 Task: Find connections with filter location Jiangyin with filter topic #lawschoolwith filter profile language English with filter current company Entropik with filter school Xavier Institute of Management(XIM Bhubaneswar) with filter industry Funds and Trusts with filter service category Project Management with filter keywords title Animal Shelter Manager
Action: Mouse moved to (556, 100)
Screenshot: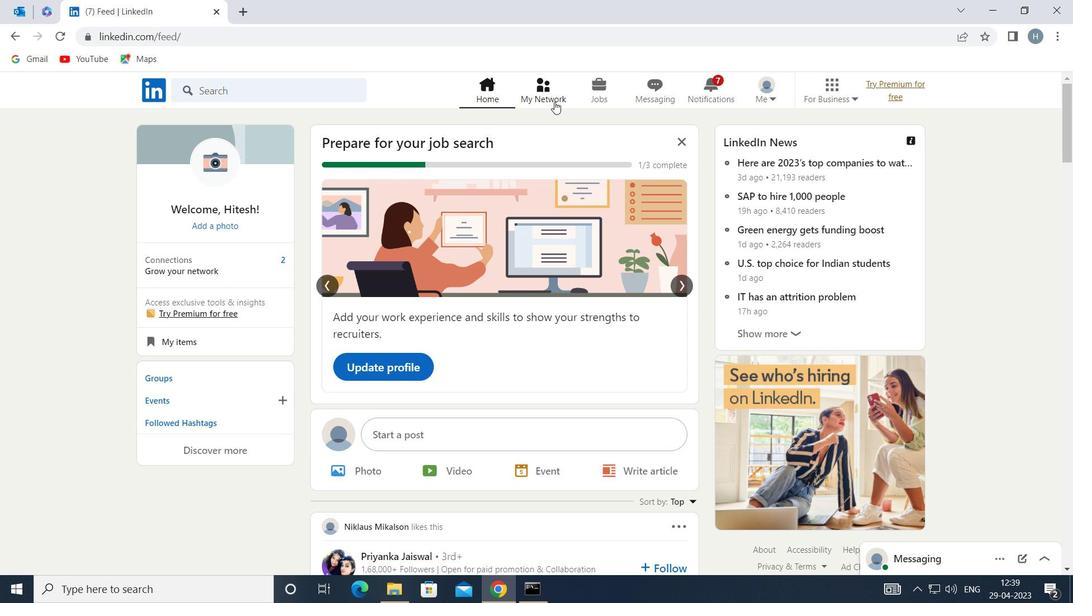 
Action: Mouse pressed left at (556, 100)
Screenshot: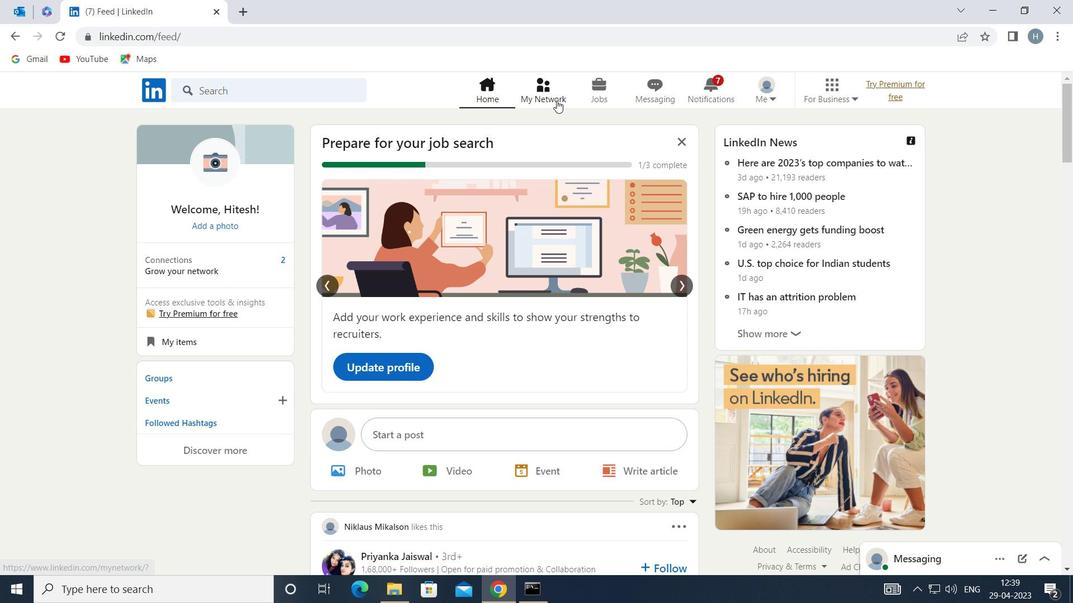 
Action: Mouse moved to (306, 165)
Screenshot: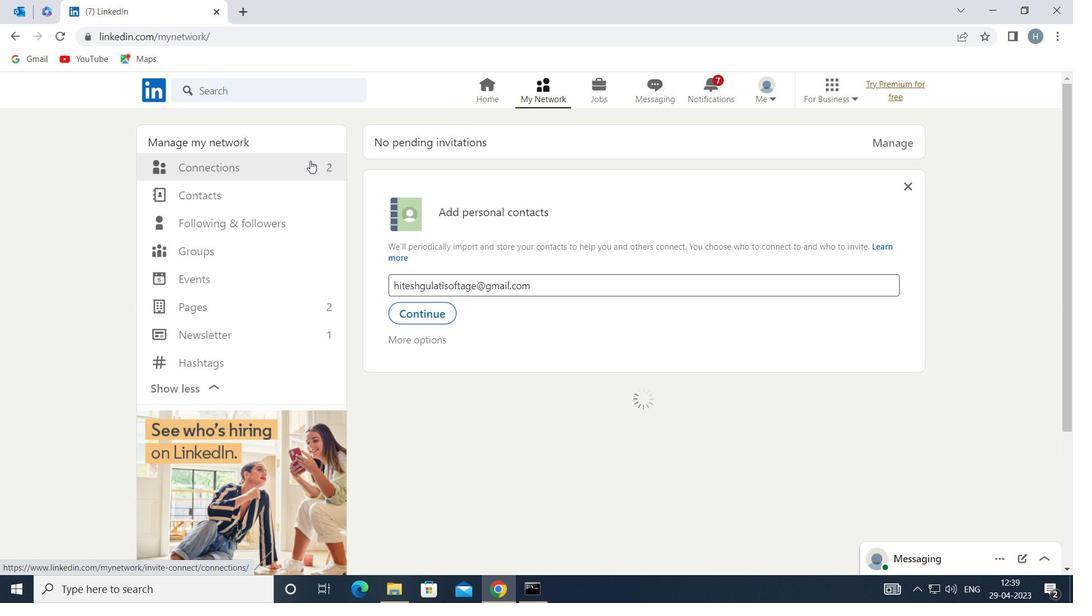 
Action: Mouse pressed left at (306, 165)
Screenshot: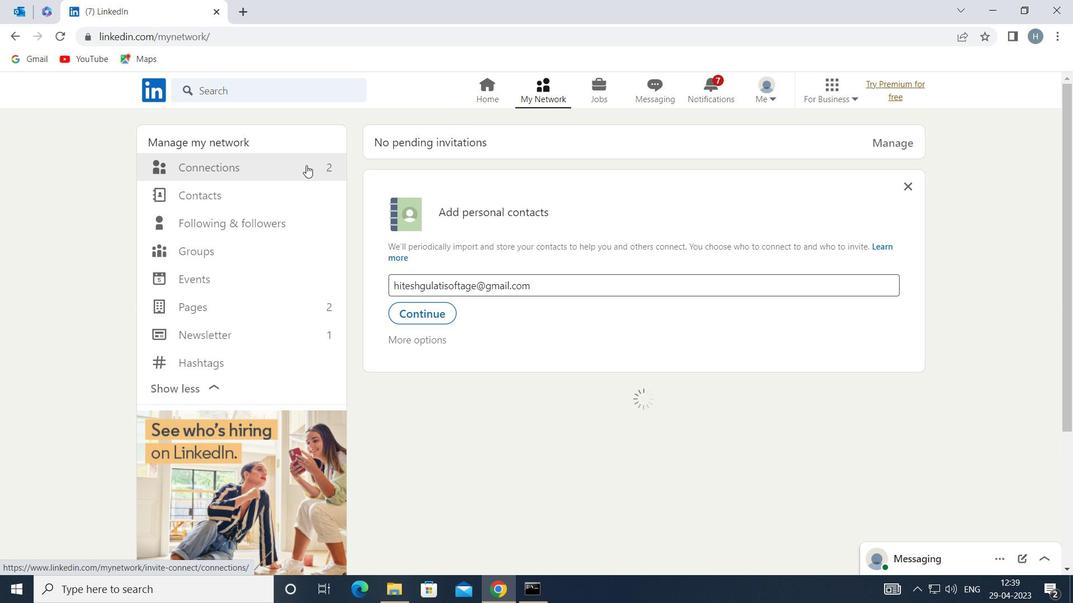 
Action: Mouse moved to (626, 168)
Screenshot: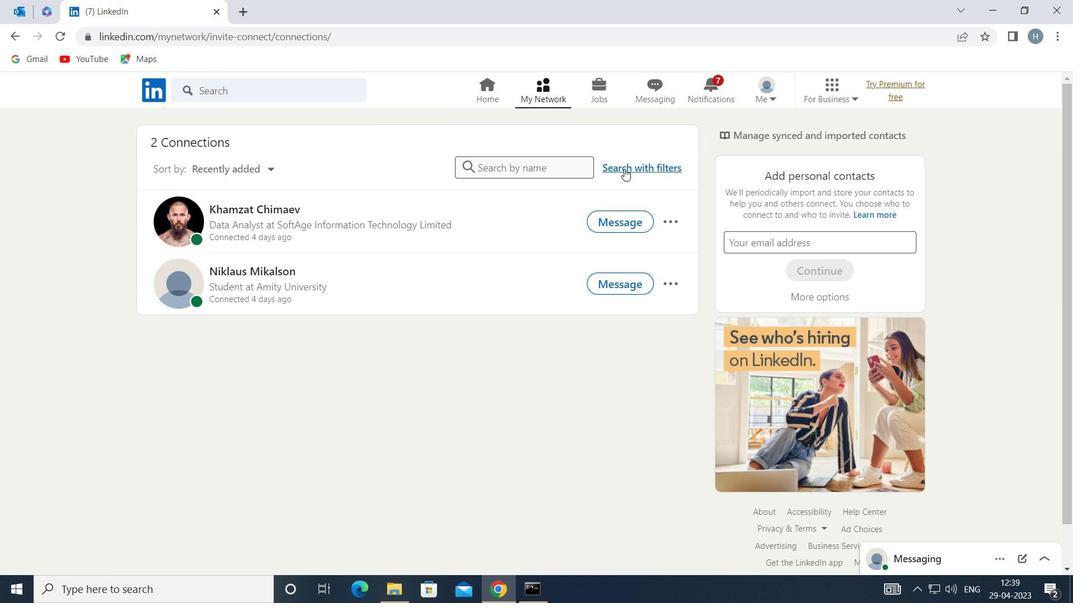 
Action: Mouse pressed left at (626, 168)
Screenshot: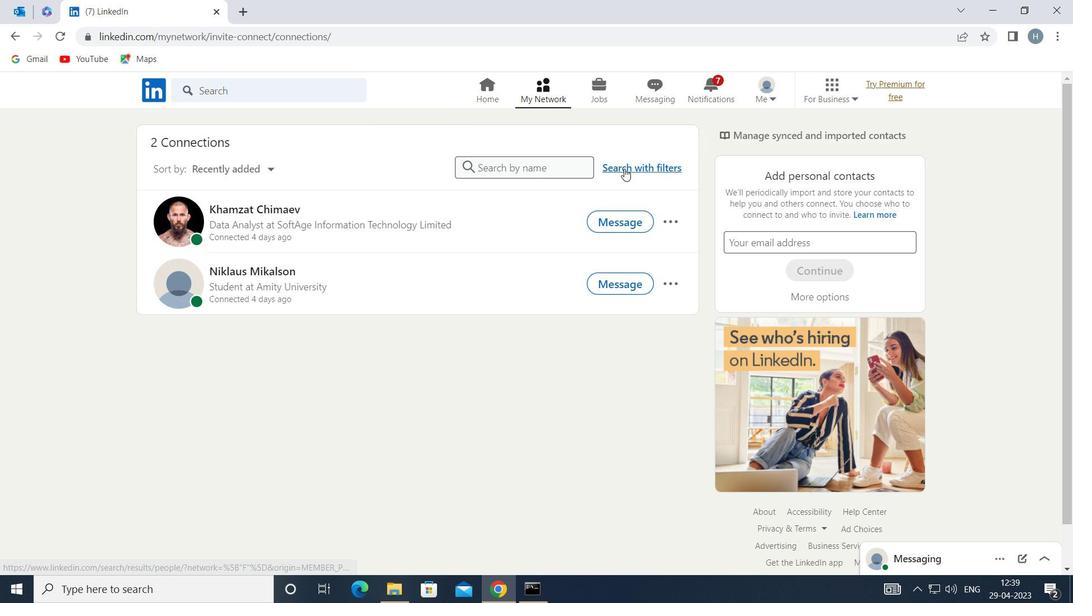 
Action: Mouse moved to (581, 130)
Screenshot: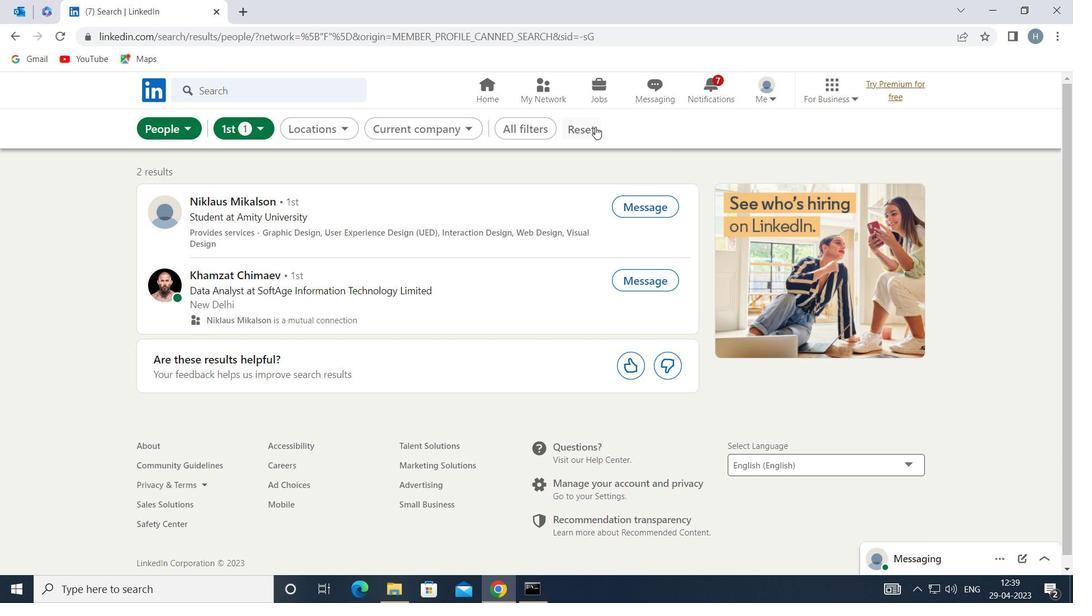 
Action: Mouse pressed left at (581, 130)
Screenshot: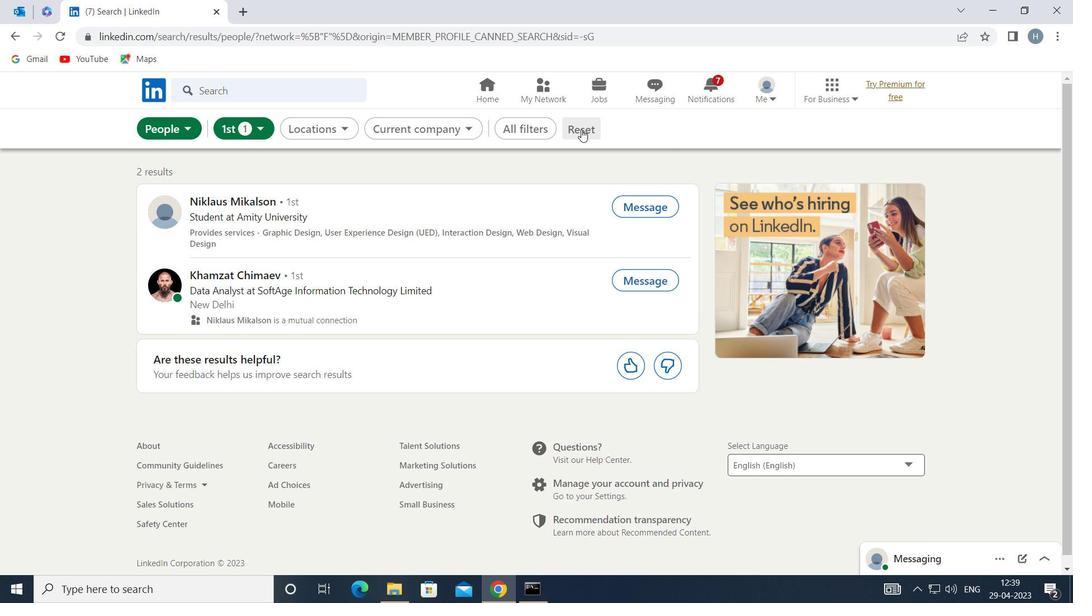 
Action: Mouse moved to (571, 126)
Screenshot: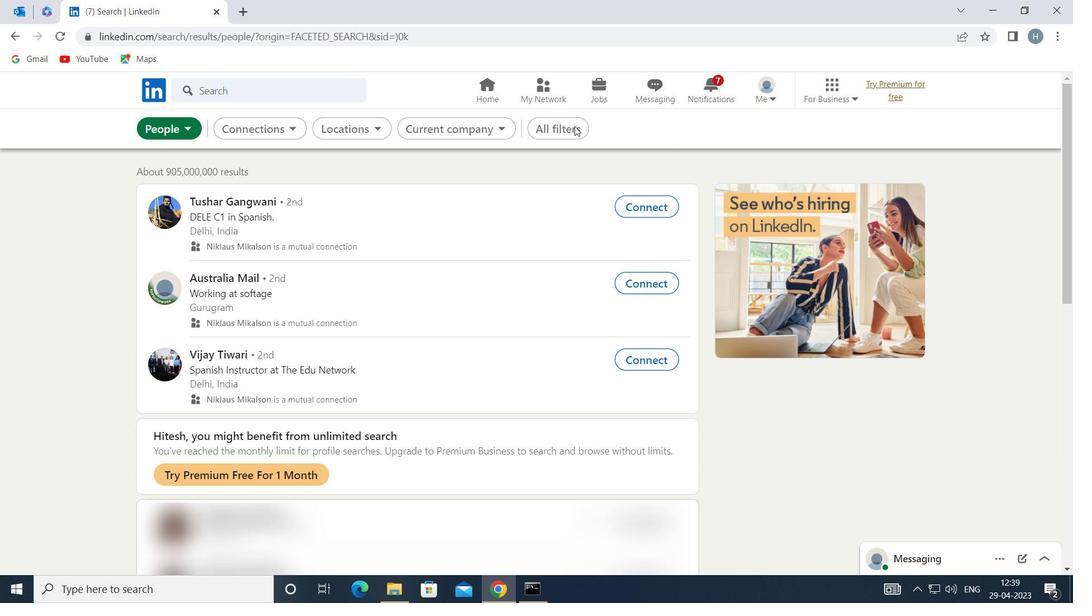 
Action: Mouse pressed left at (571, 126)
Screenshot: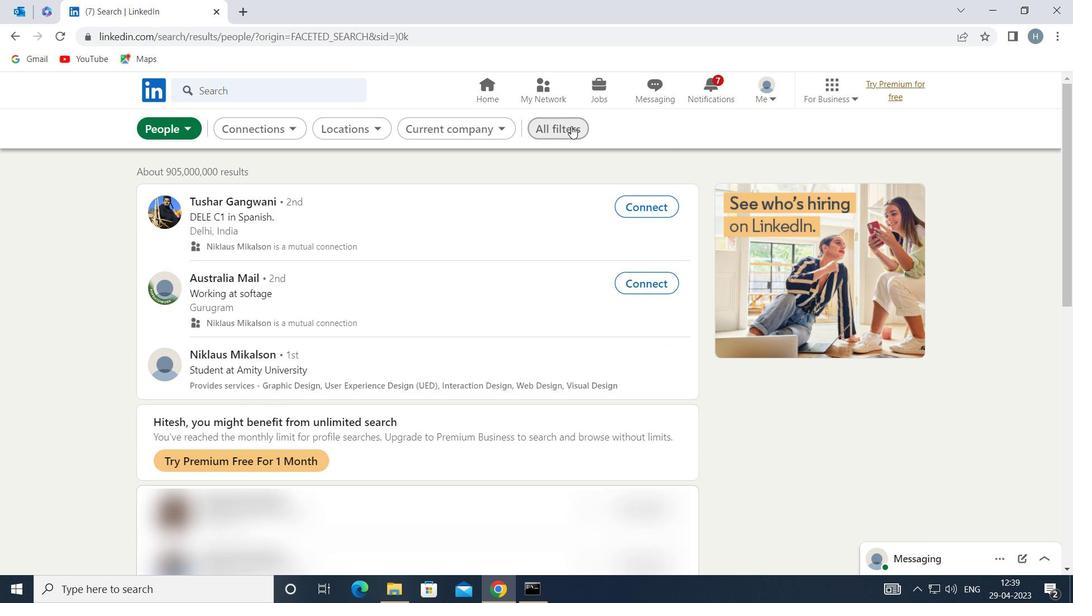 
Action: Mouse moved to (787, 244)
Screenshot: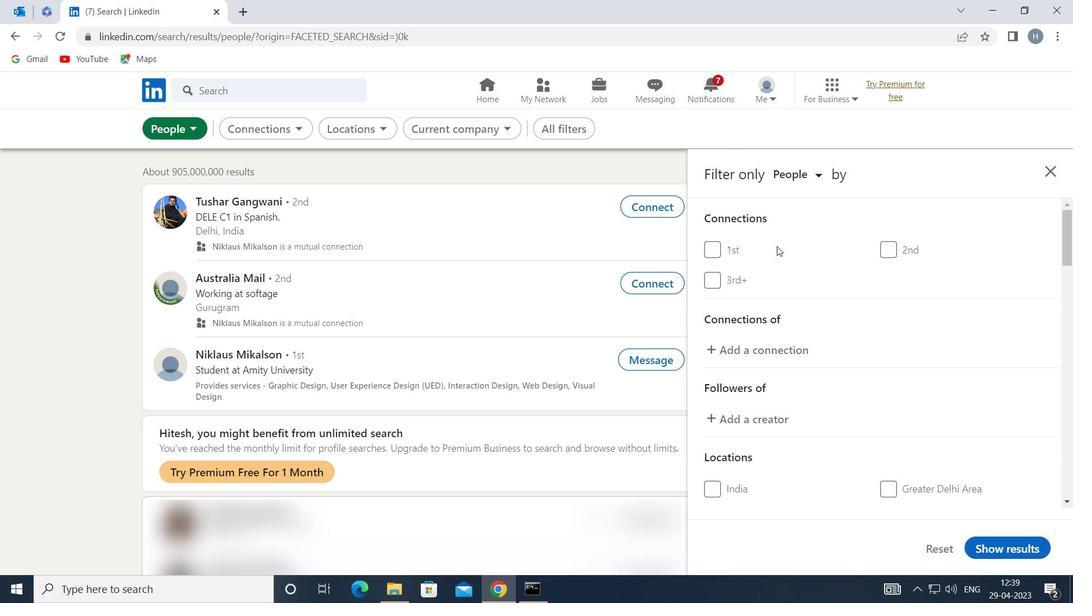 
Action: Mouse scrolled (787, 243) with delta (0, 0)
Screenshot: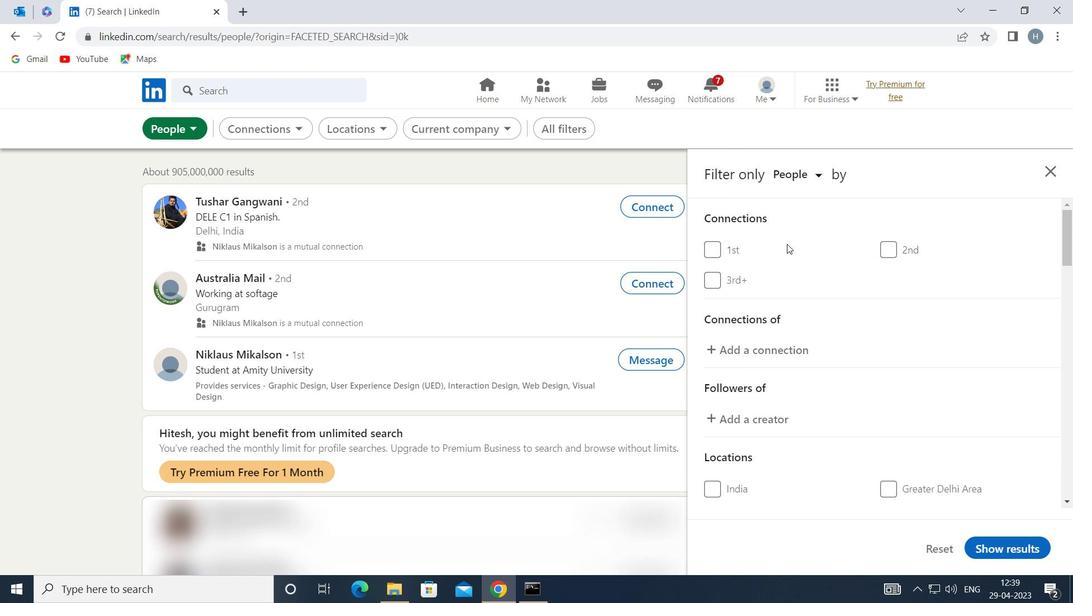 
Action: Mouse moved to (839, 338)
Screenshot: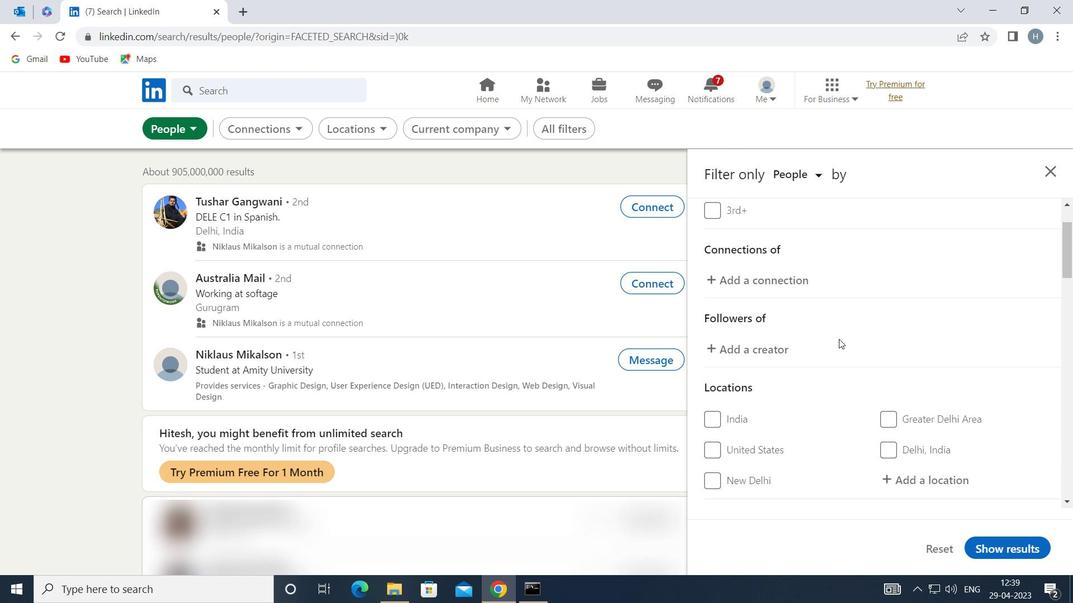 
Action: Mouse scrolled (839, 338) with delta (0, 0)
Screenshot: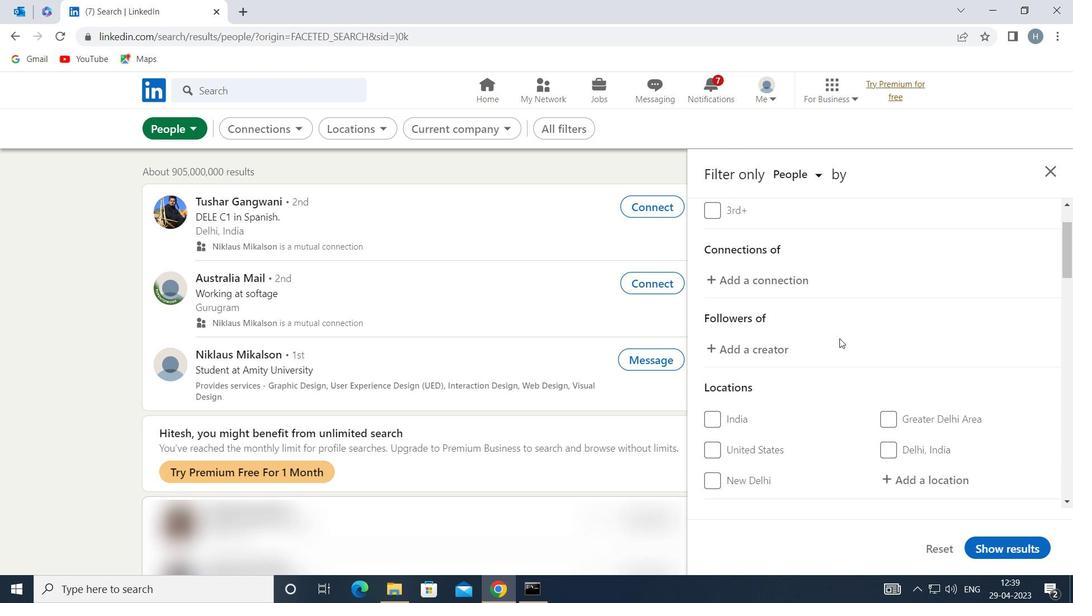 
Action: Mouse scrolled (839, 338) with delta (0, 0)
Screenshot: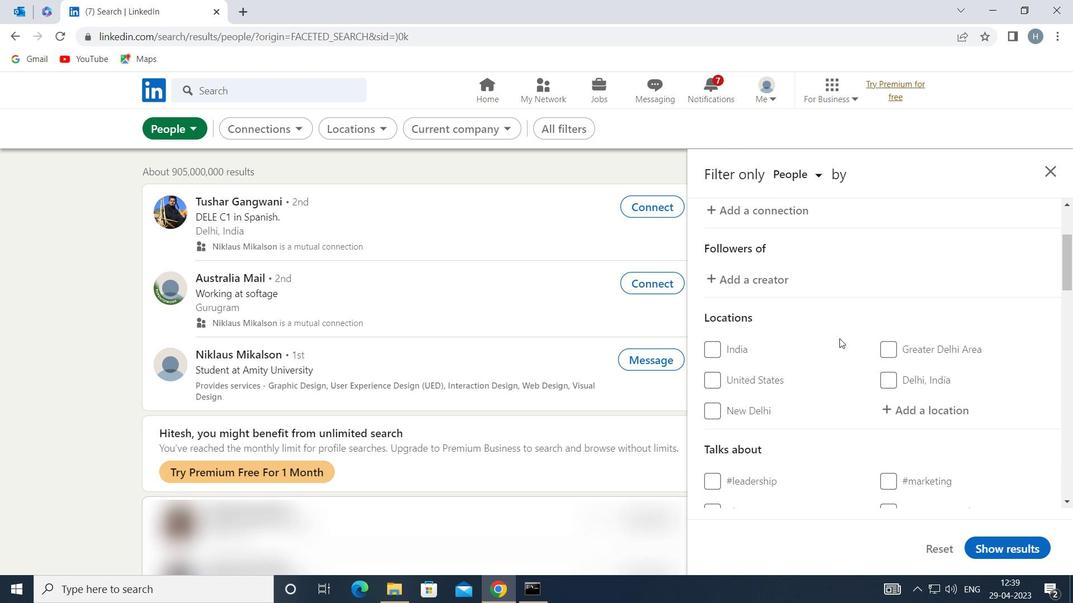 
Action: Mouse moved to (895, 345)
Screenshot: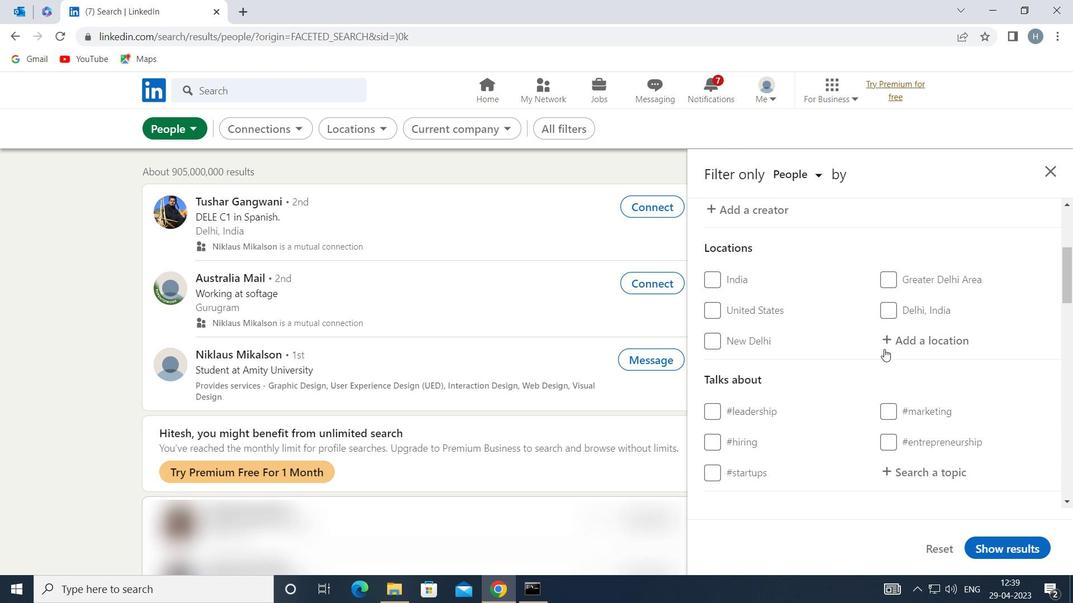 
Action: Mouse pressed left at (895, 345)
Screenshot: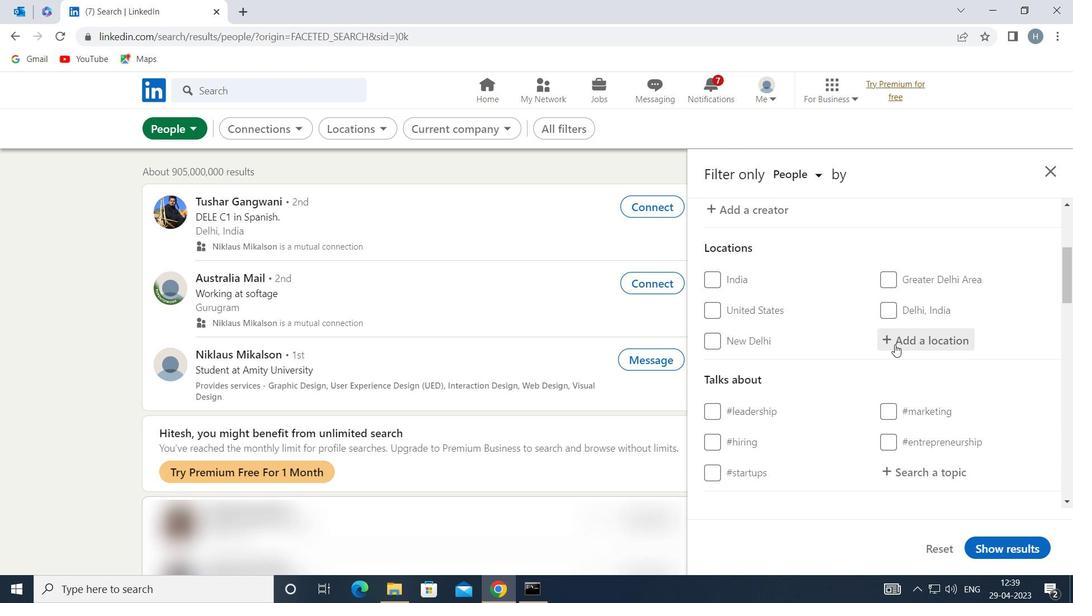 
Action: Mouse moved to (896, 344)
Screenshot: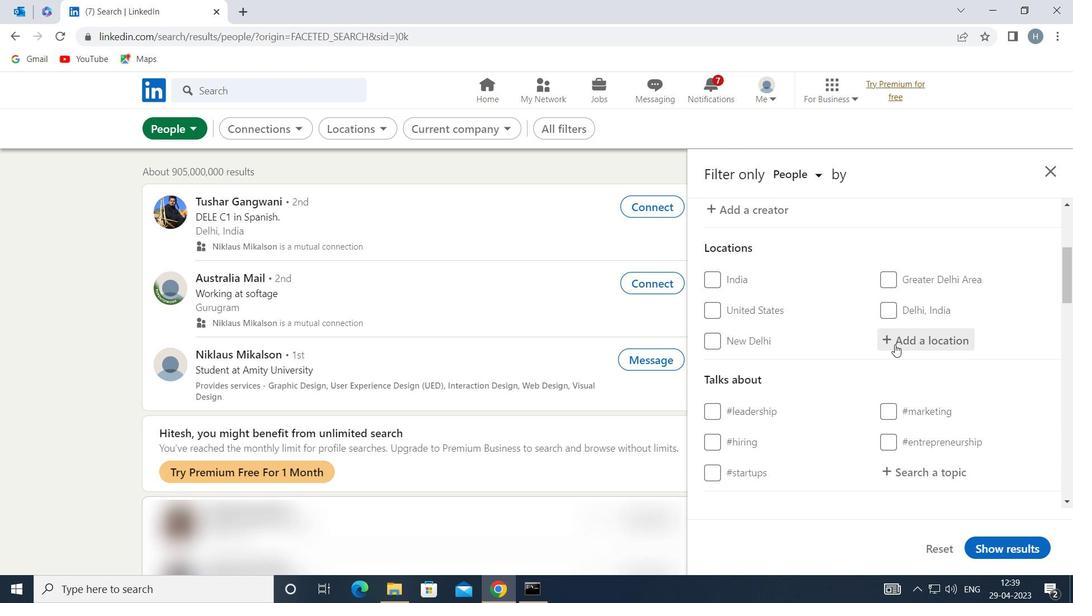 
Action: Key pressed <Key.shift>JIANGYIN<Key.enter>
Screenshot: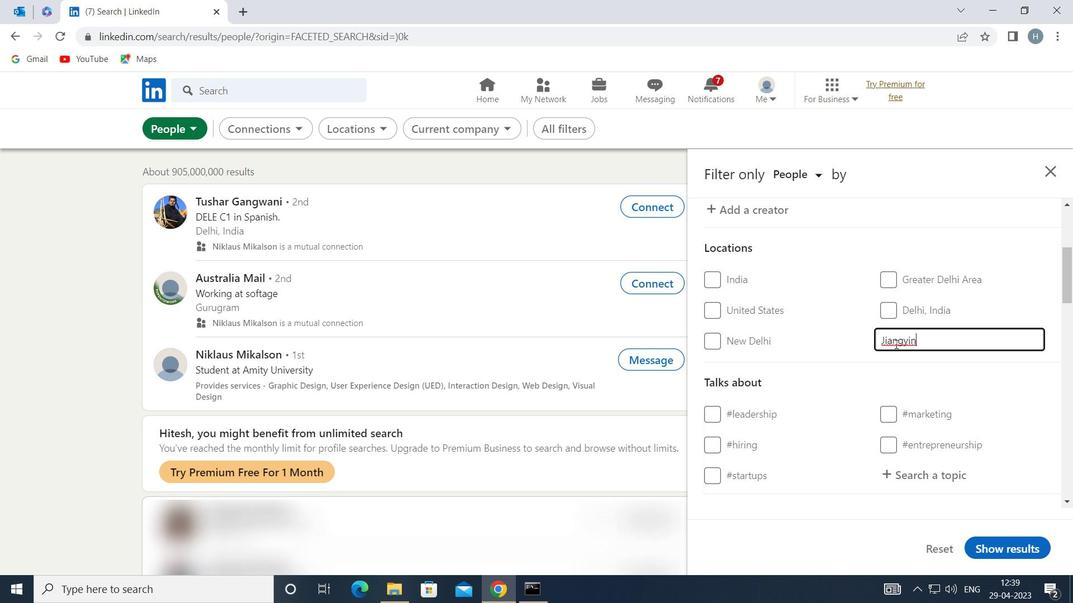 
Action: Mouse moved to (927, 396)
Screenshot: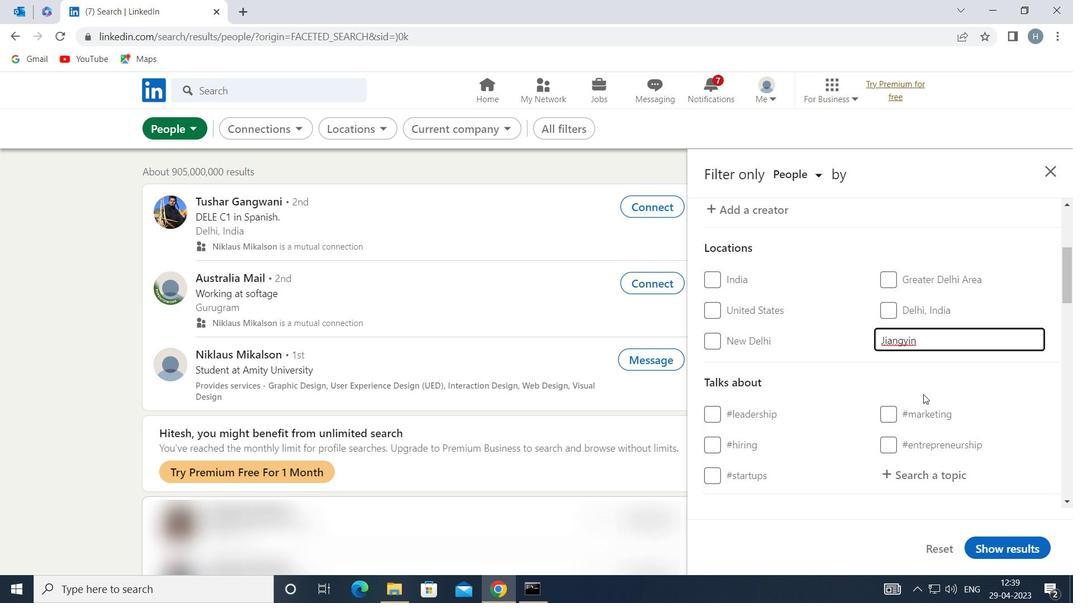 
Action: Mouse scrolled (927, 396) with delta (0, 0)
Screenshot: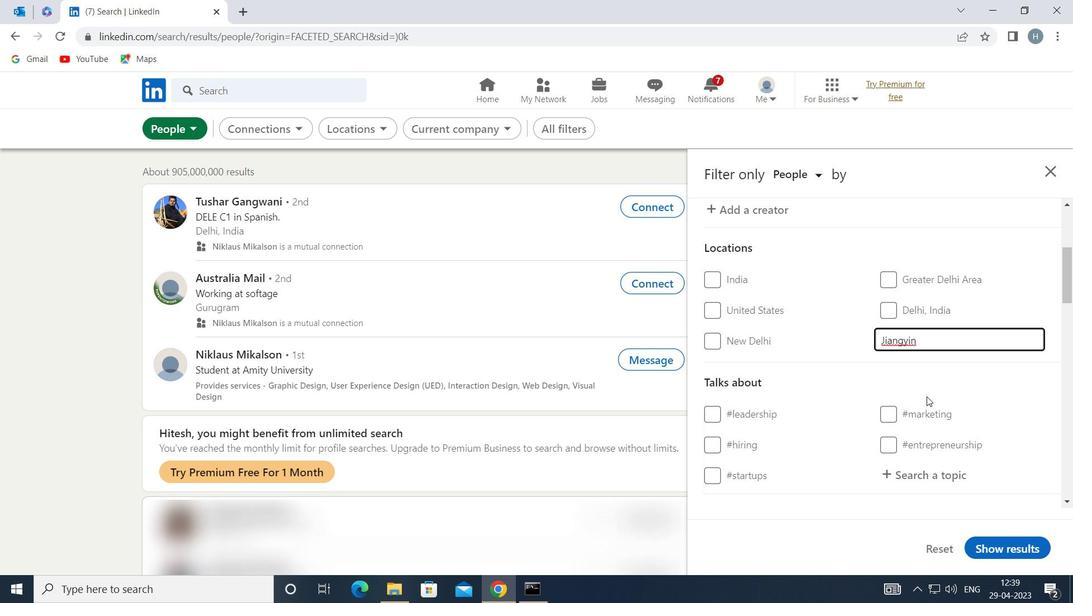 
Action: Mouse moved to (933, 402)
Screenshot: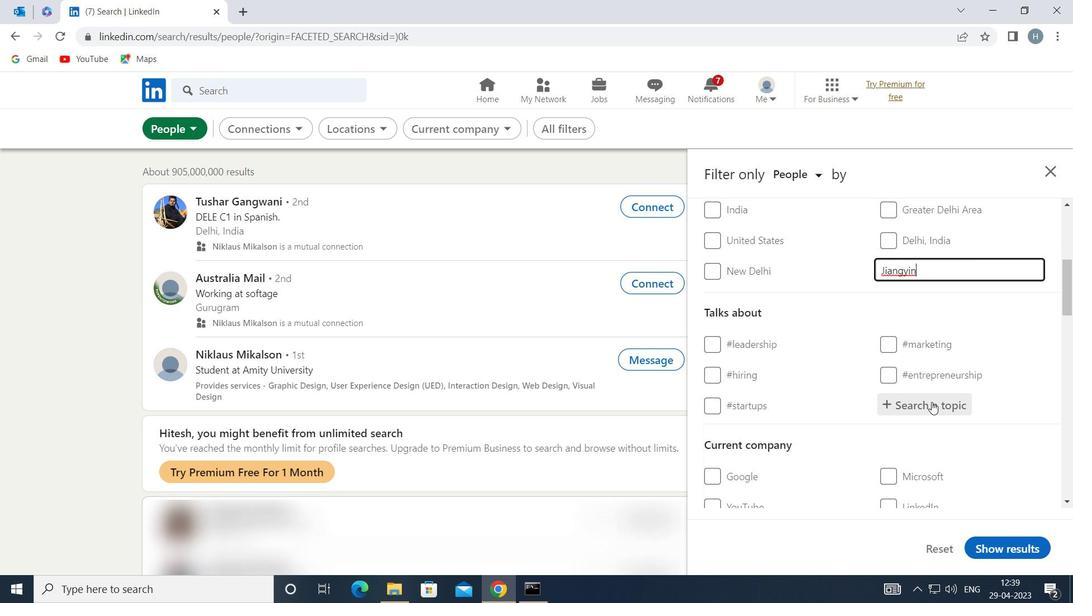 
Action: Mouse pressed left at (933, 402)
Screenshot: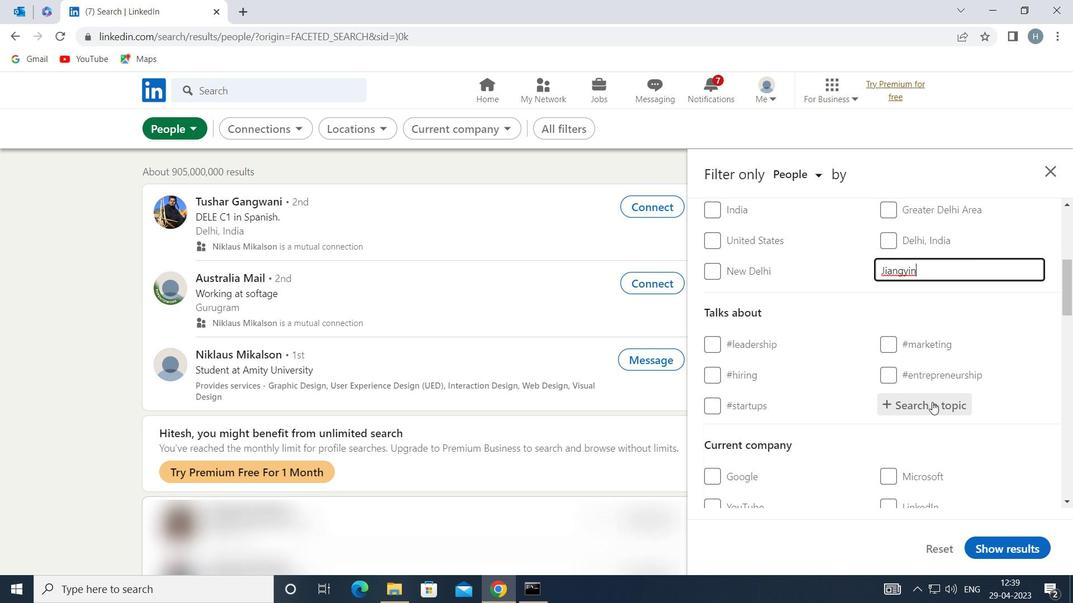 
Action: Mouse moved to (930, 402)
Screenshot: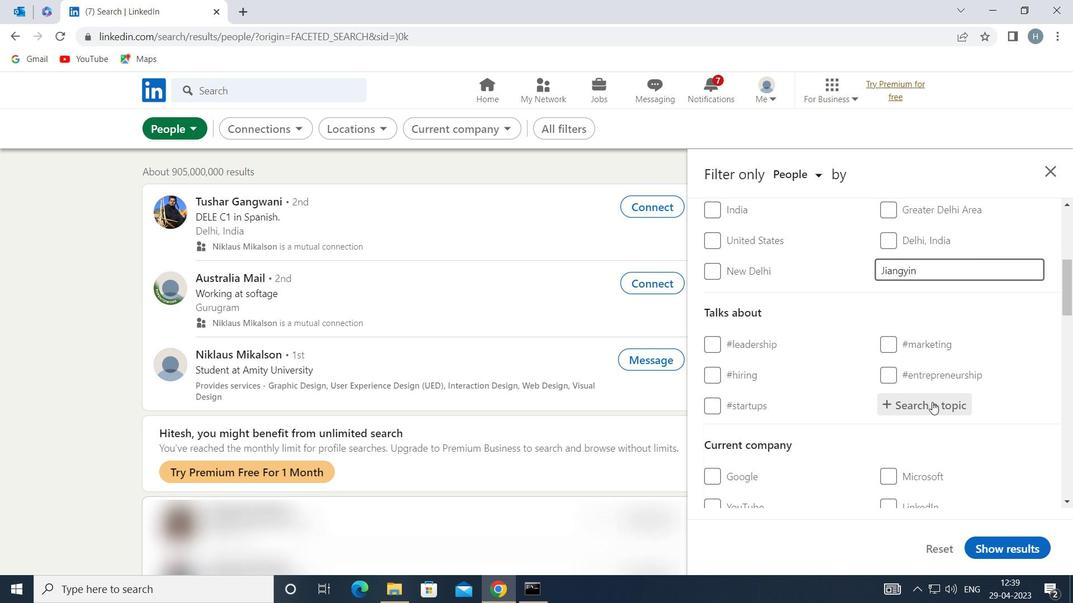 
Action: Key pressed <Key.shift>LAWSCH
Screenshot: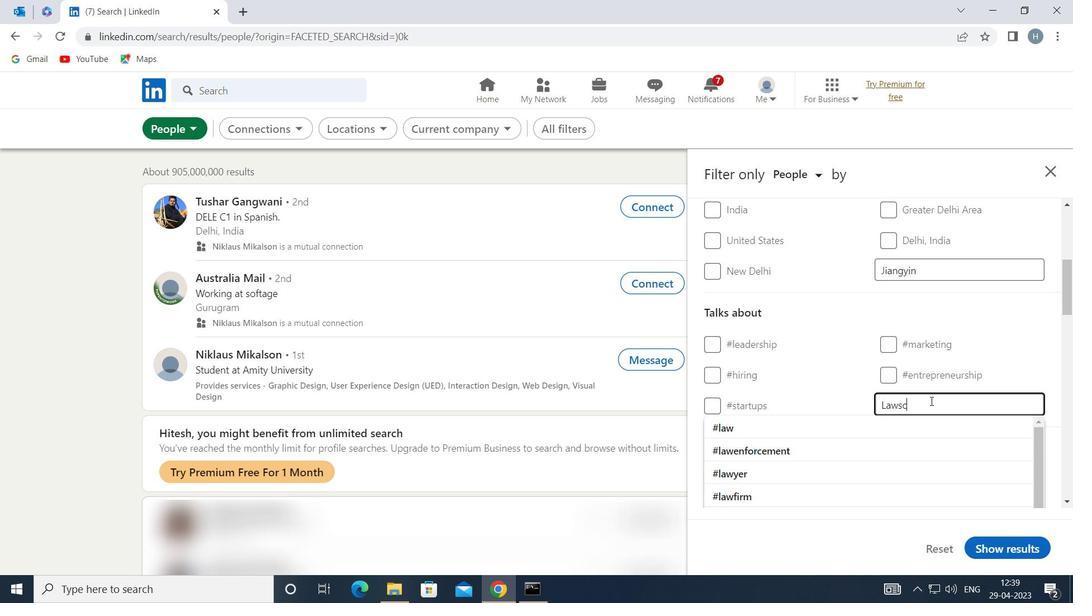 
Action: Mouse moved to (884, 423)
Screenshot: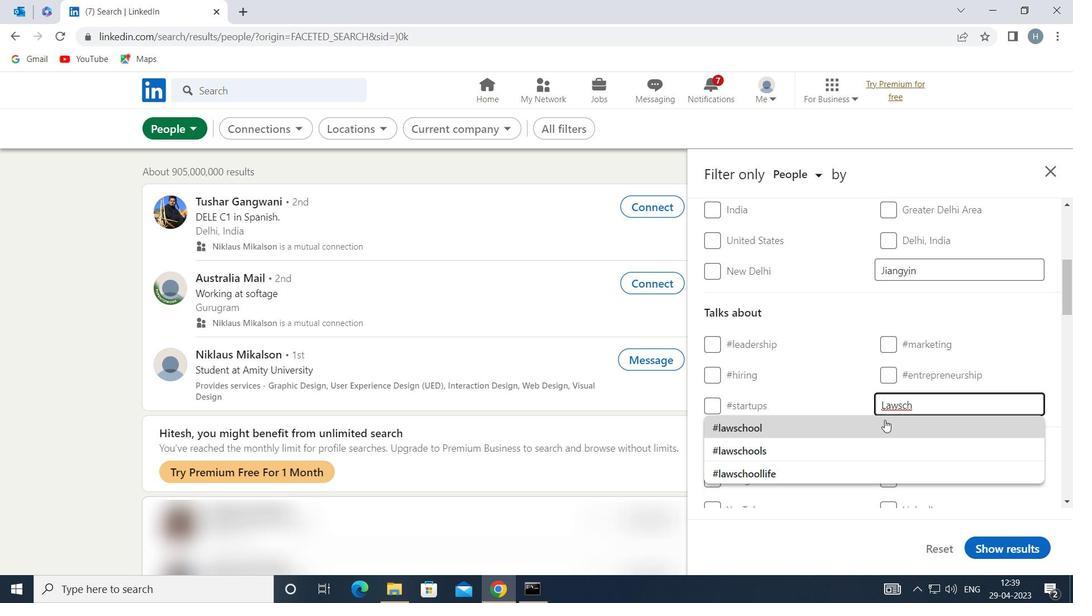 
Action: Mouse pressed left at (884, 423)
Screenshot: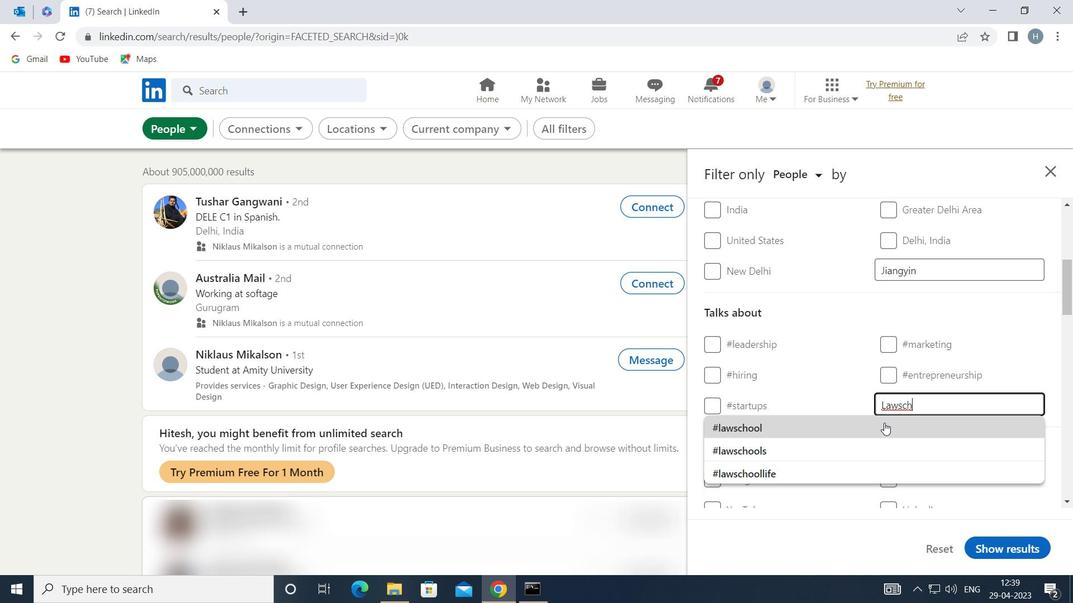 
Action: Mouse moved to (810, 399)
Screenshot: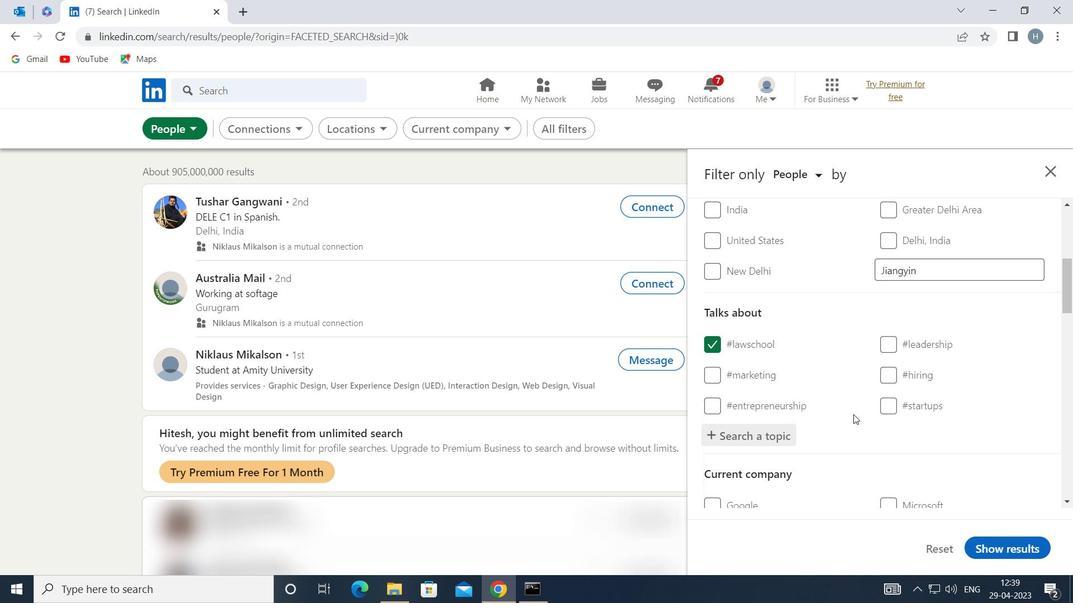 
Action: Mouse scrolled (810, 398) with delta (0, 0)
Screenshot: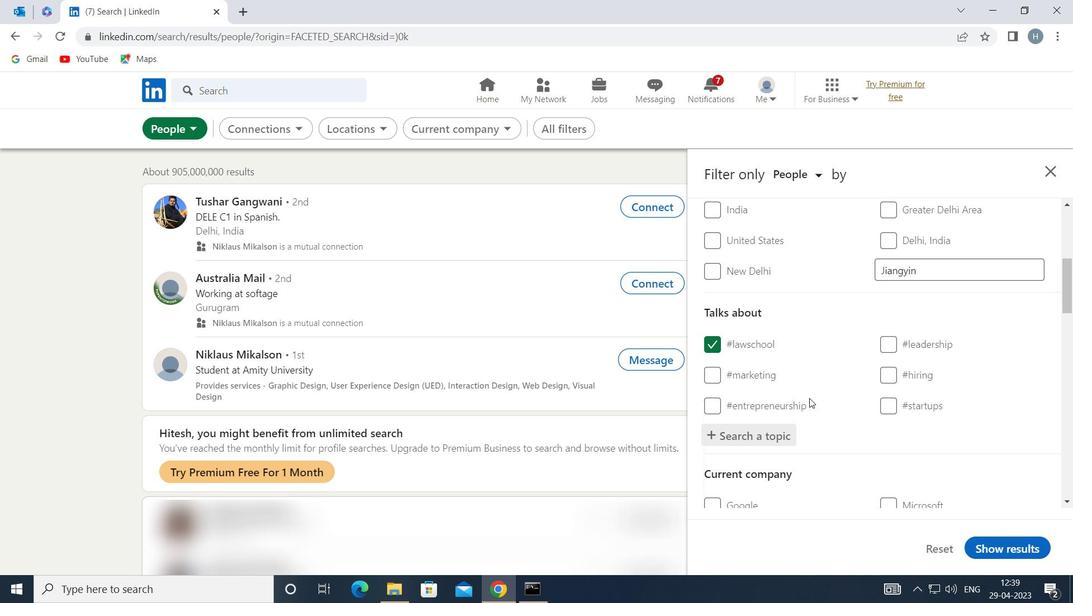 
Action: Mouse scrolled (810, 398) with delta (0, 0)
Screenshot: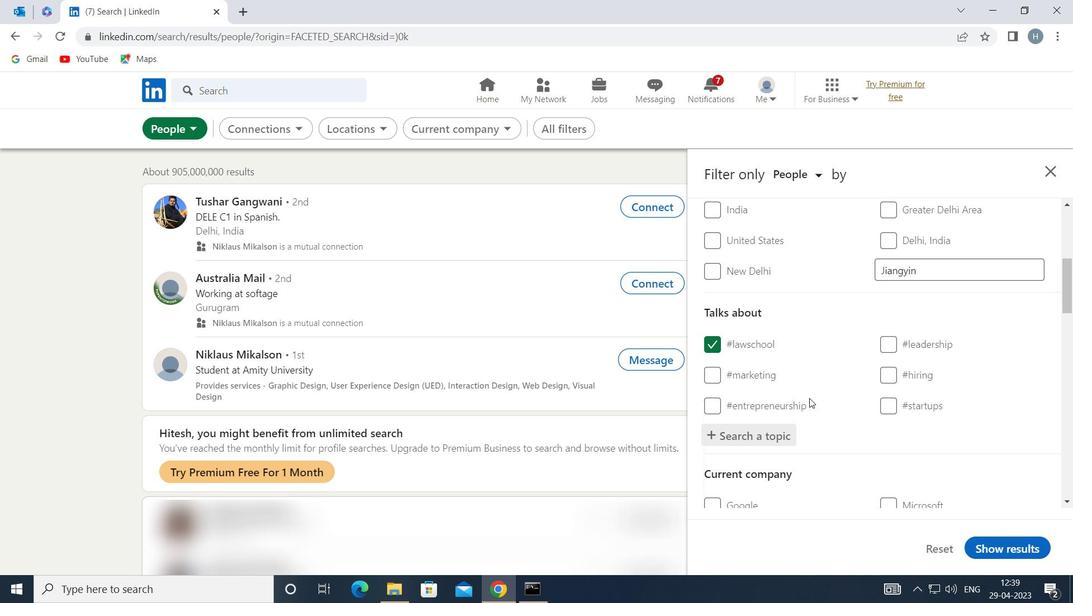 
Action: Mouse moved to (810, 398)
Screenshot: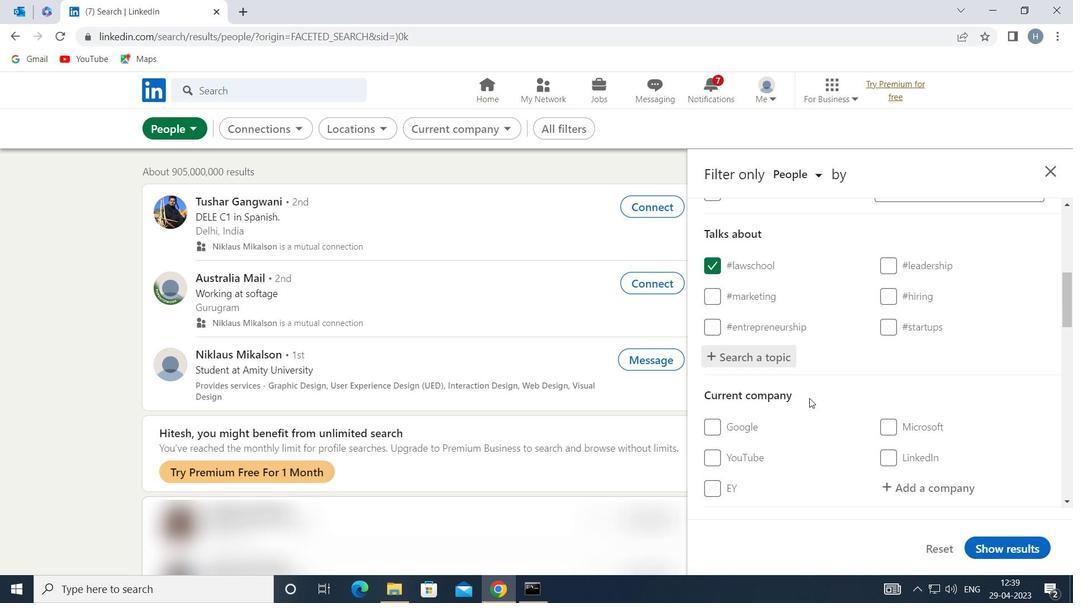 
Action: Mouse scrolled (810, 398) with delta (0, 0)
Screenshot: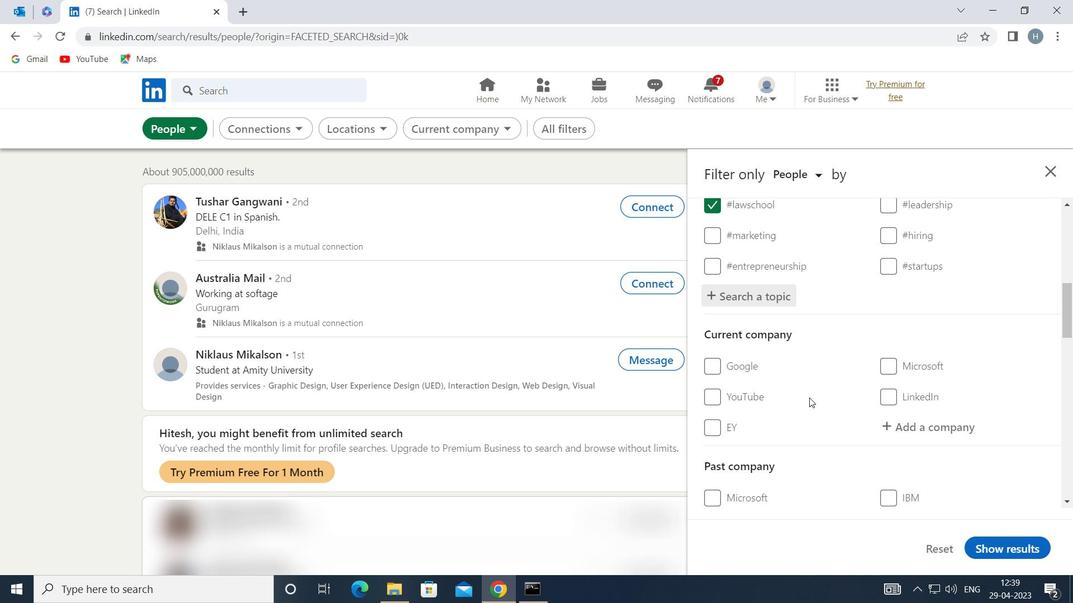 
Action: Mouse moved to (821, 390)
Screenshot: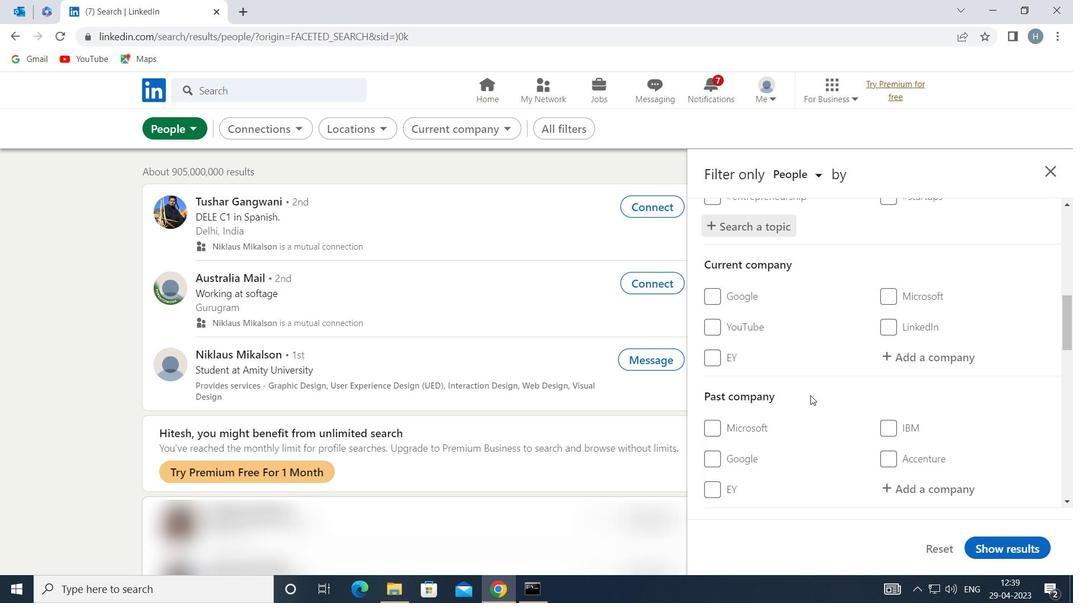 
Action: Mouse scrolled (821, 389) with delta (0, 0)
Screenshot: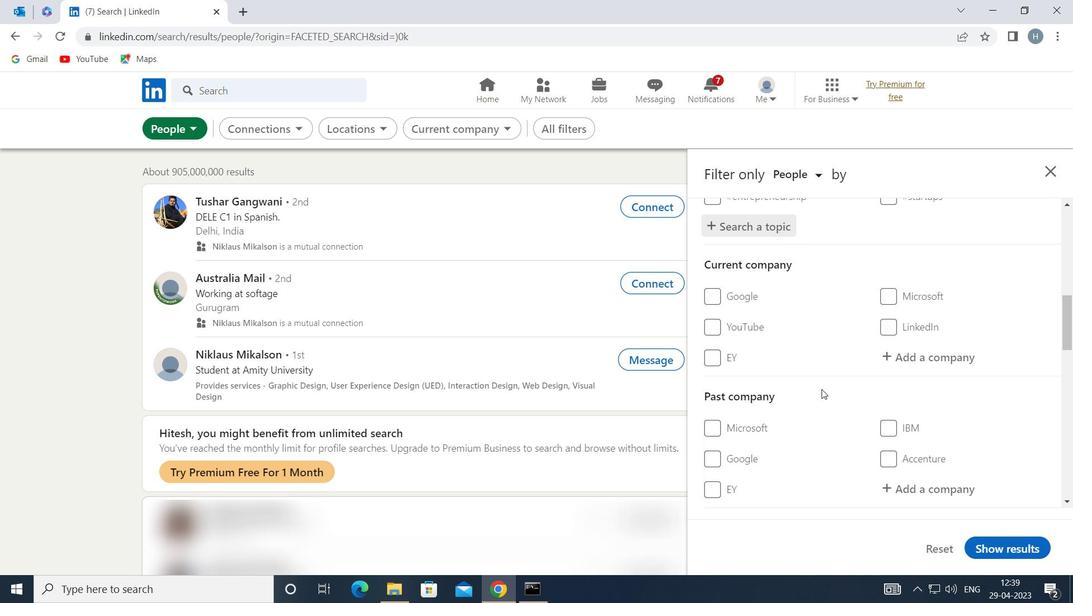 
Action: Mouse moved to (821, 388)
Screenshot: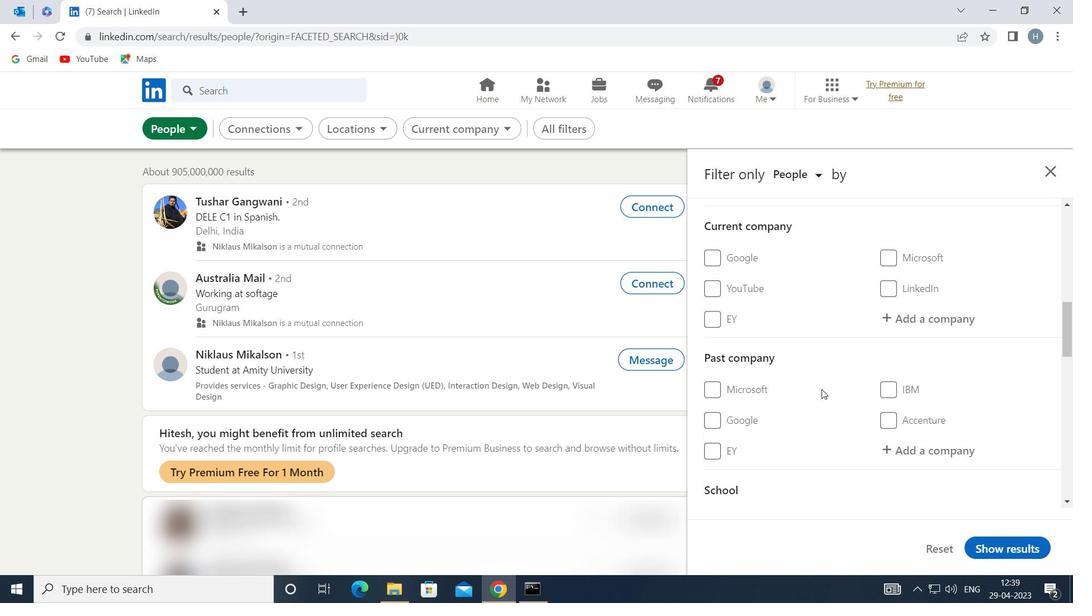 
Action: Mouse scrolled (821, 388) with delta (0, 0)
Screenshot: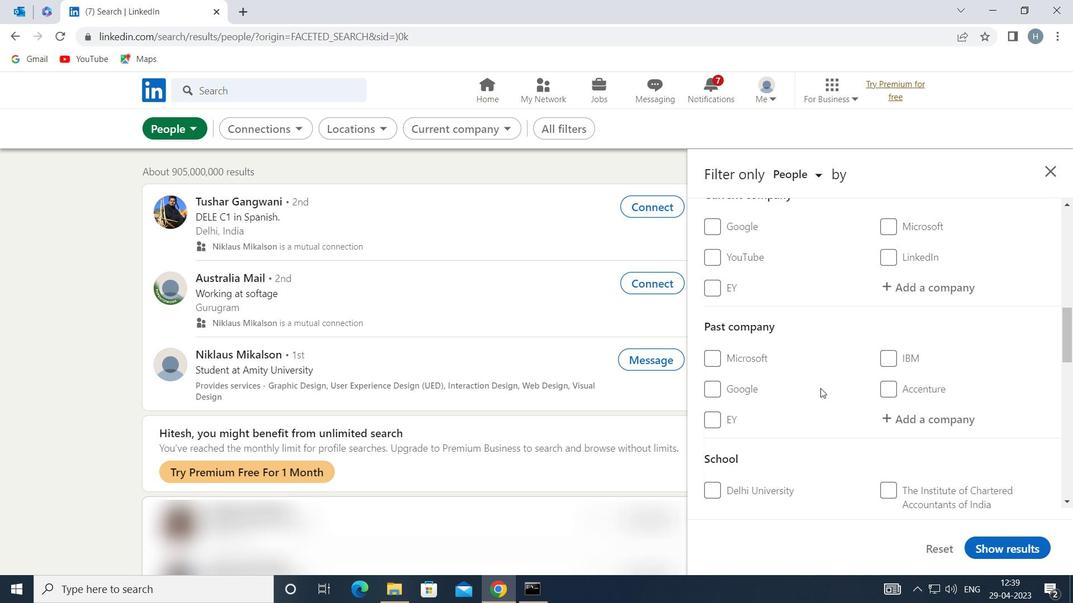 
Action: Mouse scrolled (821, 388) with delta (0, 0)
Screenshot: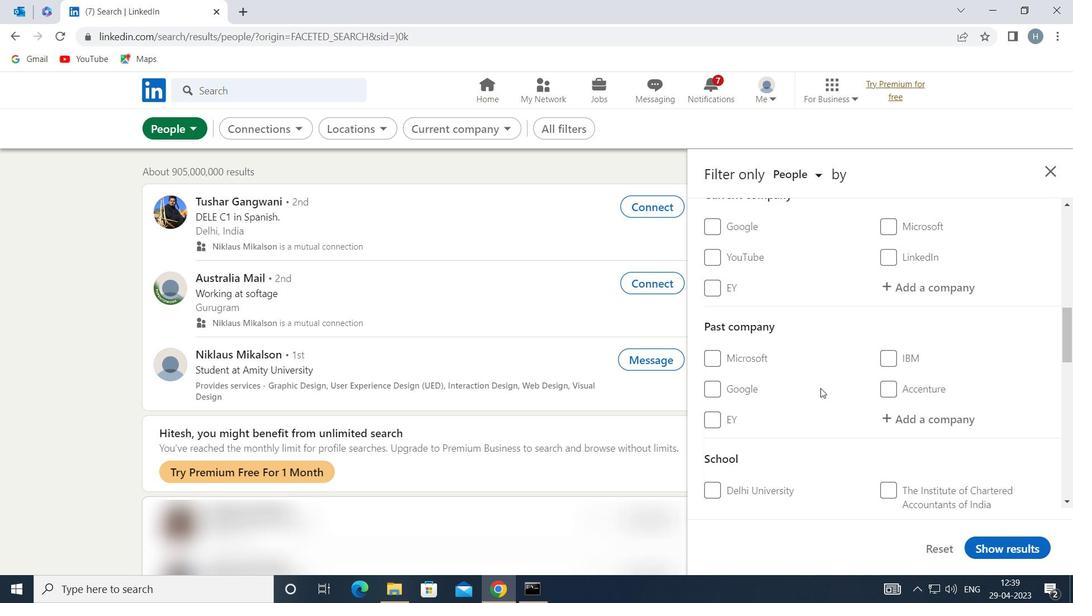 
Action: Mouse scrolled (821, 388) with delta (0, 0)
Screenshot: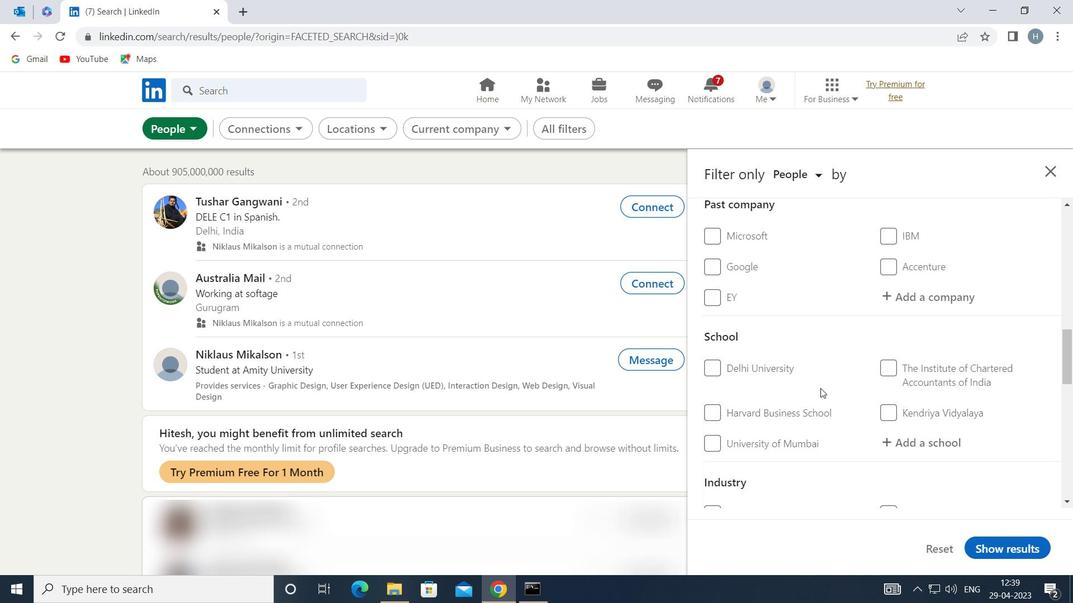 
Action: Mouse scrolled (821, 388) with delta (0, 0)
Screenshot: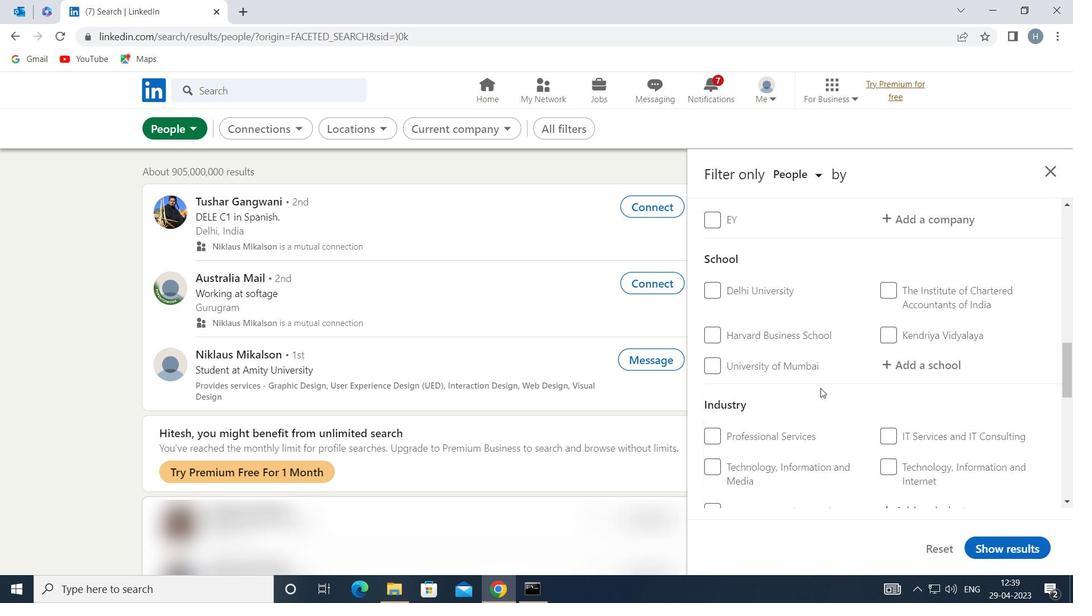 
Action: Mouse moved to (821, 389)
Screenshot: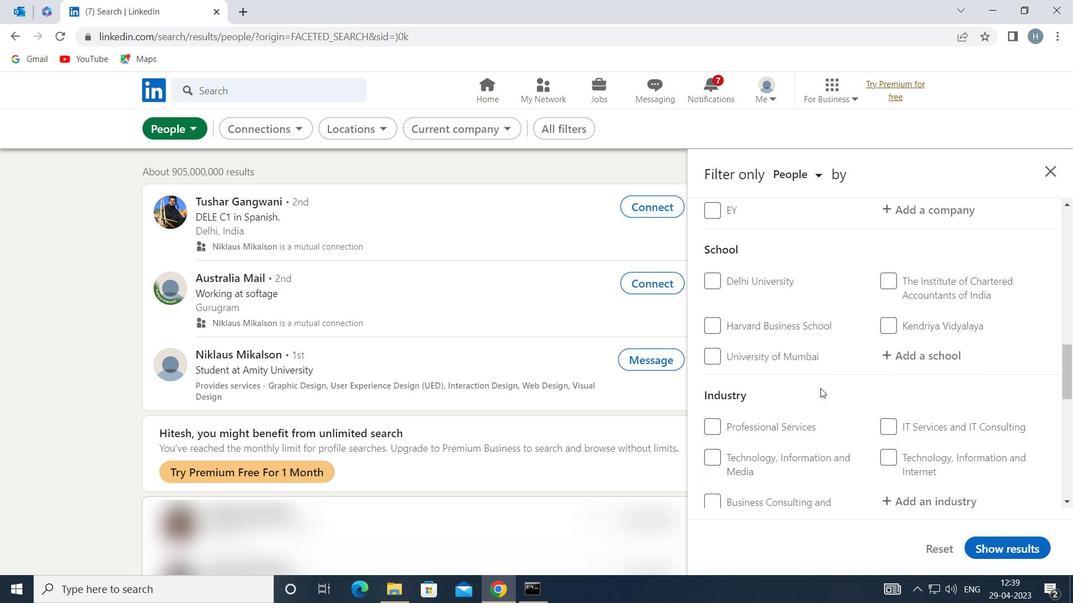 
Action: Mouse scrolled (821, 388) with delta (0, 0)
Screenshot: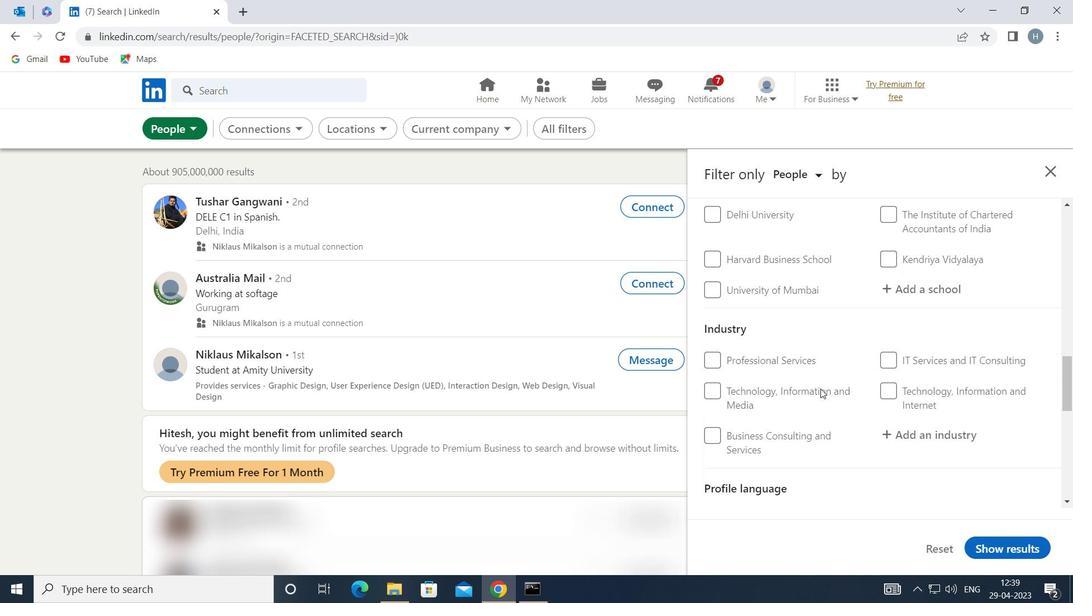 
Action: Mouse scrolled (821, 388) with delta (0, 0)
Screenshot: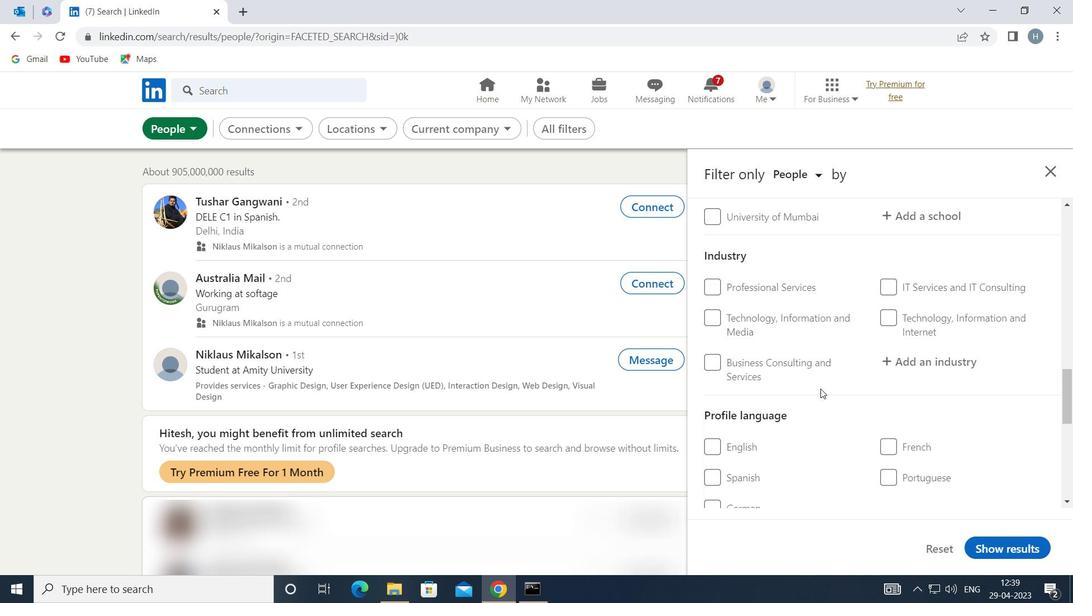 
Action: Mouse moved to (739, 381)
Screenshot: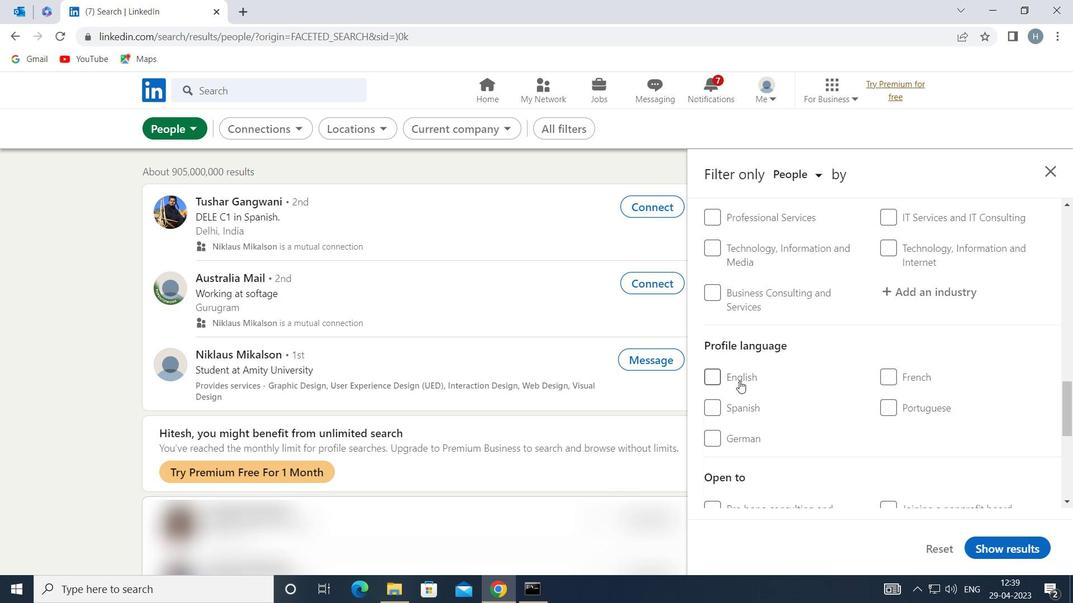 
Action: Mouse pressed left at (739, 381)
Screenshot: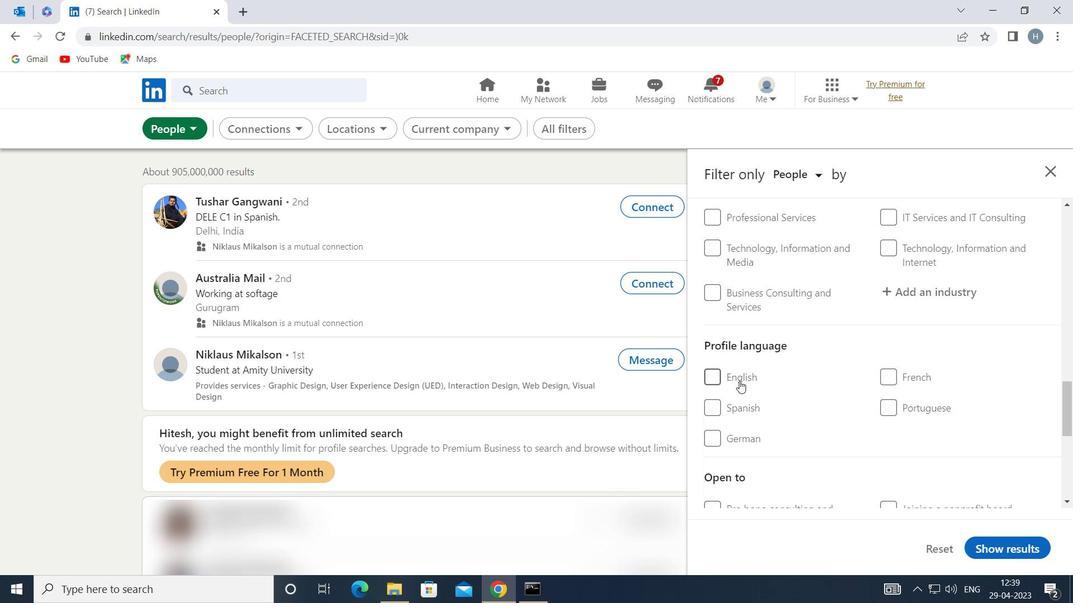 
Action: Mouse moved to (814, 386)
Screenshot: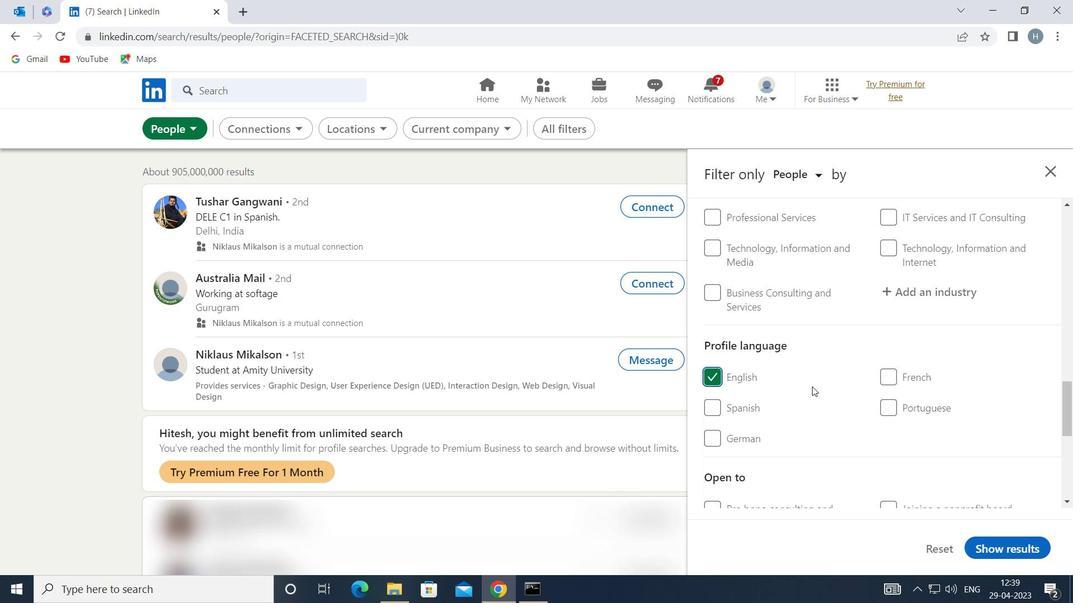 
Action: Mouse scrolled (814, 387) with delta (0, 0)
Screenshot: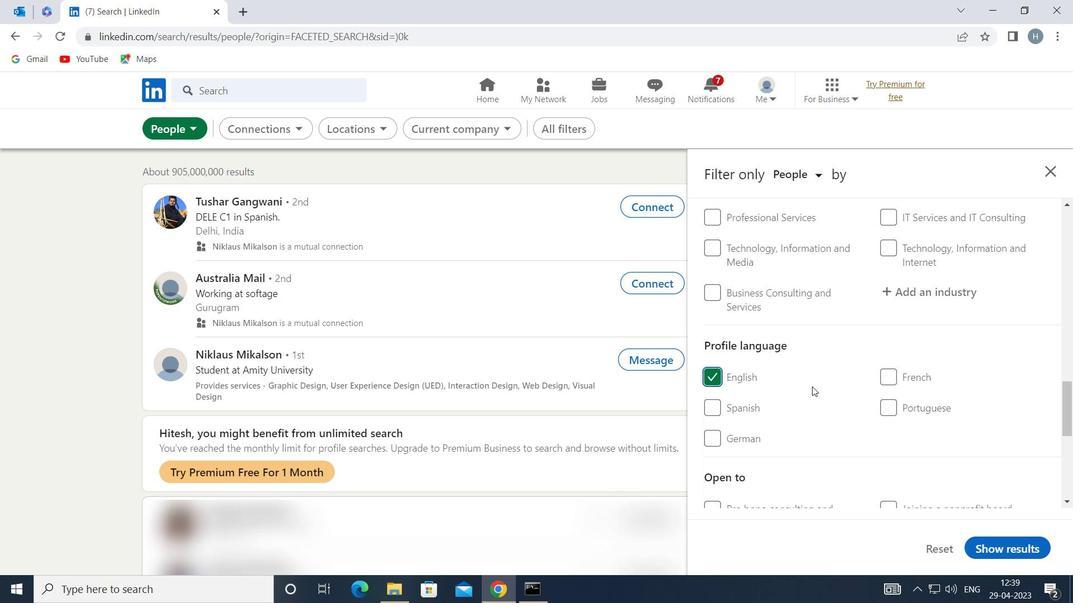 
Action: Mouse moved to (814, 386)
Screenshot: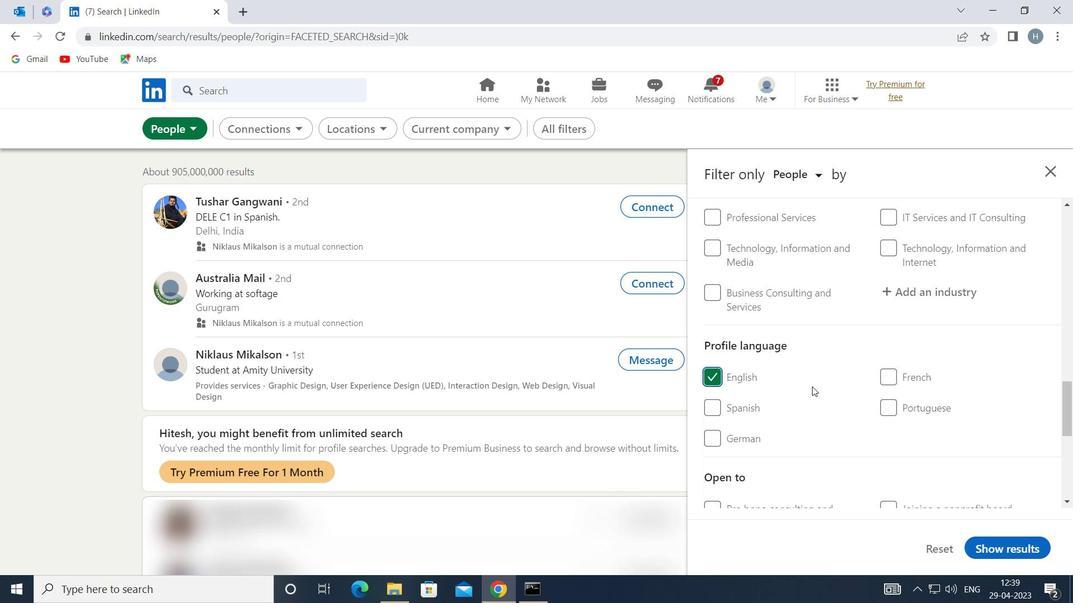 
Action: Mouse scrolled (814, 386) with delta (0, 0)
Screenshot: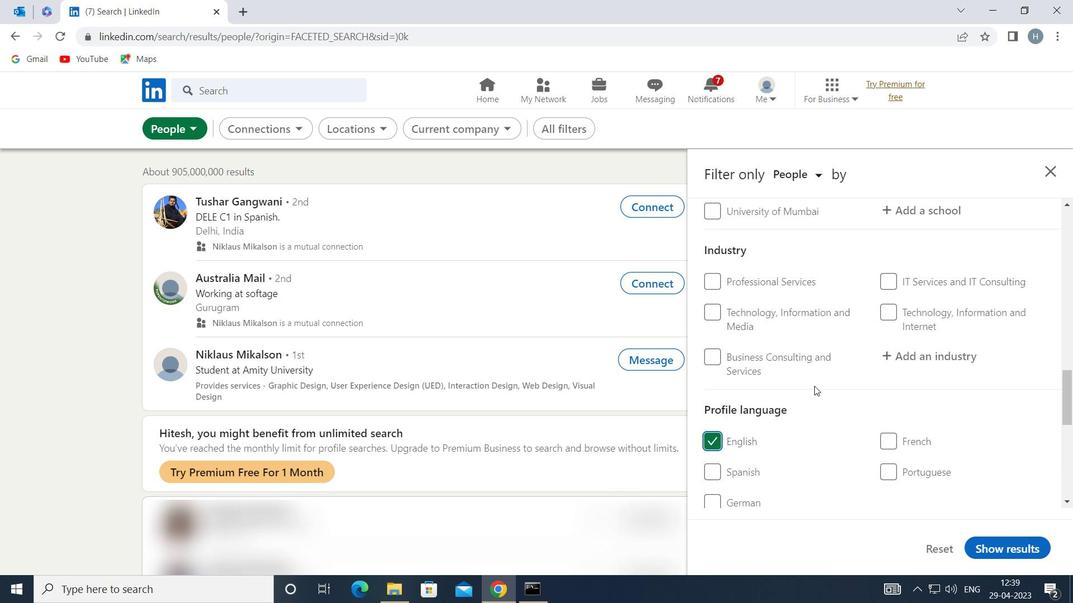 
Action: Mouse scrolled (814, 386) with delta (0, 0)
Screenshot: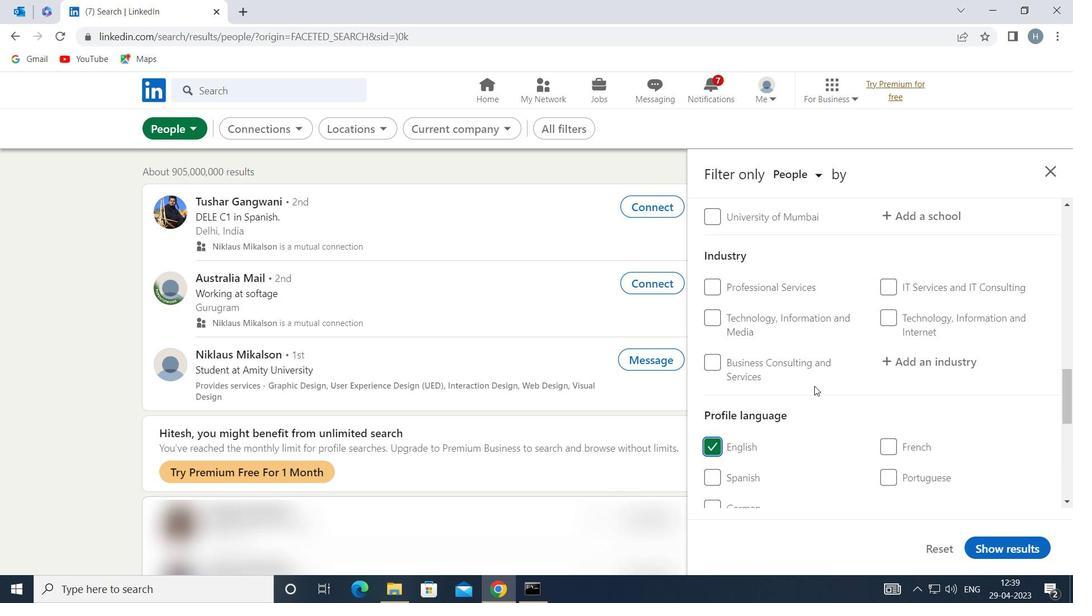 
Action: Mouse scrolled (814, 386) with delta (0, 0)
Screenshot: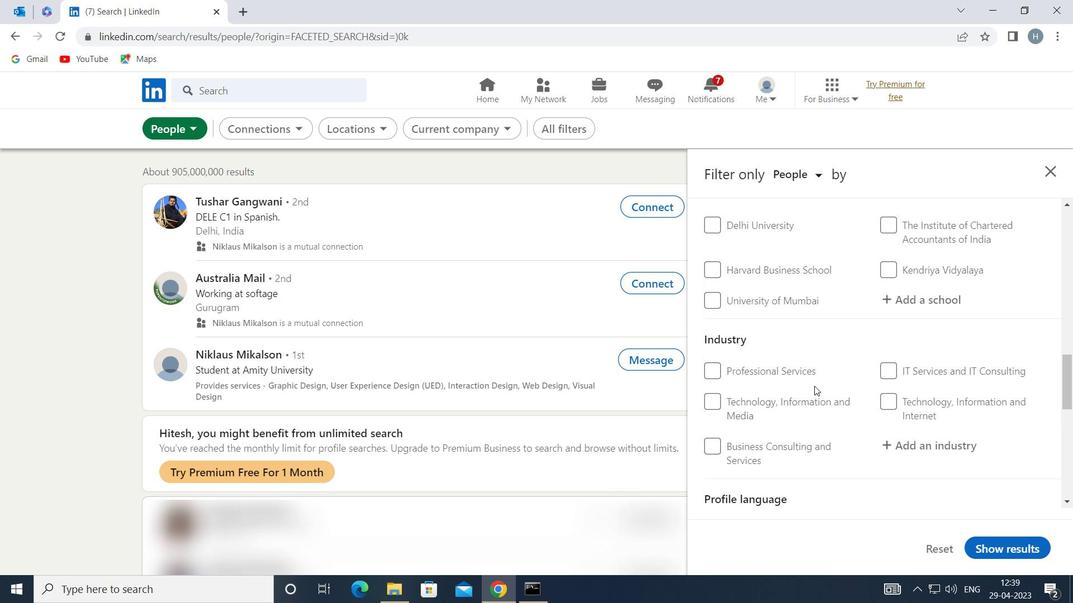
Action: Mouse scrolled (814, 386) with delta (0, 0)
Screenshot: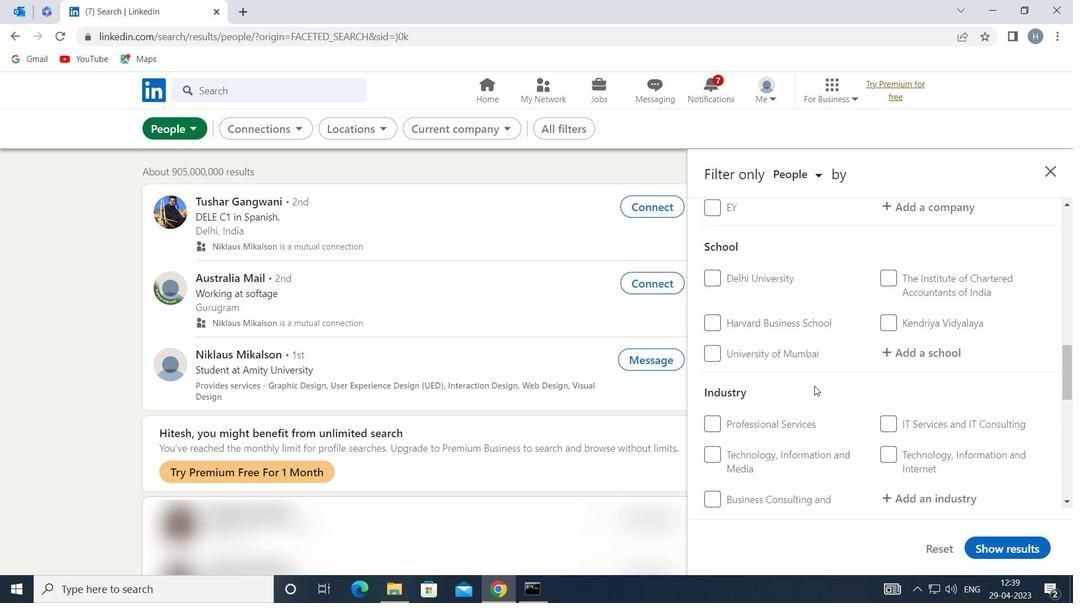 
Action: Mouse scrolled (814, 386) with delta (0, 0)
Screenshot: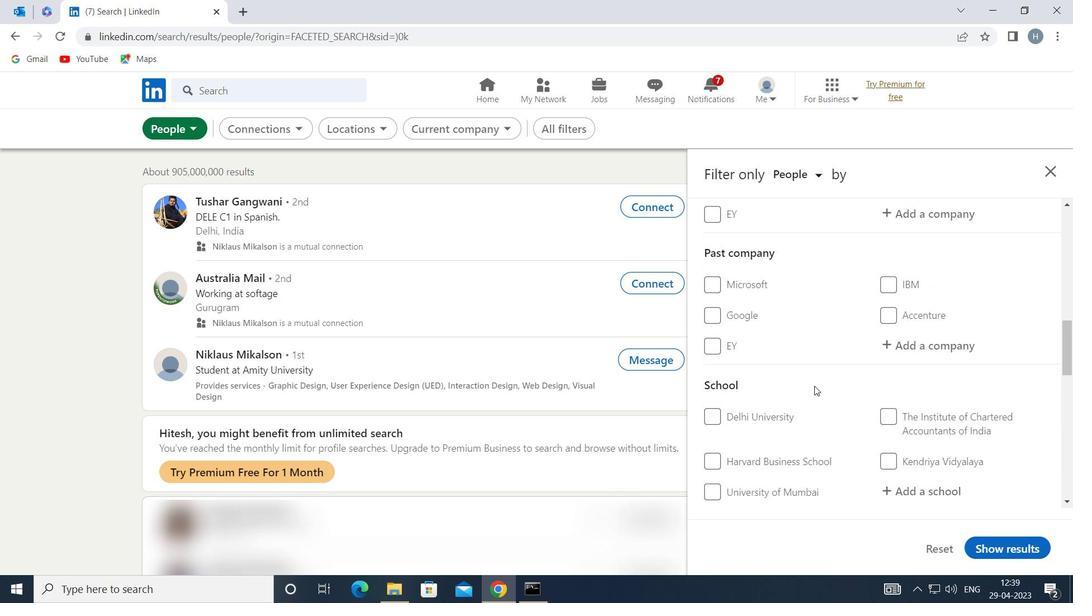 
Action: Mouse moved to (826, 382)
Screenshot: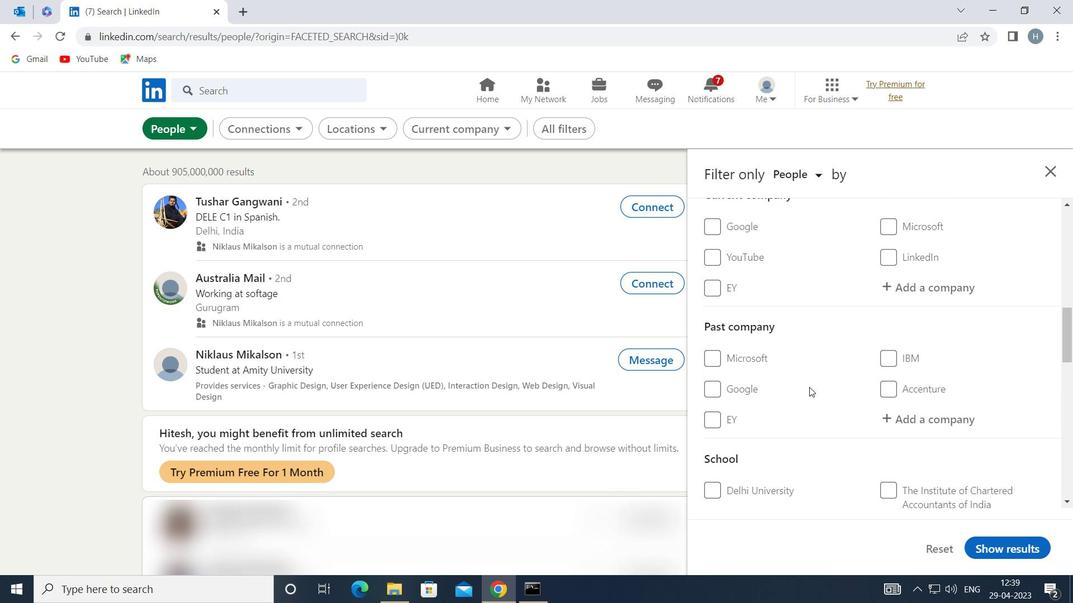
Action: Mouse scrolled (826, 382) with delta (0, 0)
Screenshot: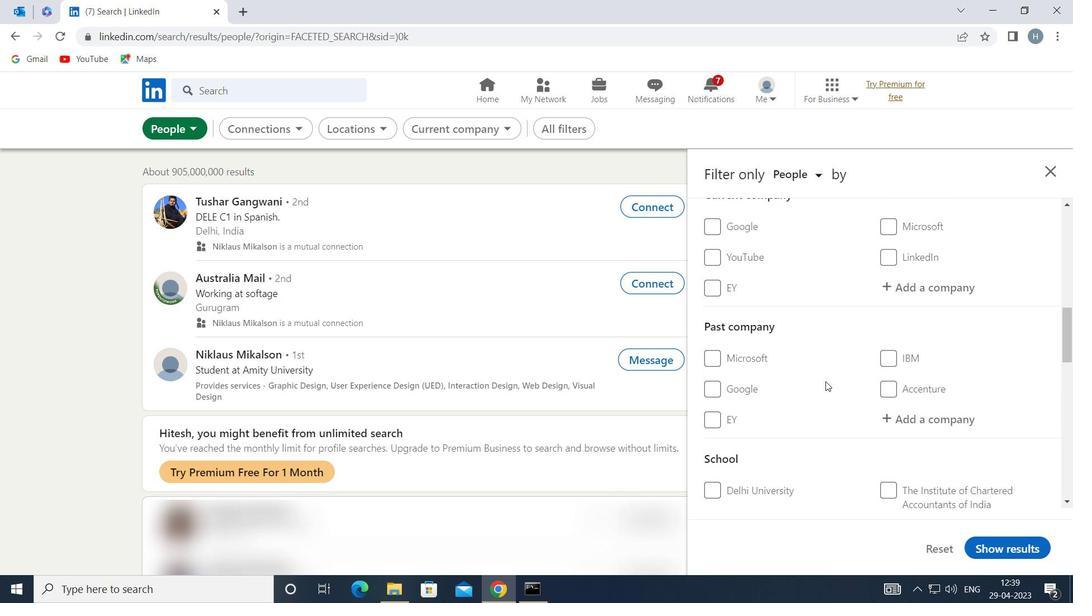 
Action: Mouse scrolled (826, 382) with delta (0, 0)
Screenshot: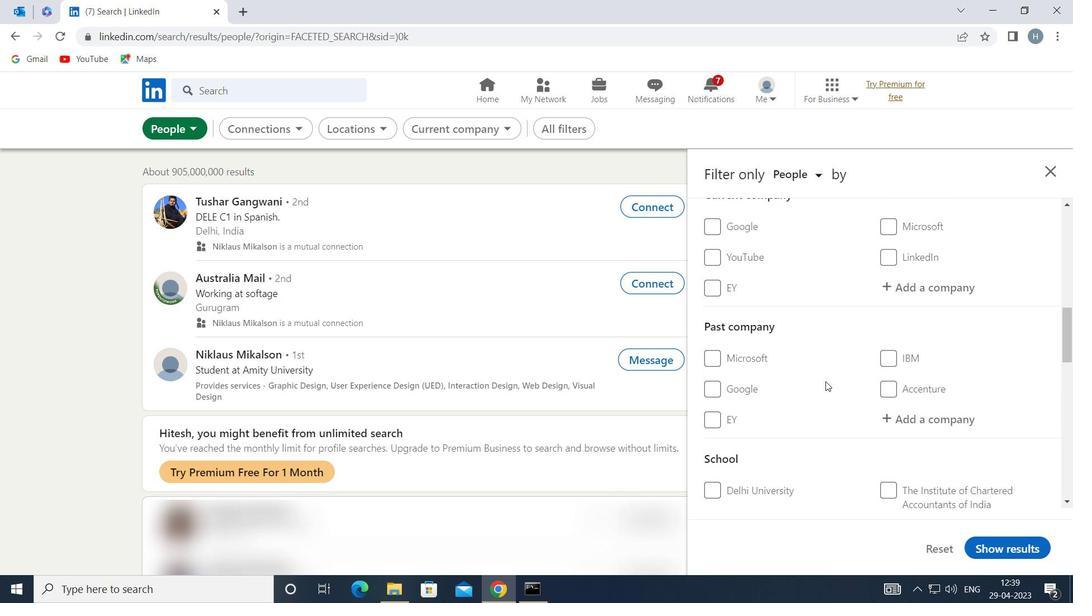 
Action: Mouse moved to (917, 421)
Screenshot: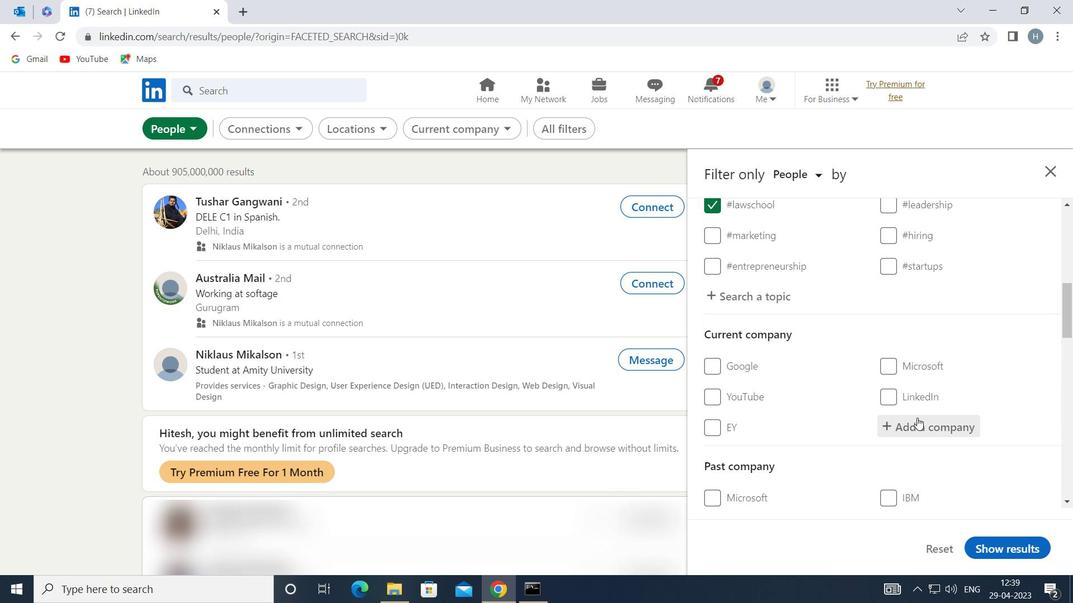 
Action: Mouse pressed left at (917, 421)
Screenshot: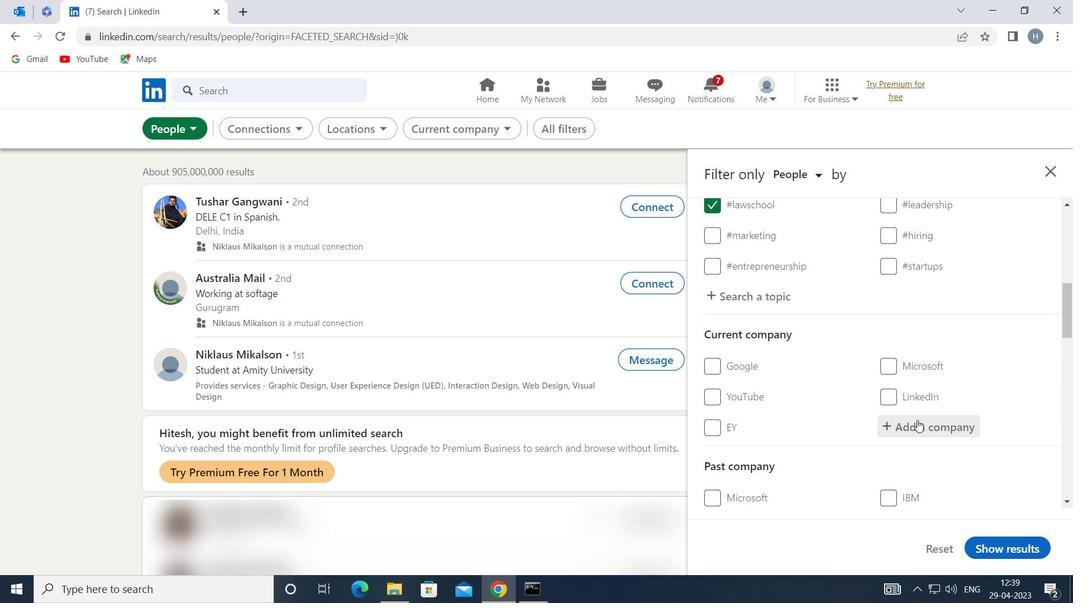 
Action: Mouse moved to (906, 416)
Screenshot: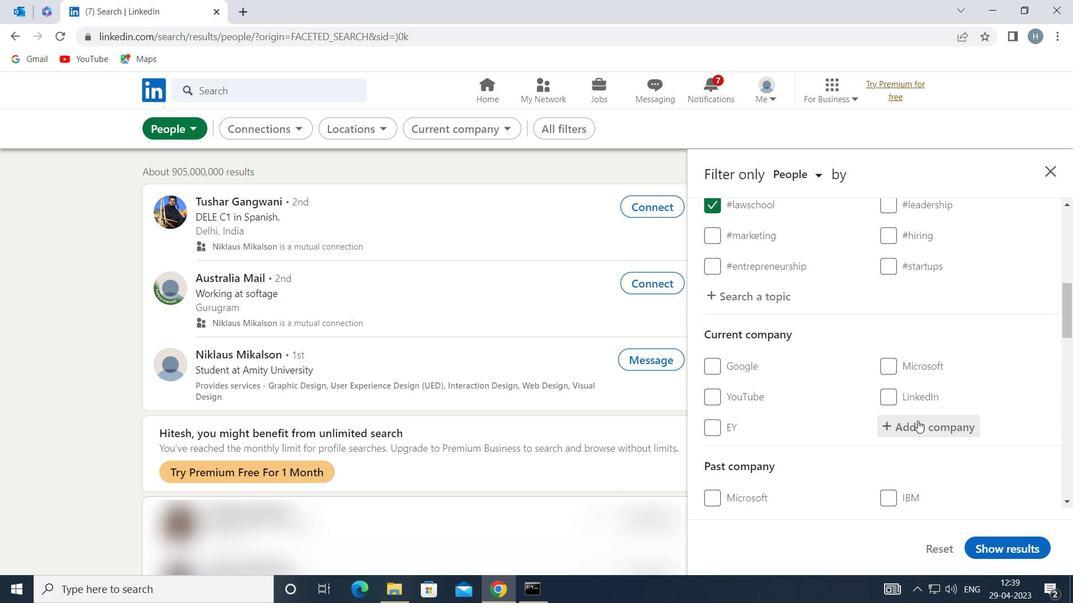 
Action: Key pressed <Key.shift>ENTRO
Screenshot: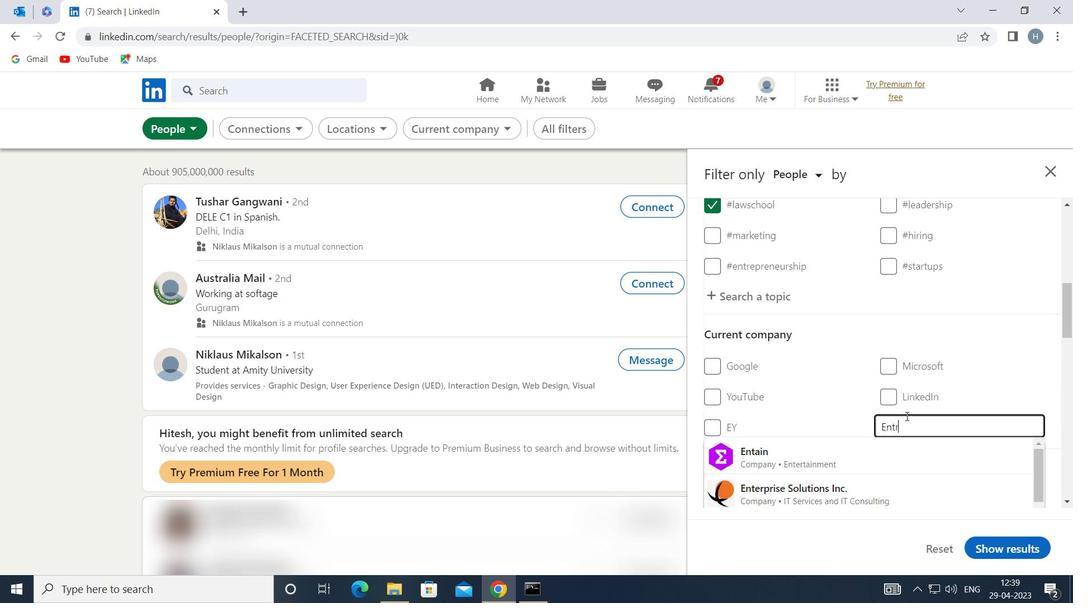
Action: Mouse moved to (867, 464)
Screenshot: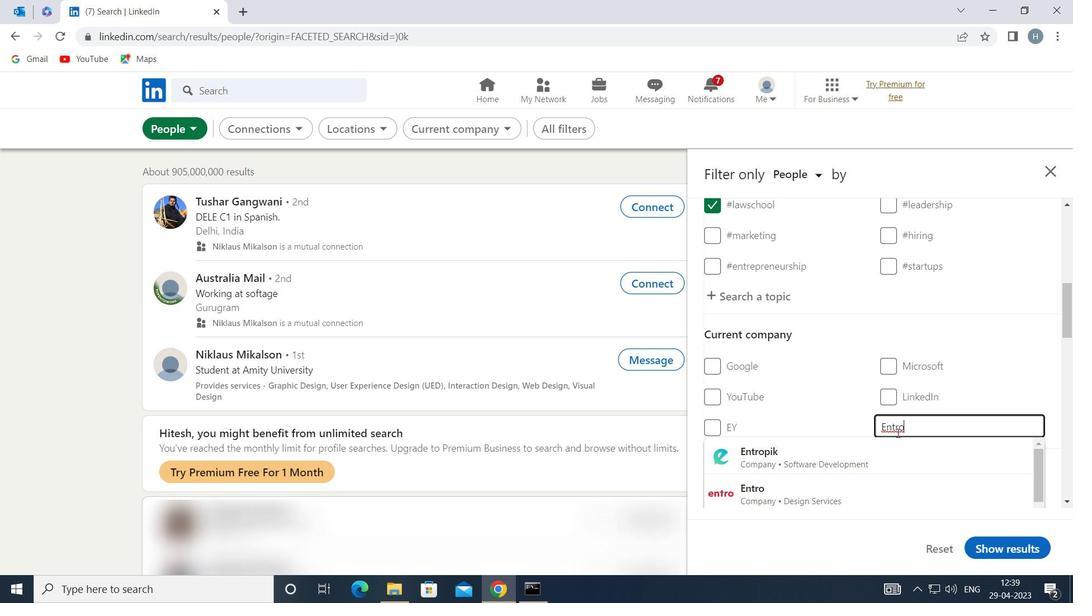 
Action: Mouse pressed left at (867, 464)
Screenshot: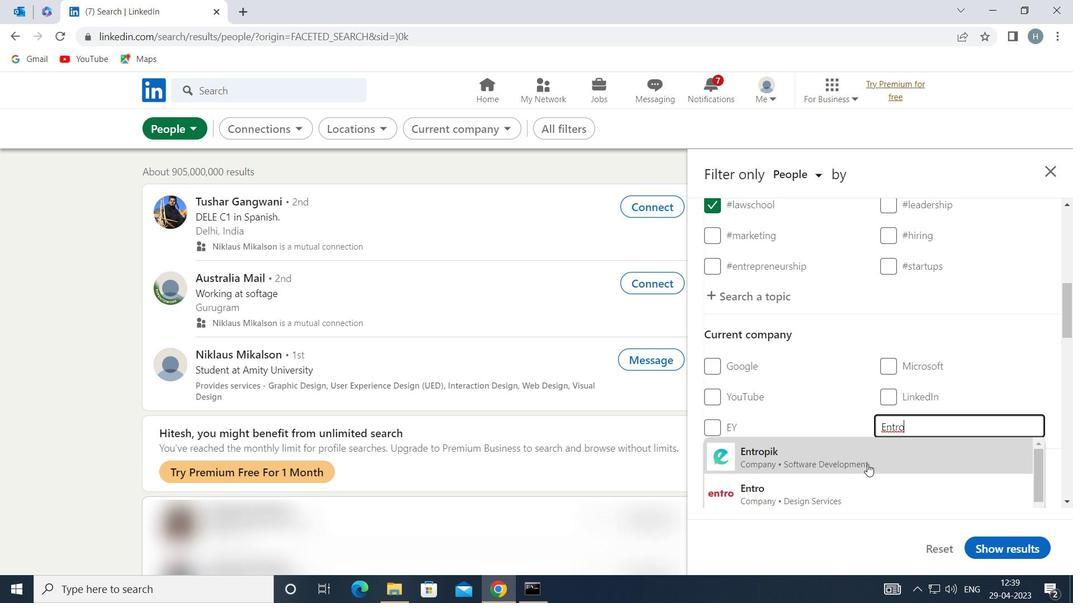
Action: Mouse moved to (858, 449)
Screenshot: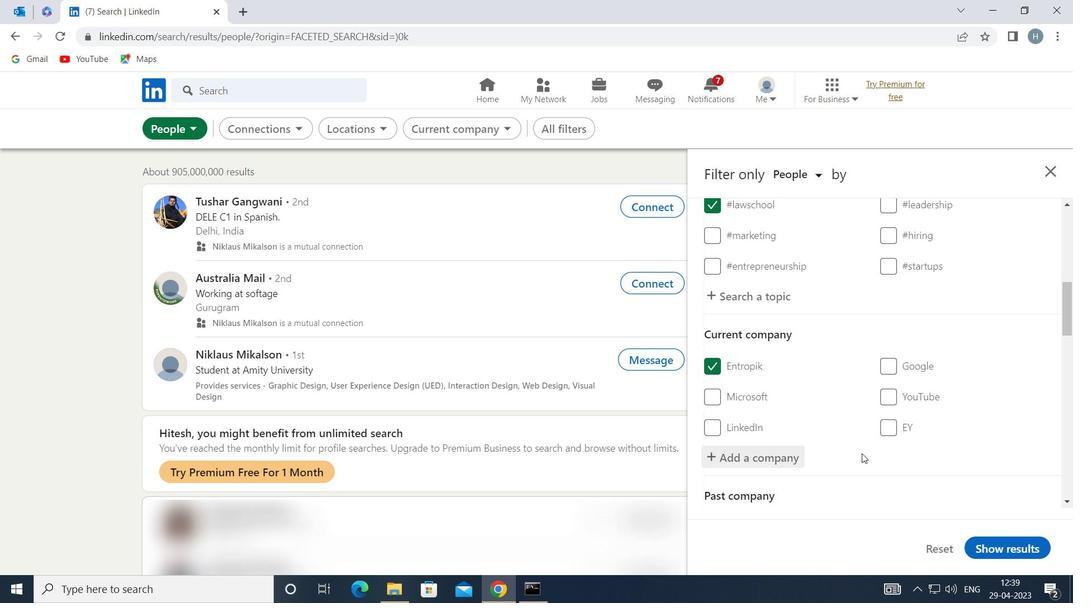 
Action: Mouse scrolled (858, 448) with delta (0, 0)
Screenshot: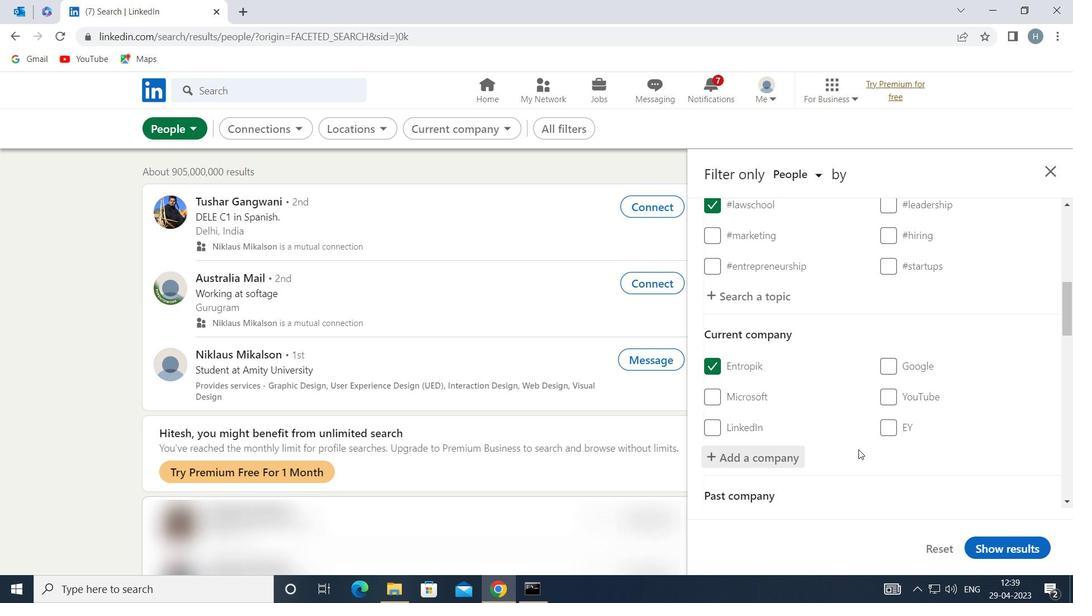 
Action: Mouse moved to (857, 449)
Screenshot: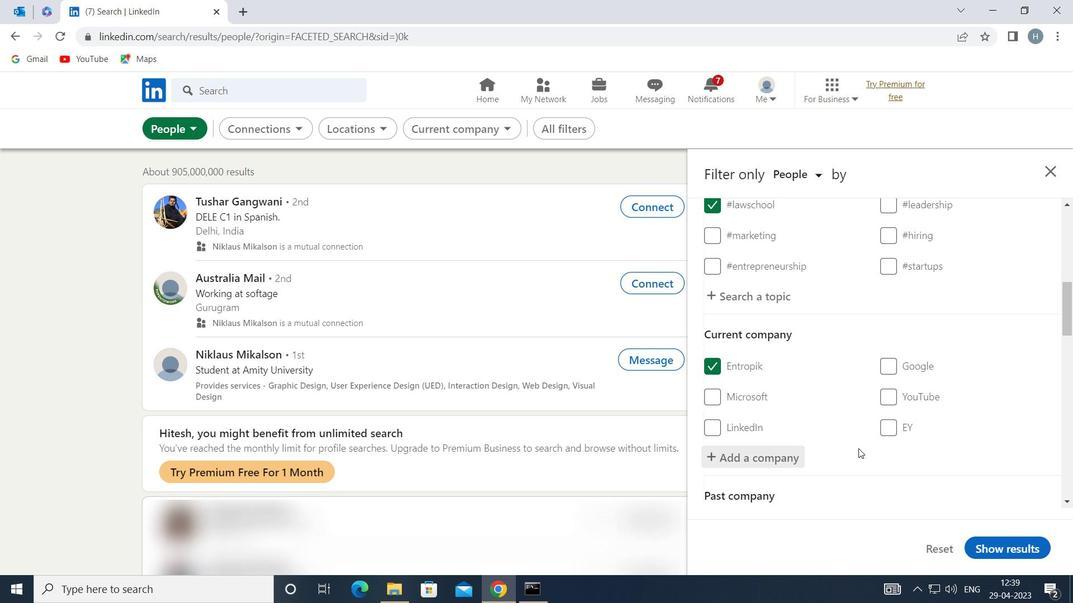 
Action: Mouse scrolled (857, 448) with delta (0, 0)
Screenshot: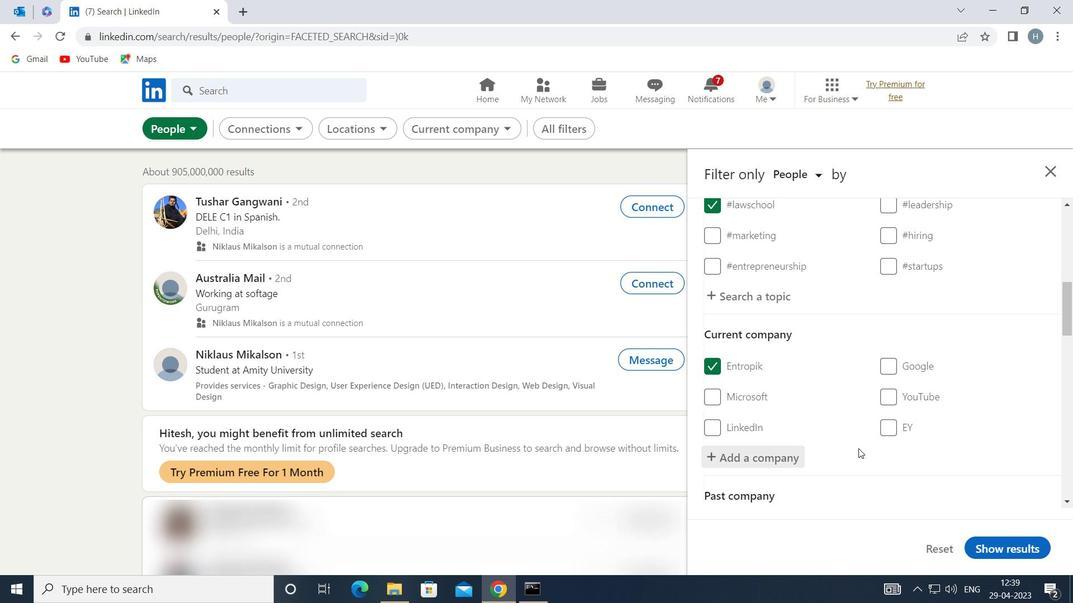 
Action: Mouse scrolled (857, 448) with delta (0, 0)
Screenshot: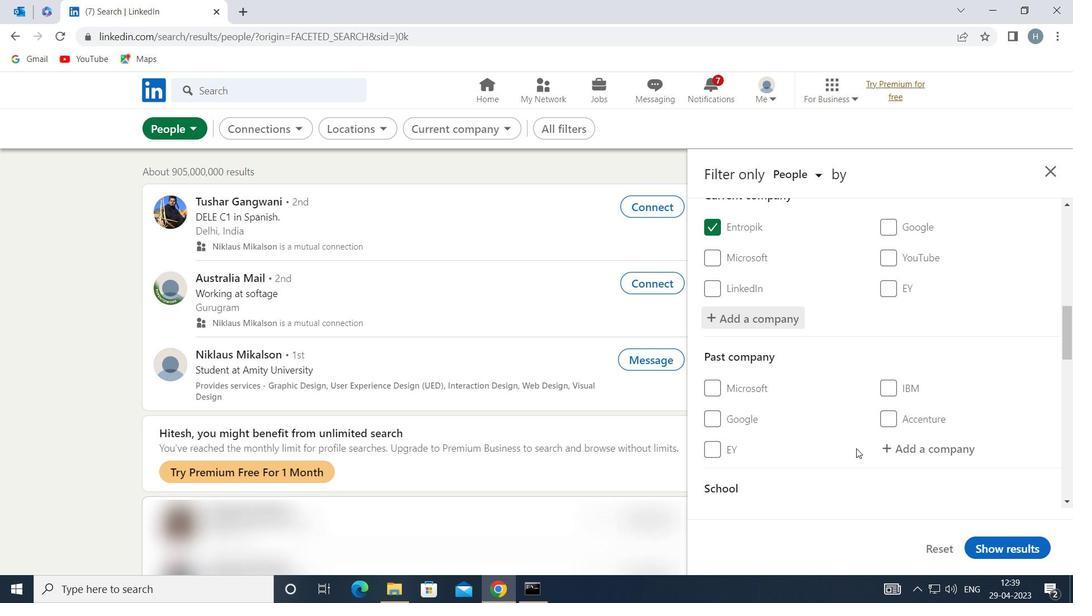 
Action: Mouse moved to (892, 408)
Screenshot: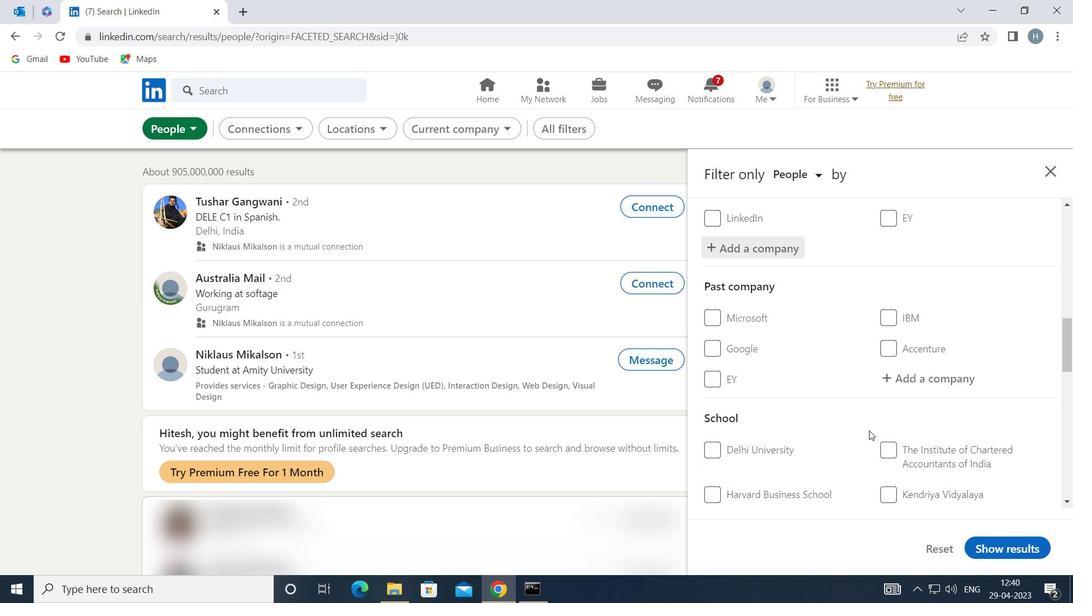 
Action: Mouse scrolled (892, 407) with delta (0, 0)
Screenshot: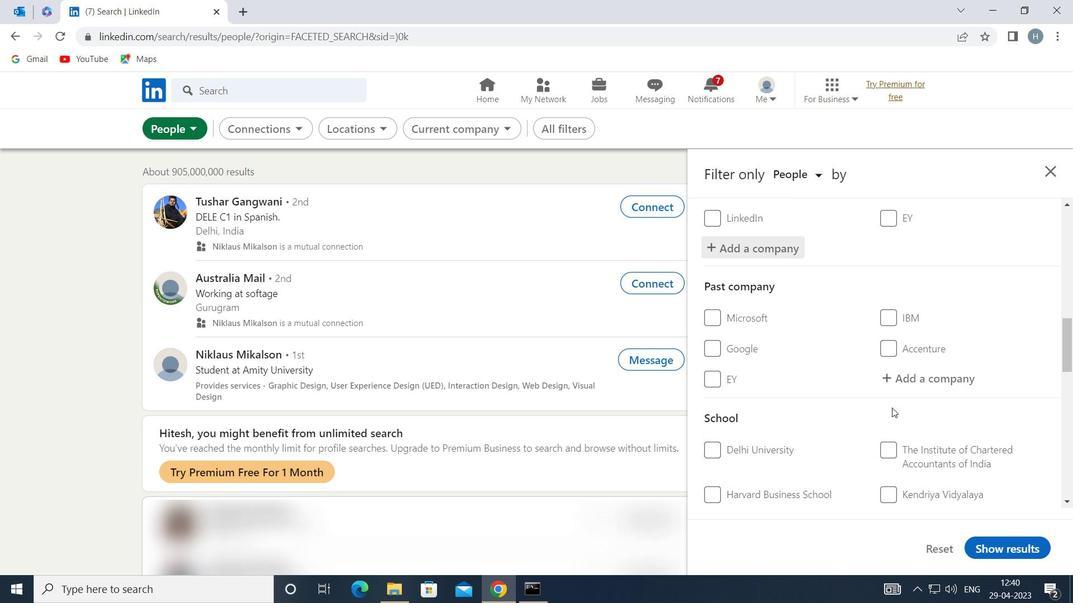 
Action: Mouse moved to (925, 457)
Screenshot: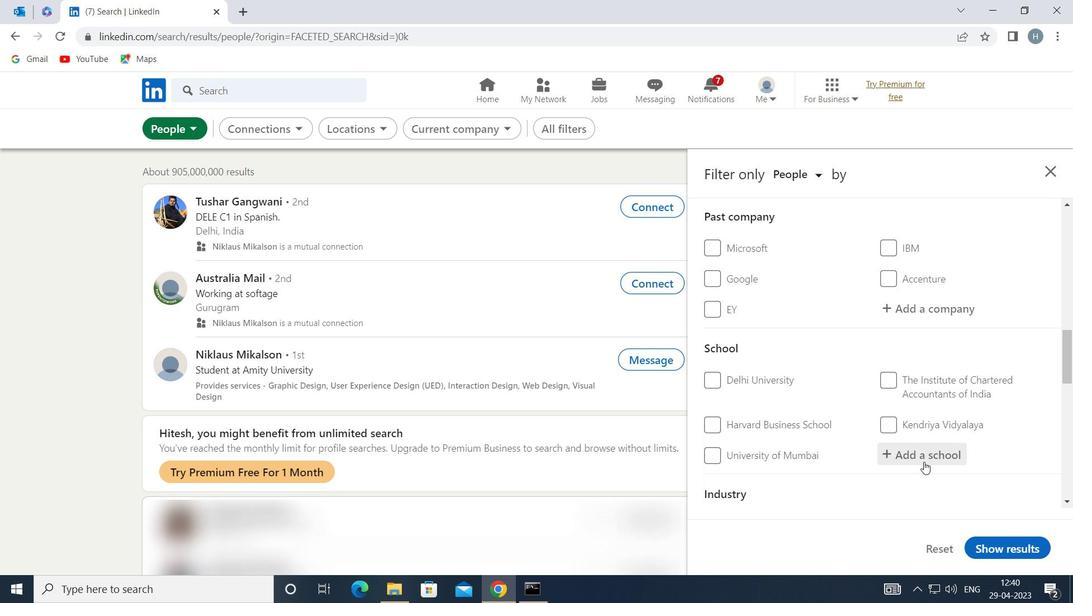
Action: Mouse pressed left at (925, 457)
Screenshot: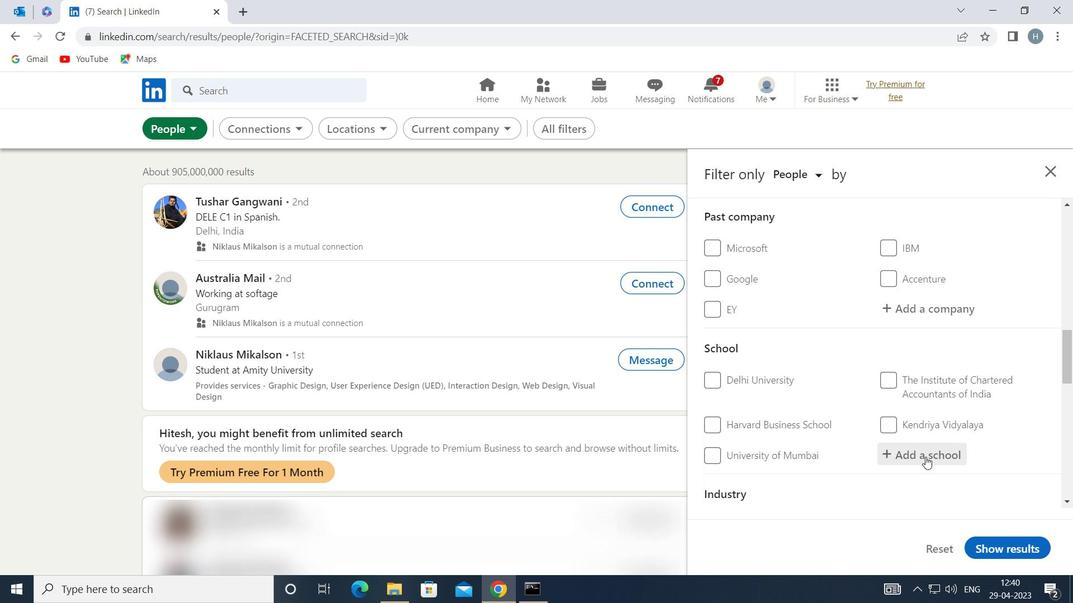 
Action: Key pressed <Key.shift>XAVIER<Key.space>
Screenshot: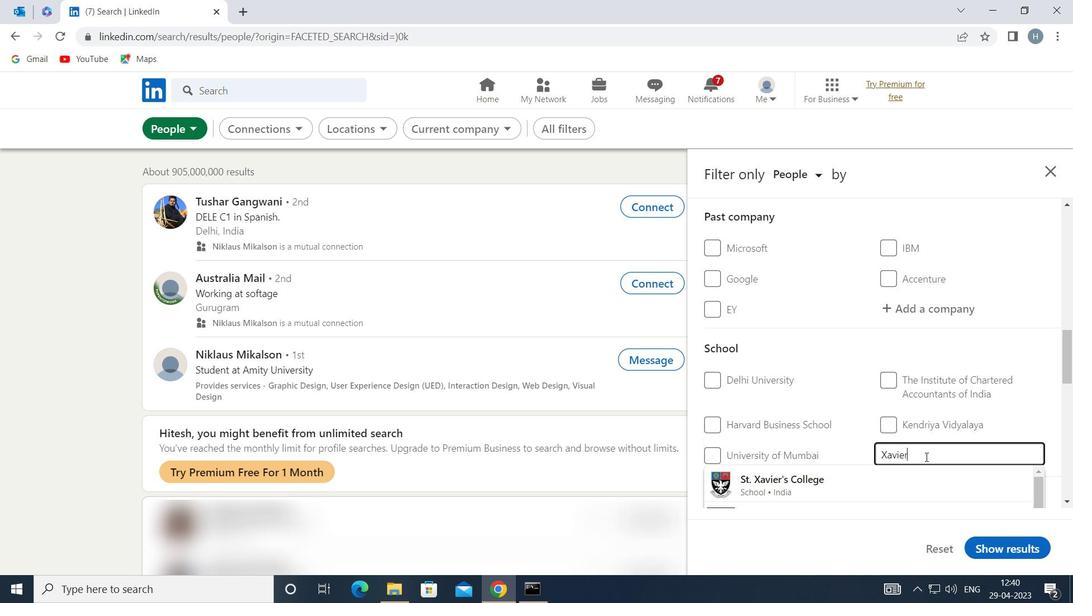 
Action: Mouse moved to (924, 440)
Screenshot: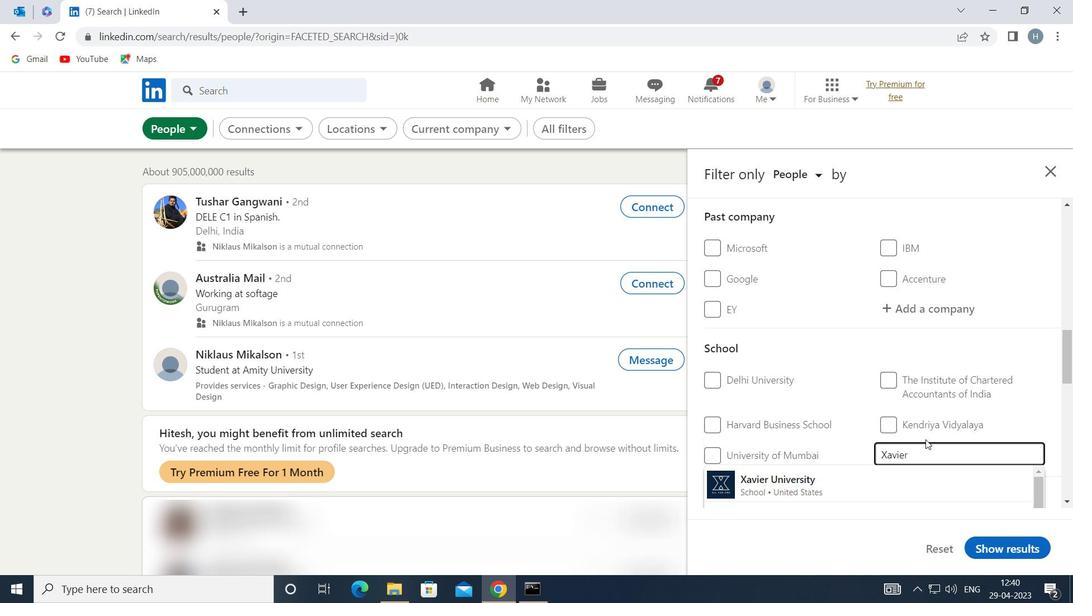 
Action: Mouse scrolled (924, 440) with delta (0, 0)
Screenshot: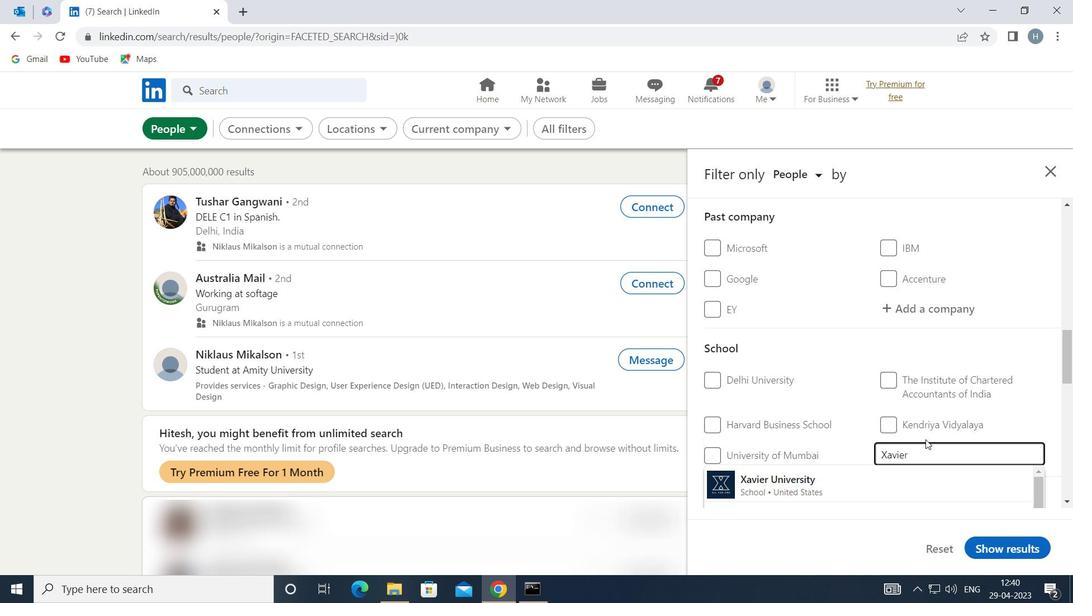 
Action: Mouse moved to (919, 440)
Screenshot: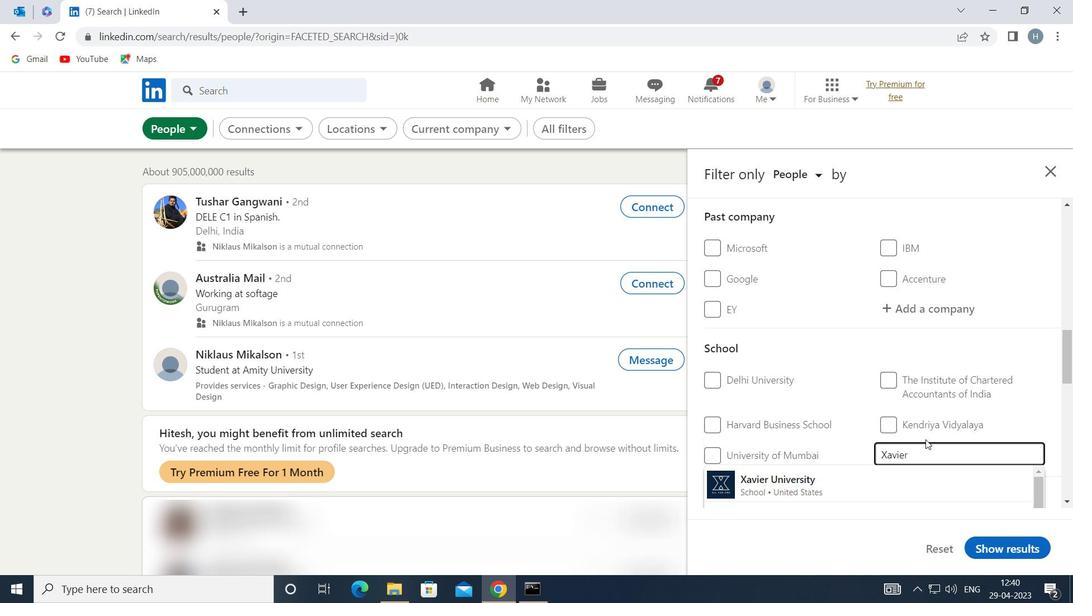
Action: Mouse scrolled (919, 440) with delta (0, 0)
Screenshot: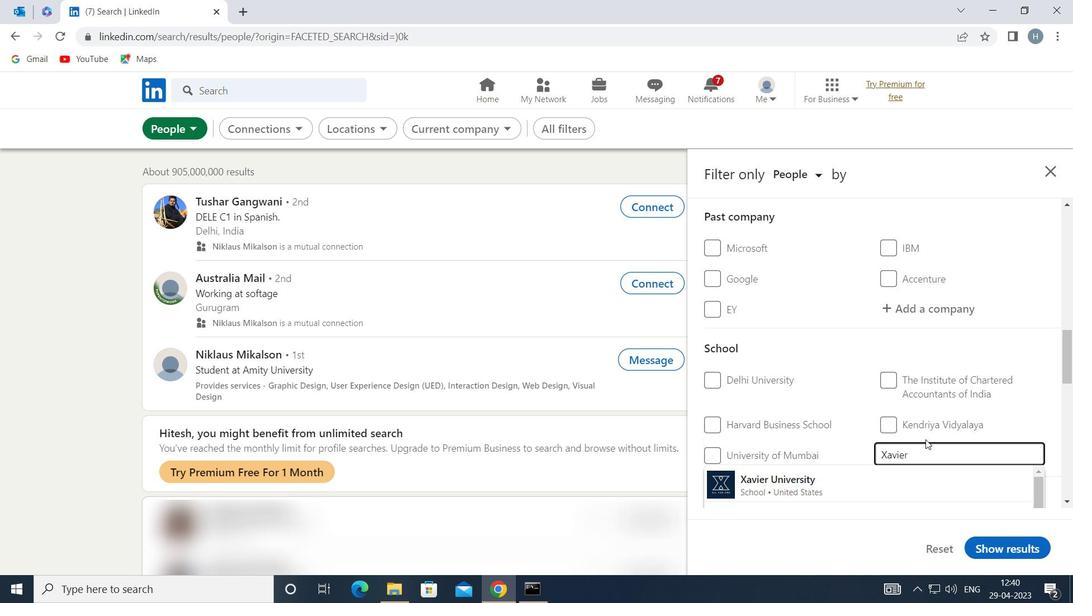 
Action: Mouse moved to (939, 419)
Screenshot: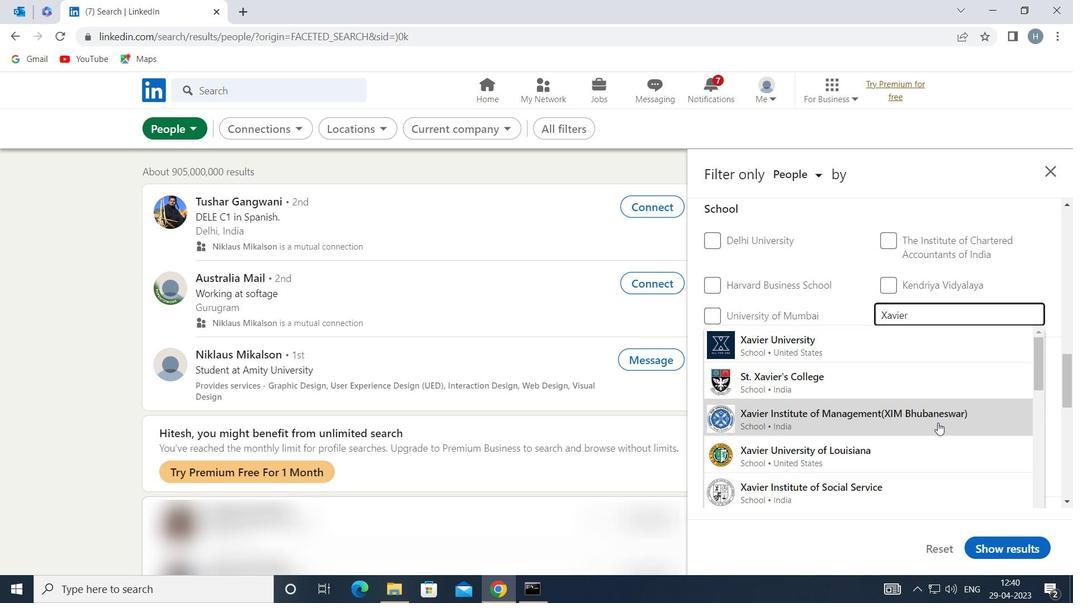 
Action: Mouse pressed left at (939, 419)
Screenshot: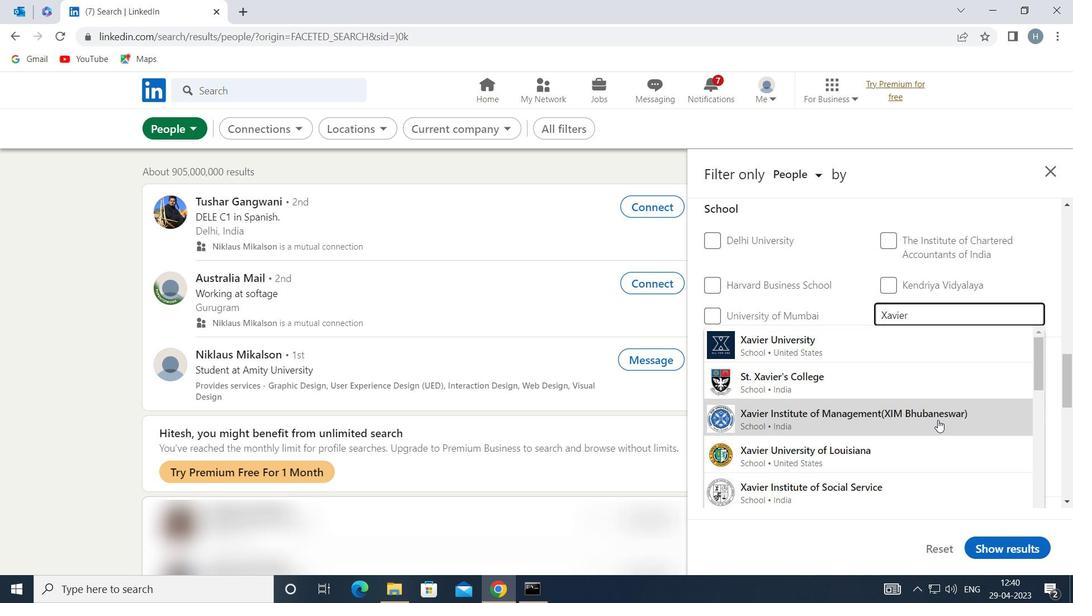 
Action: Mouse moved to (889, 397)
Screenshot: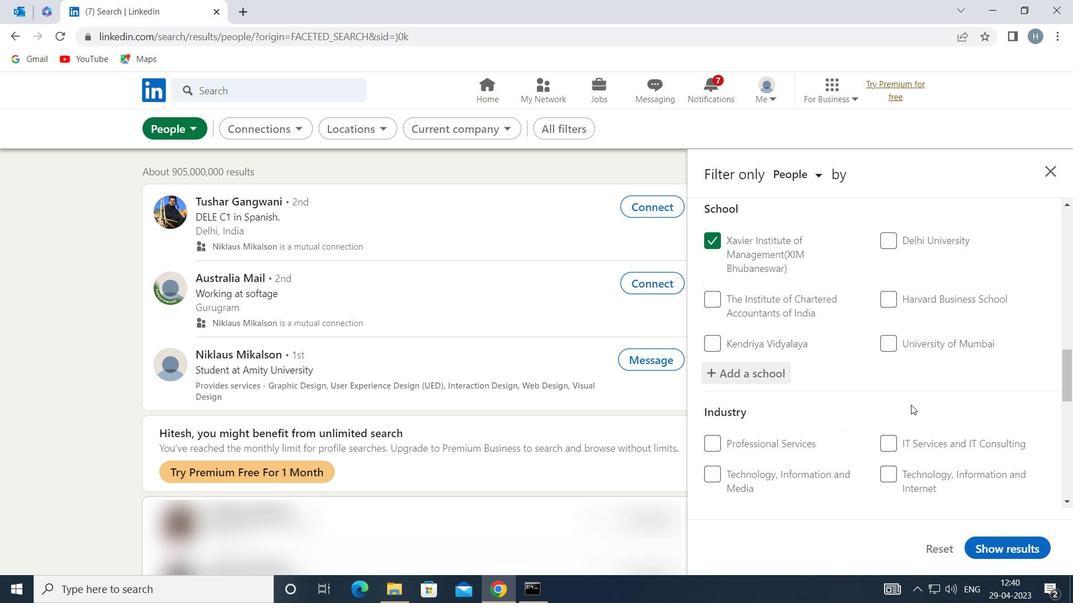 
Action: Mouse scrolled (889, 396) with delta (0, 0)
Screenshot: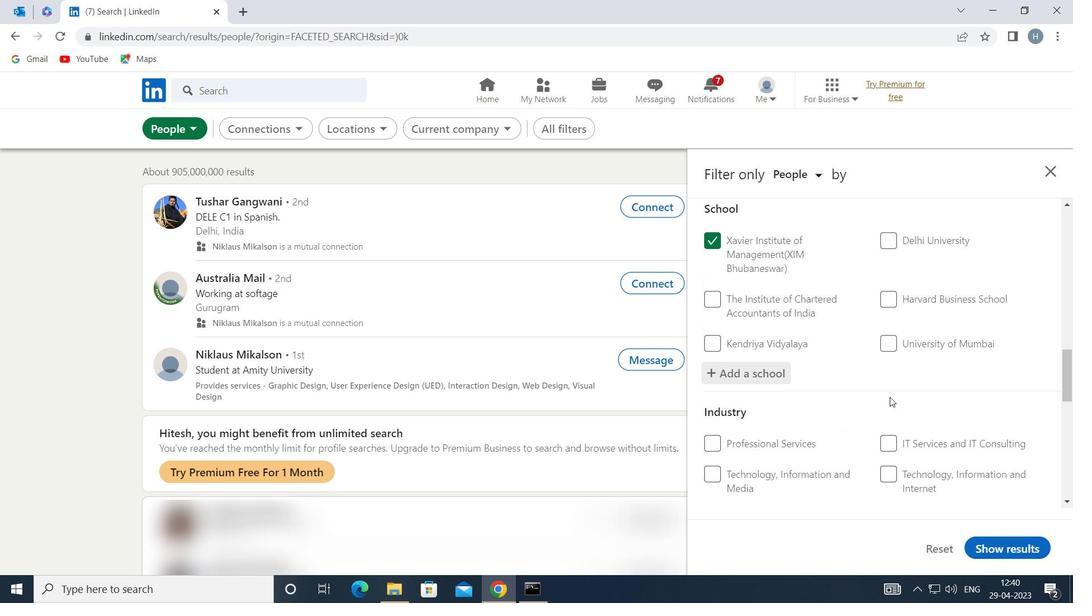 
Action: Mouse moved to (889, 397)
Screenshot: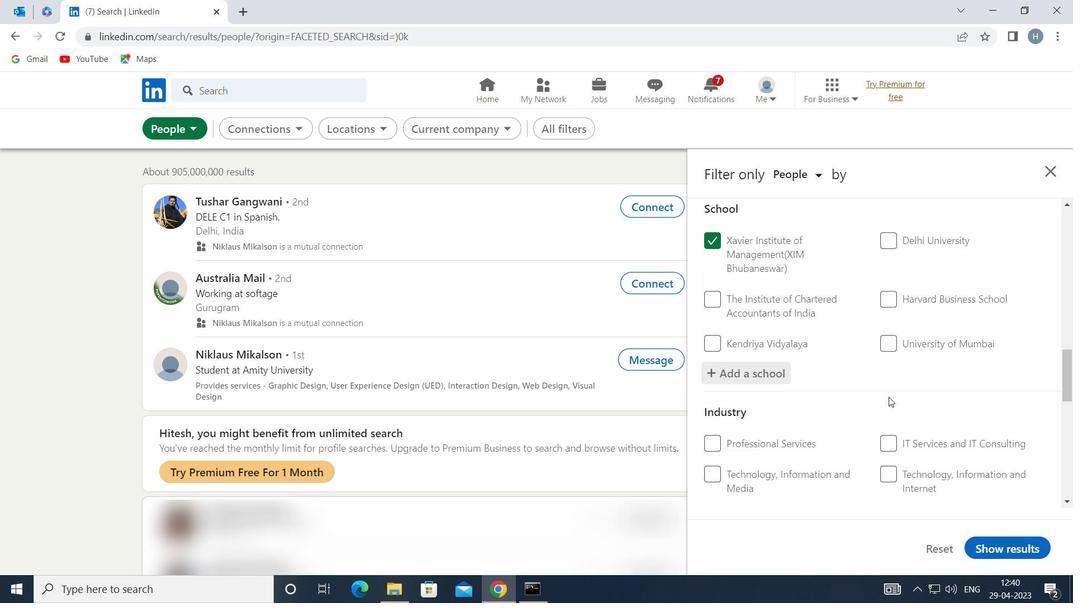 
Action: Mouse scrolled (889, 396) with delta (0, 0)
Screenshot: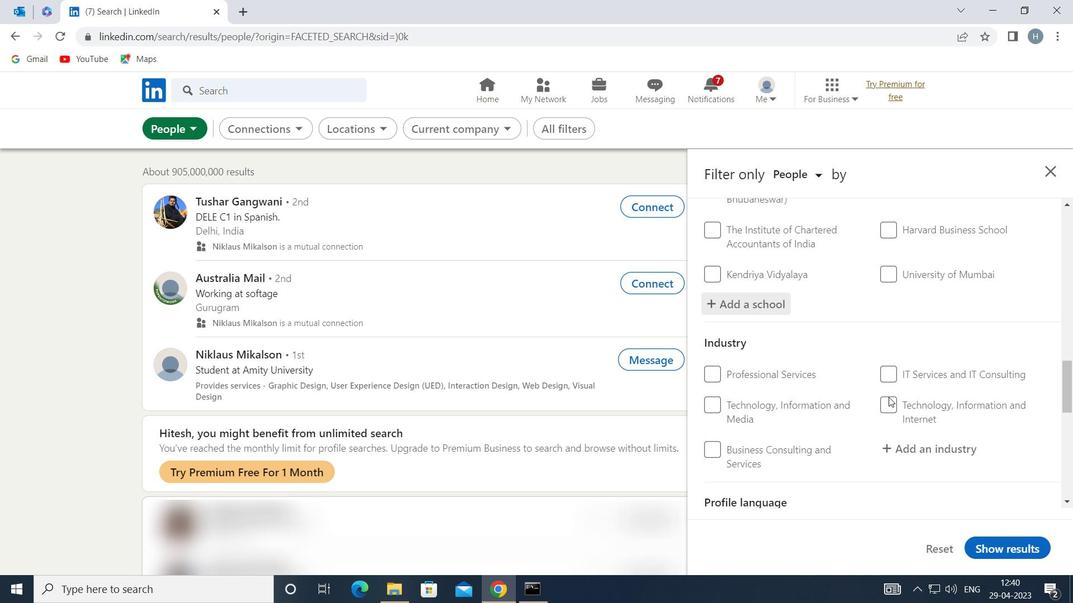 
Action: Mouse moved to (915, 376)
Screenshot: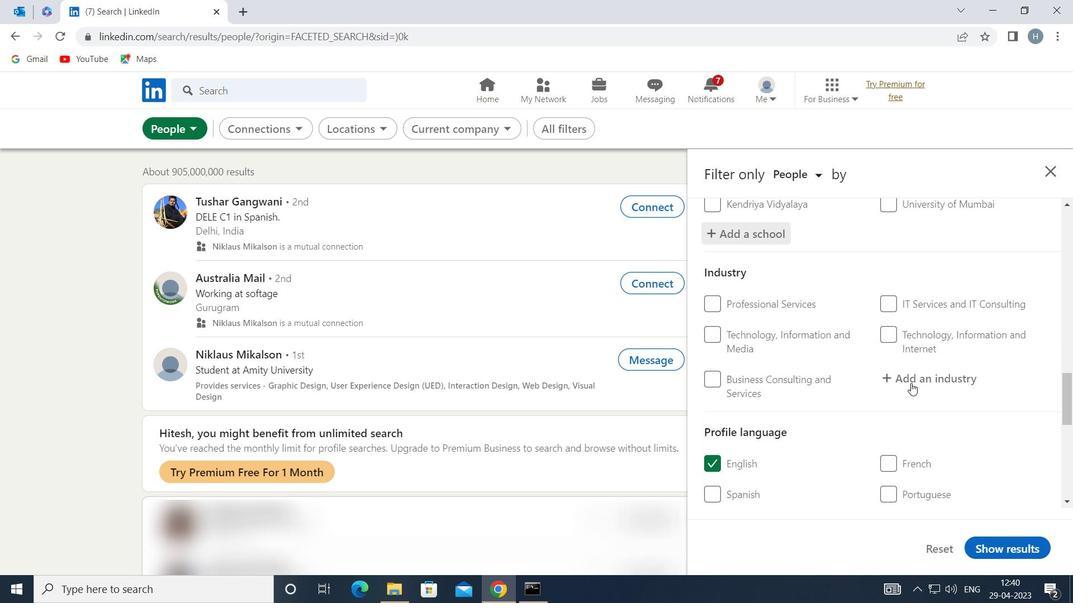 
Action: Mouse pressed left at (915, 376)
Screenshot: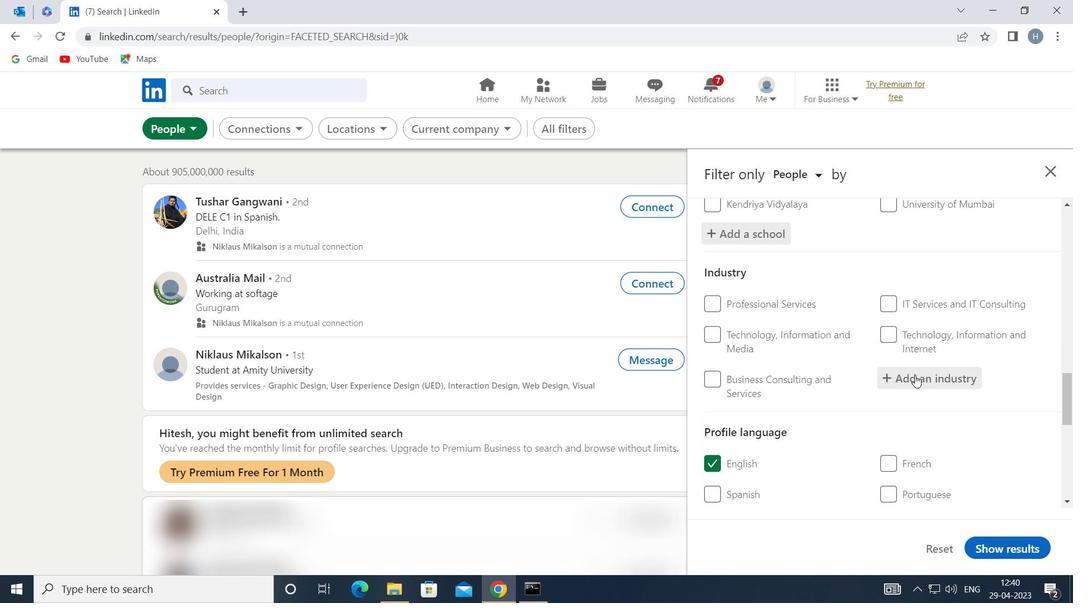 
Action: Mouse moved to (915, 375)
Screenshot: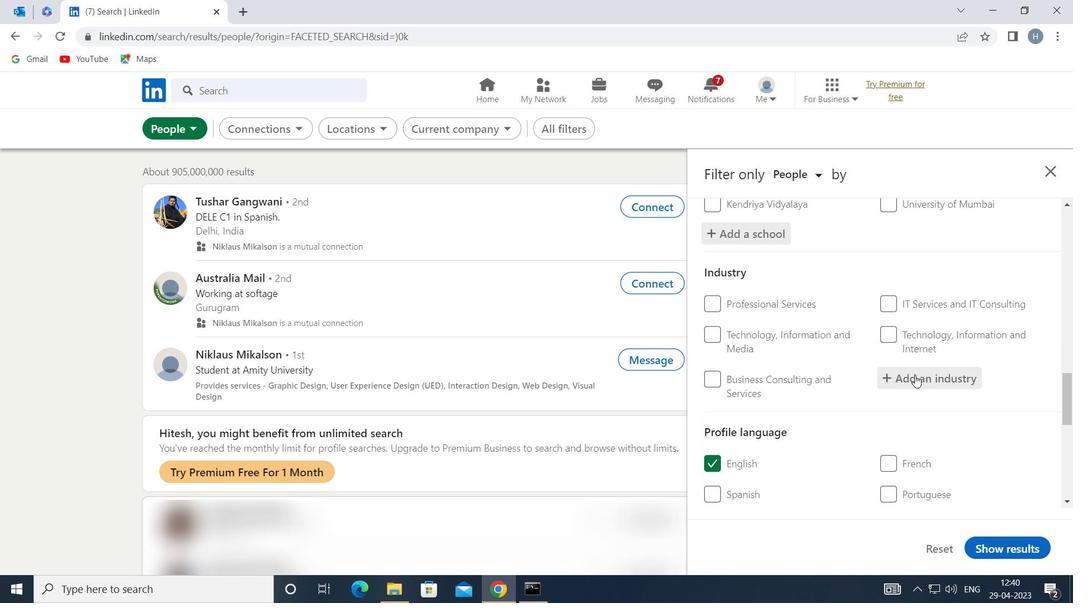 
Action: Key pressed <Key.shift>FUNDS
Screenshot: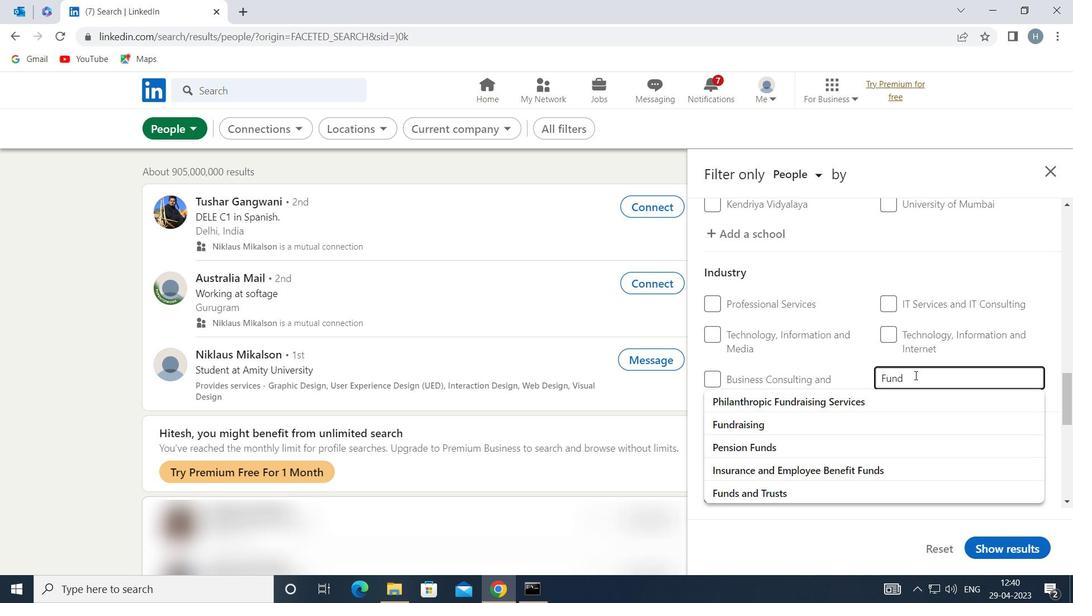 
Action: Mouse moved to (847, 447)
Screenshot: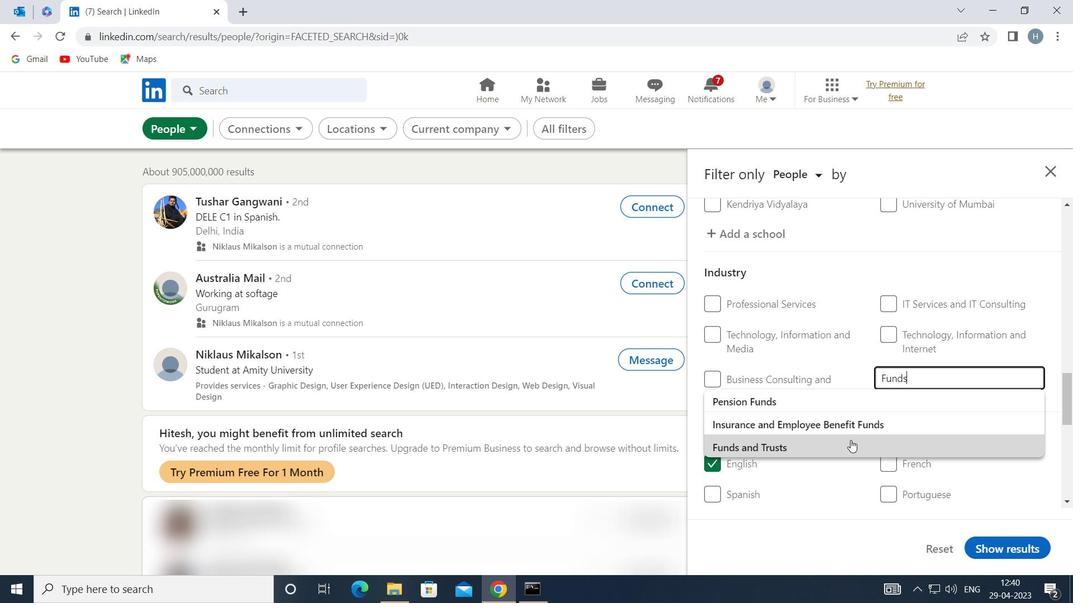 
Action: Mouse pressed left at (847, 447)
Screenshot: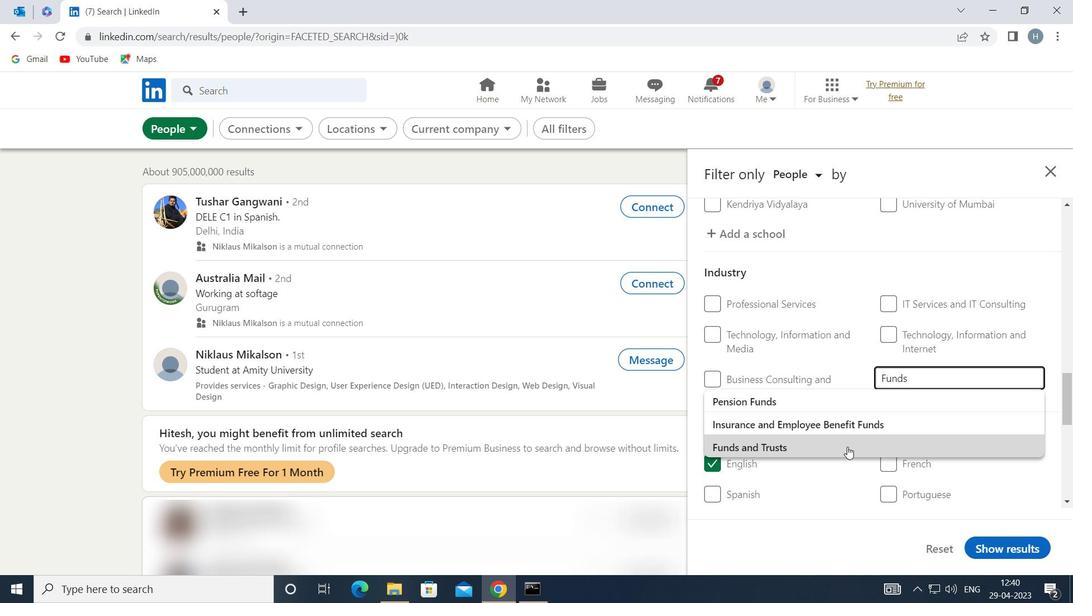 
Action: Mouse scrolled (847, 446) with delta (0, 0)
Screenshot: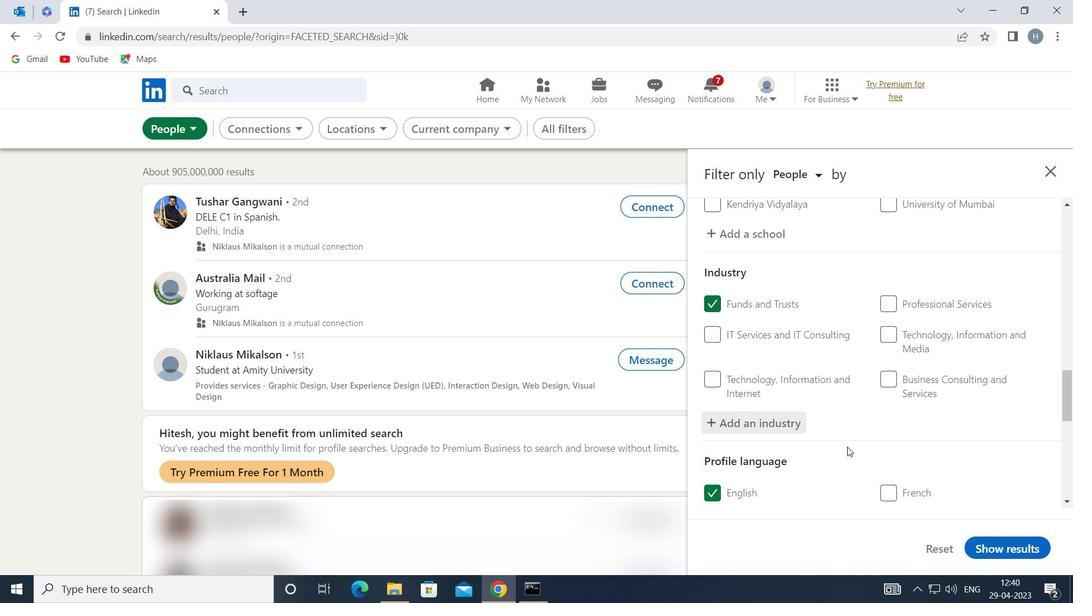 
Action: Mouse scrolled (847, 446) with delta (0, 0)
Screenshot: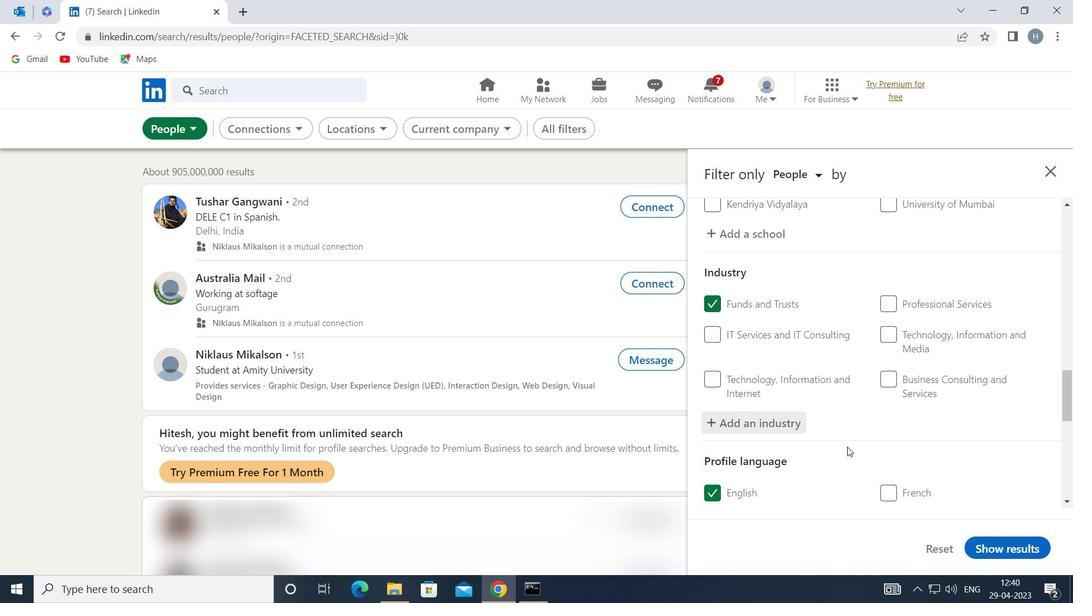 
Action: Mouse scrolled (847, 446) with delta (0, 0)
Screenshot: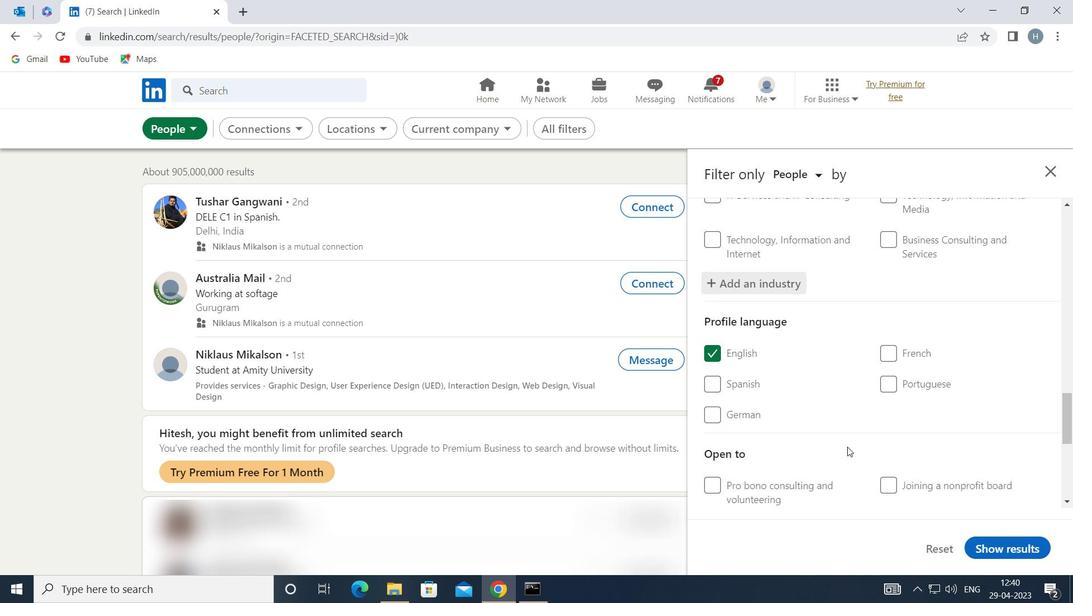 
Action: Mouse scrolled (847, 446) with delta (0, 0)
Screenshot: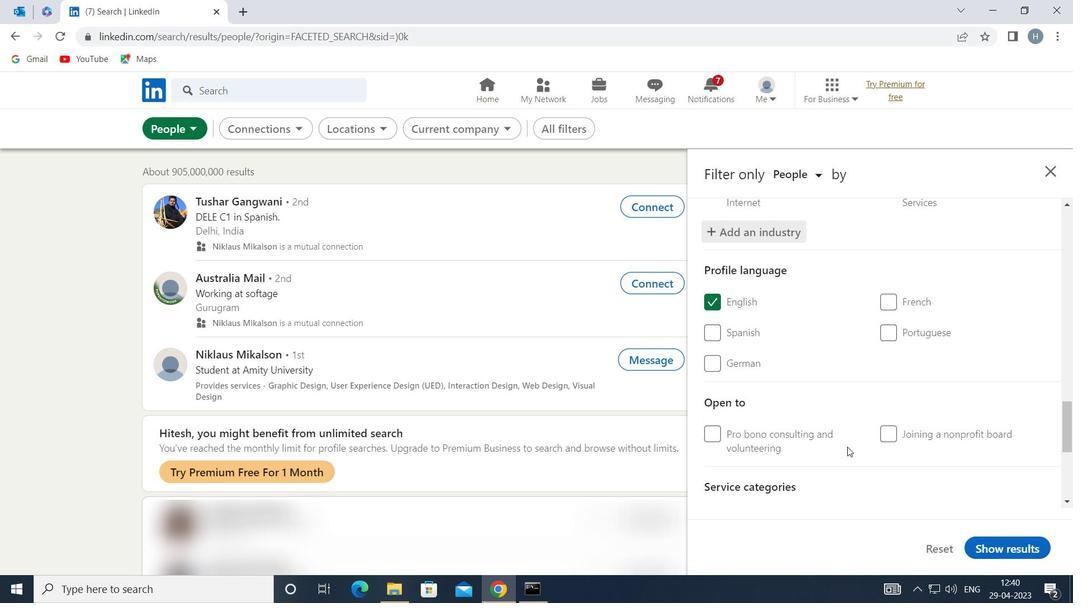 
Action: Mouse scrolled (847, 446) with delta (0, 0)
Screenshot: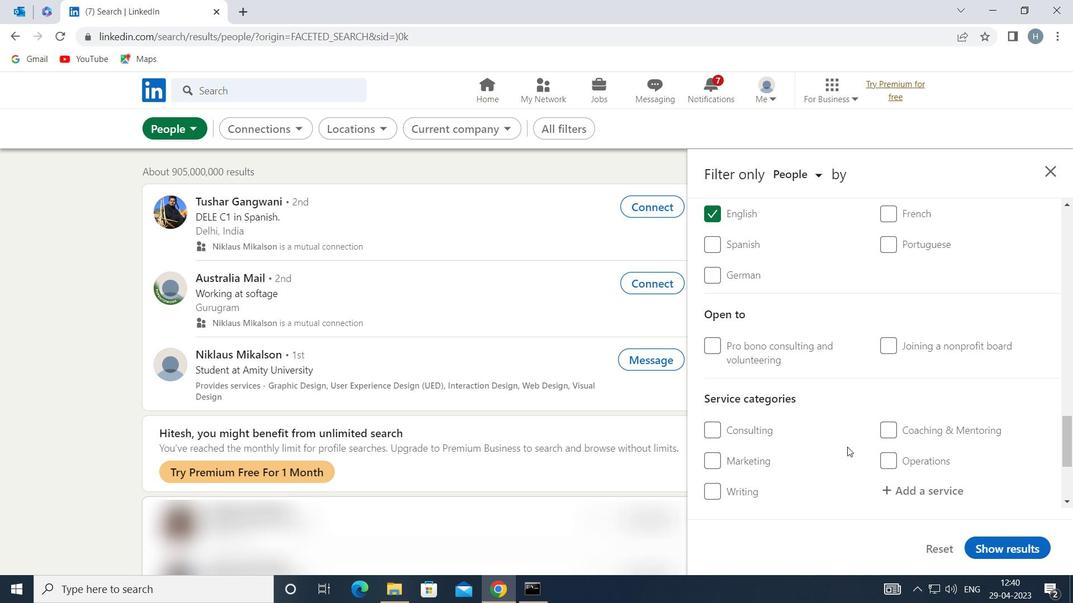 
Action: Mouse moved to (923, 424)
Screenshot: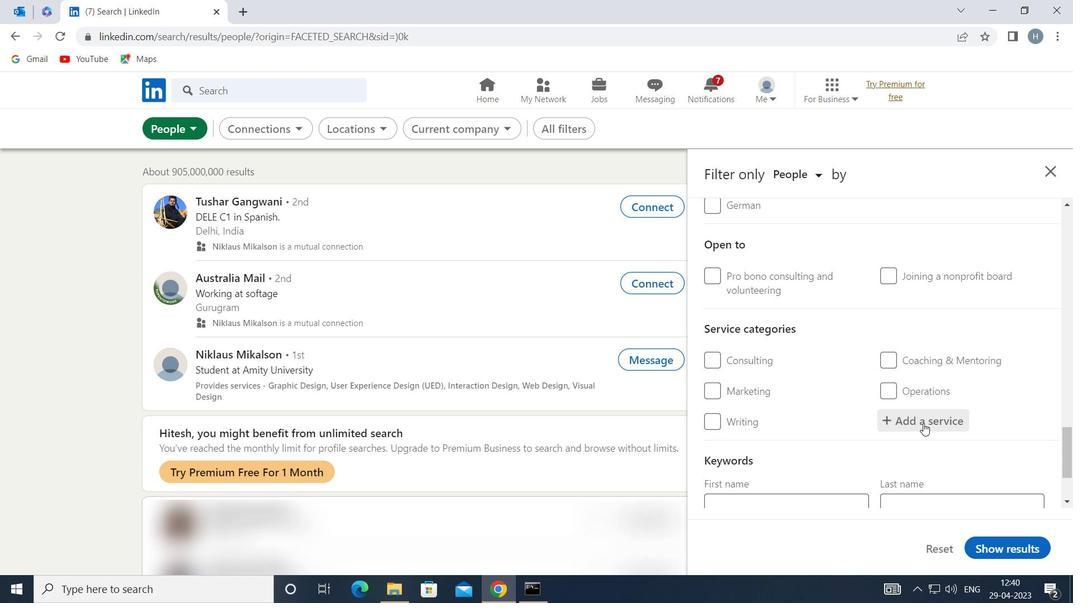 
Action: Mouse pressed left at (923, 424)
Screenshot: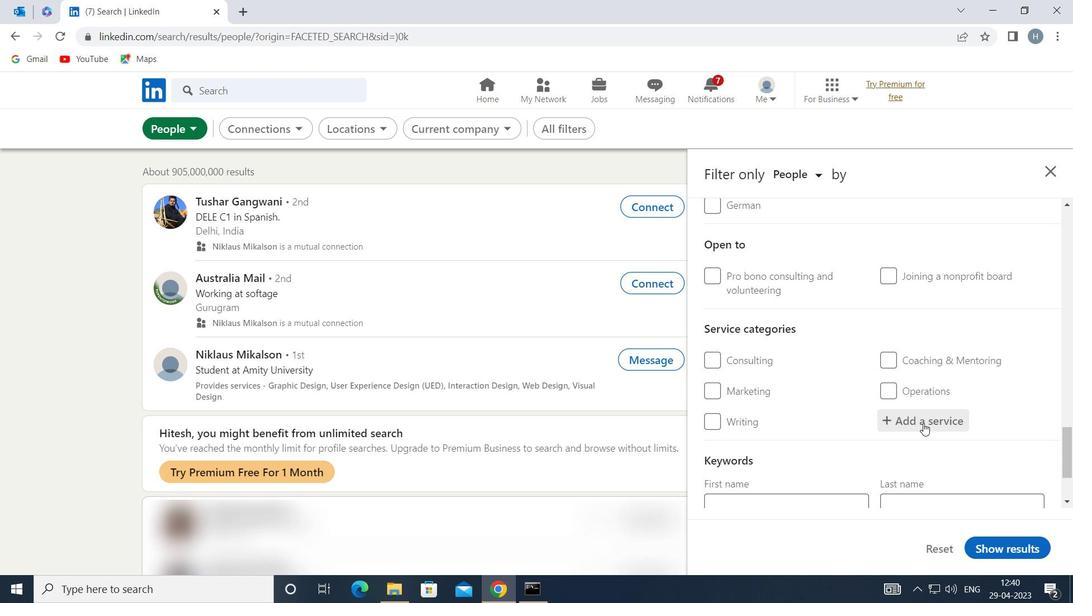 
Action: Mouse moved to (919, 417)
Screenshot: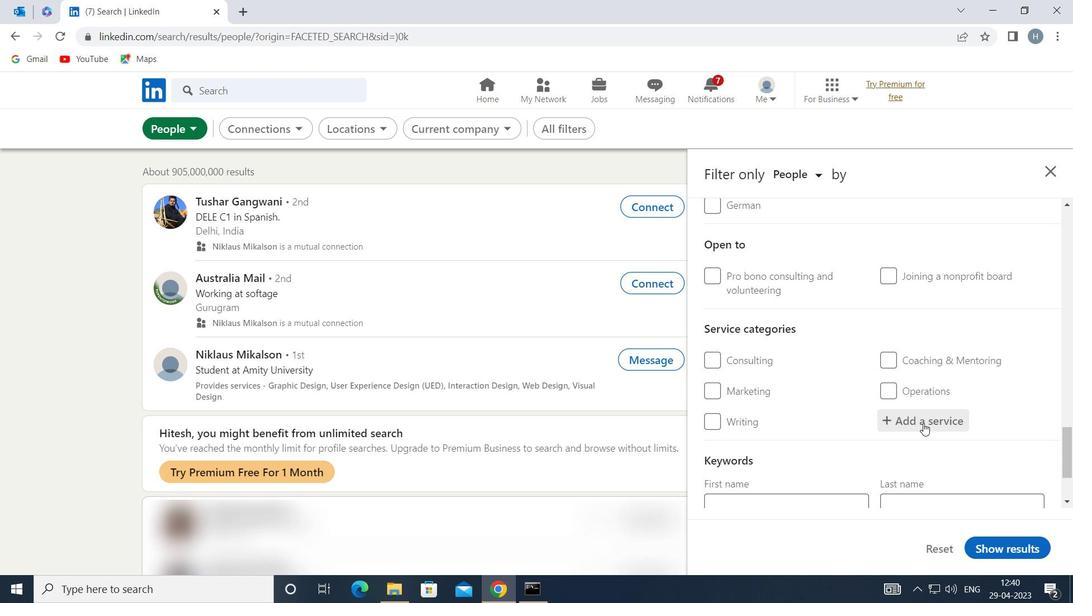 
Action: Key pressed <Key.shift>PROJECT
Screenshot: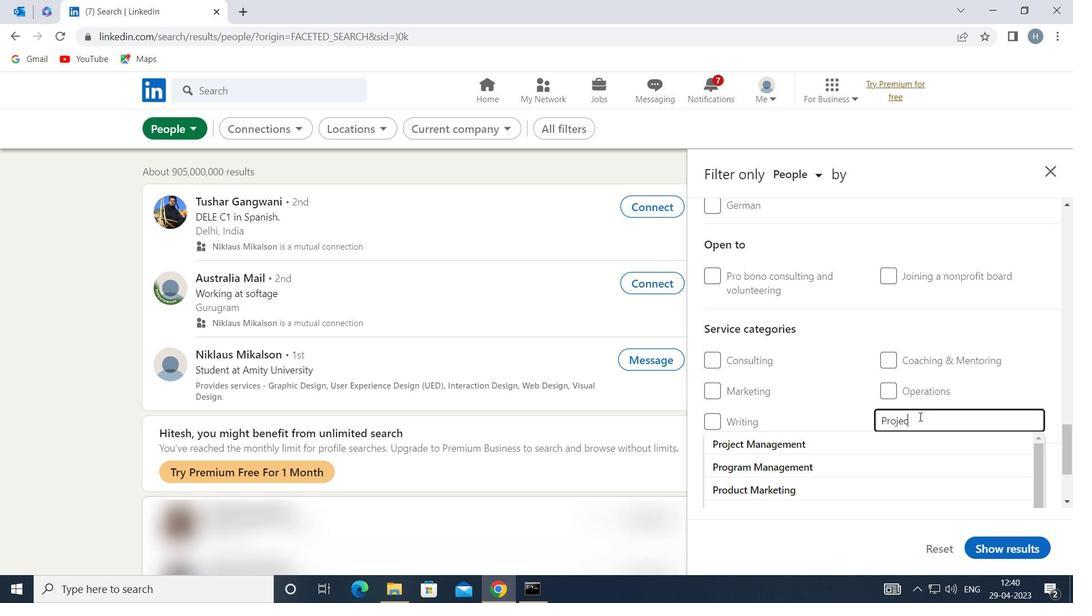 
Action: Mouse moved to (877, 436)
Screenshot: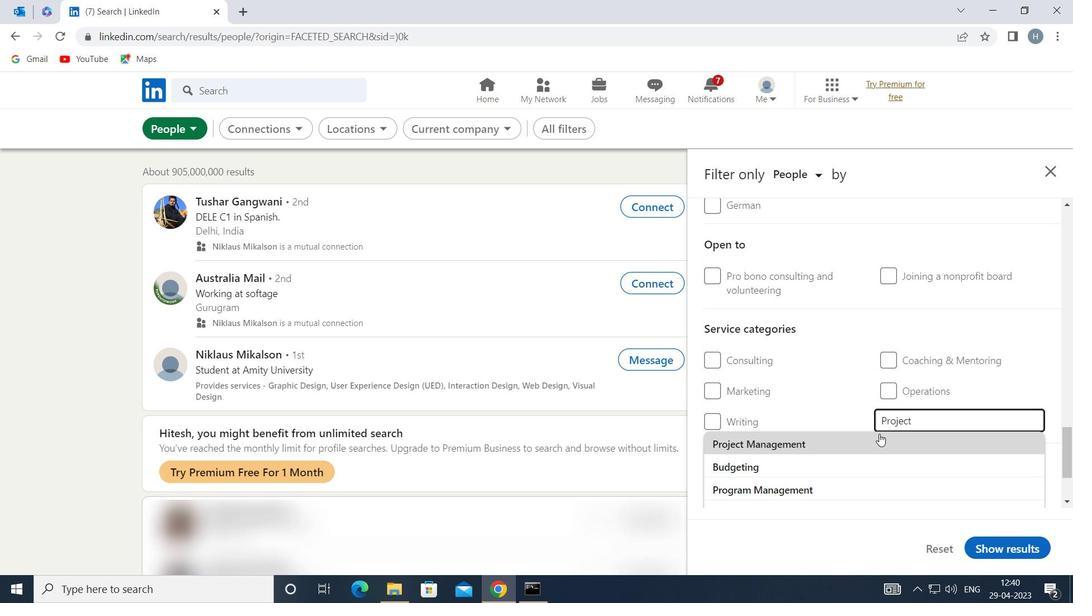 
Action: Mouse pressed left at (877, 436)
Screenshot: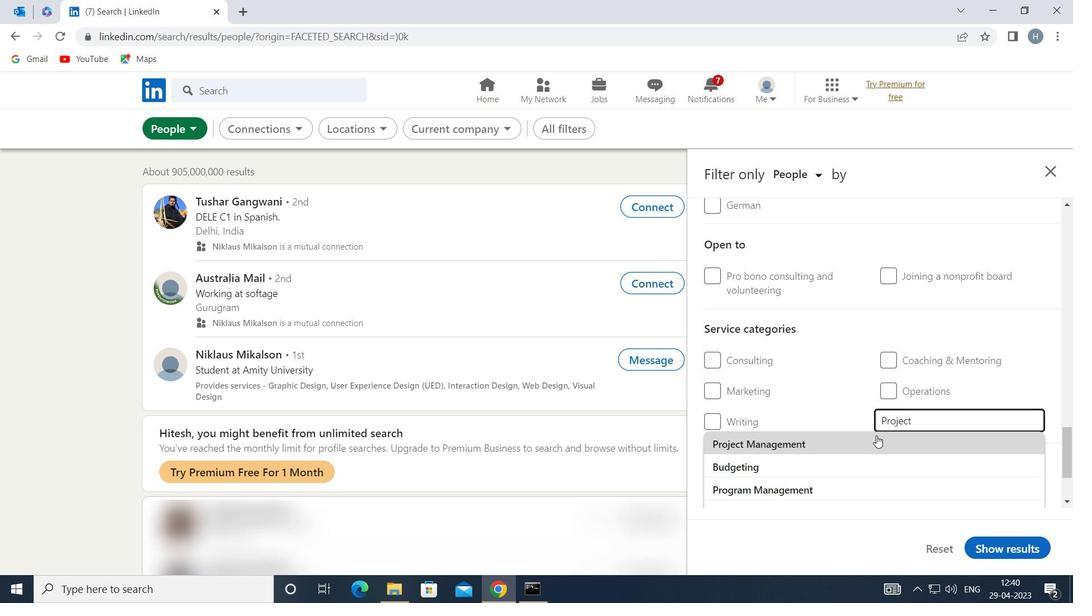 
Action: Mouse scrolled (877, 435) with delta (0, 0)
Screenshot: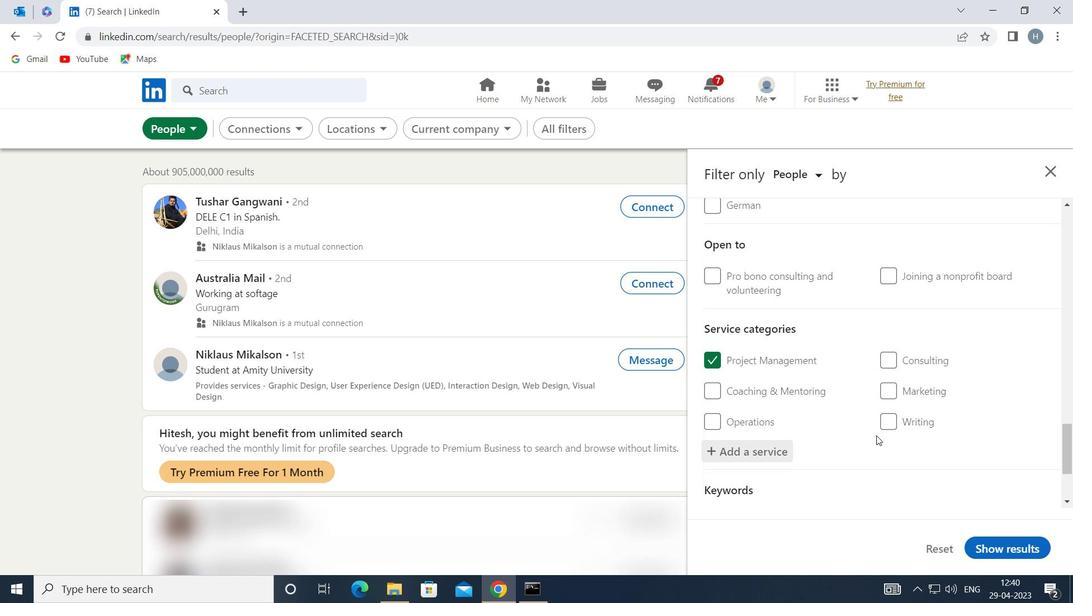 
Action: Mouse scrolled (877, 435) with delta (0, 0)
Screenshot: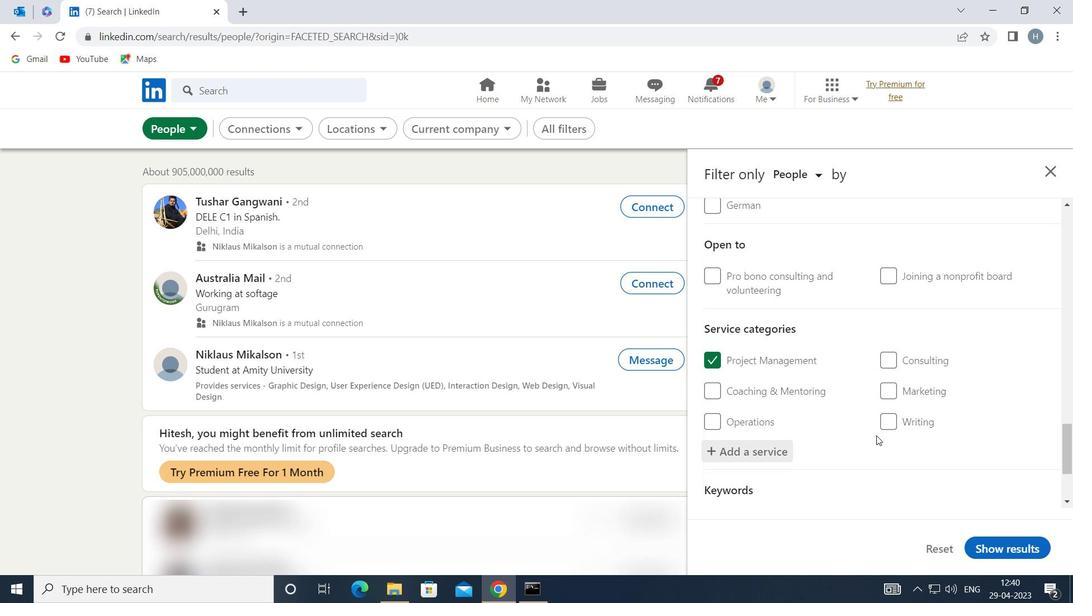 
Action: Mouse scrolled (877, 435) with delta (0, 0)
Screenshot: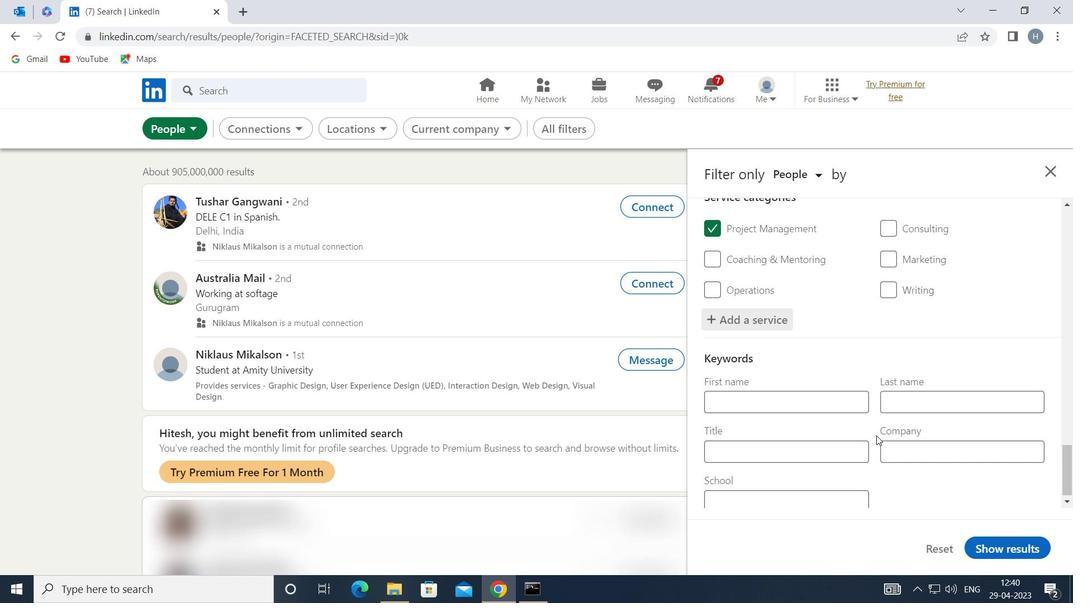 
Action: Mouse moved to (805, 449)
Screenshot: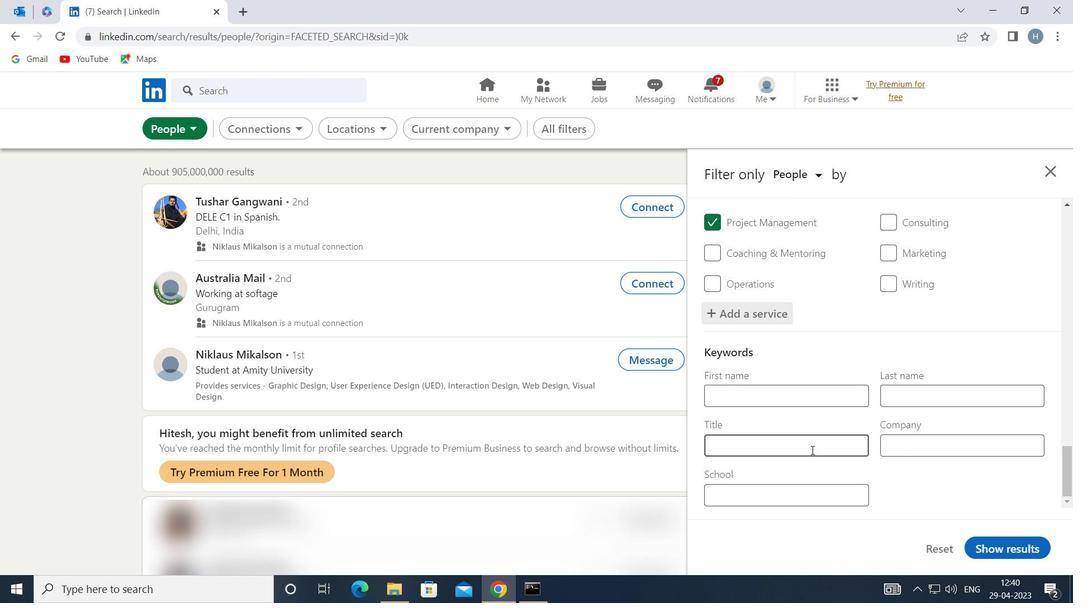 
Action: Mouse pressed left at (805, 449)
Screenshot: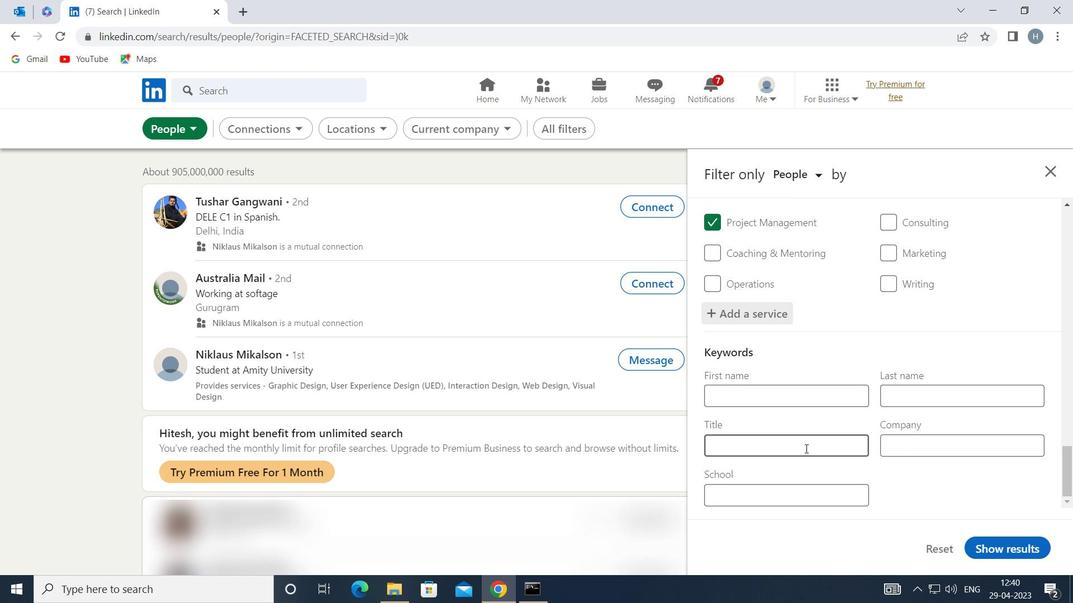 
Action: Mouse moved to (800, 449)
Screenshot: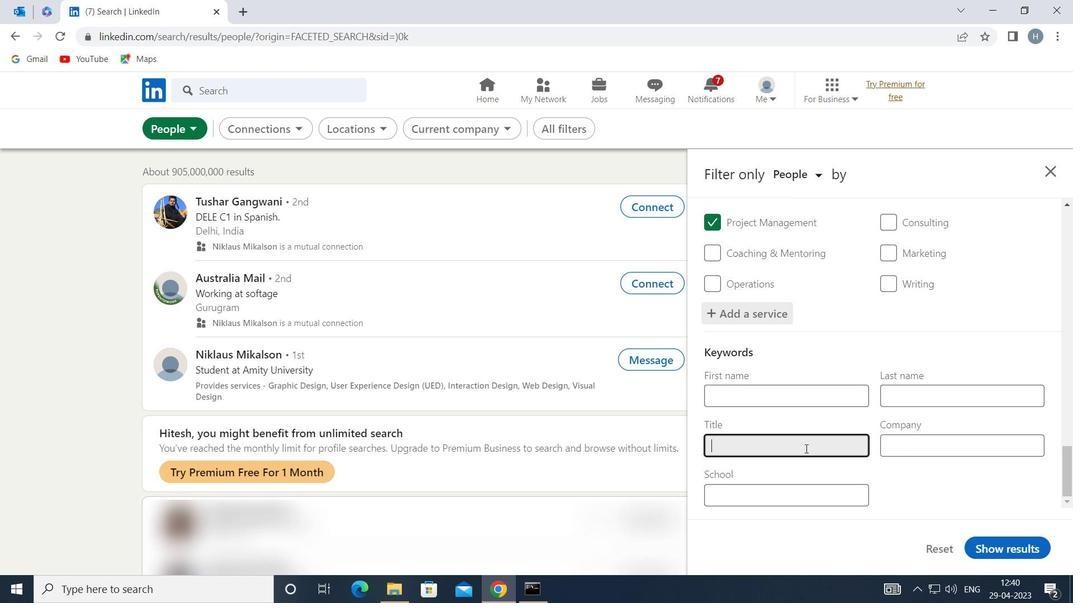 
Action: Key pressed <Key.shift>ANIMAL<Key.space><Key.shift>SHELTER<Key.space><Key.shift><Key.shift><Key.shift><Key.shift>MANAGER
Screenshot: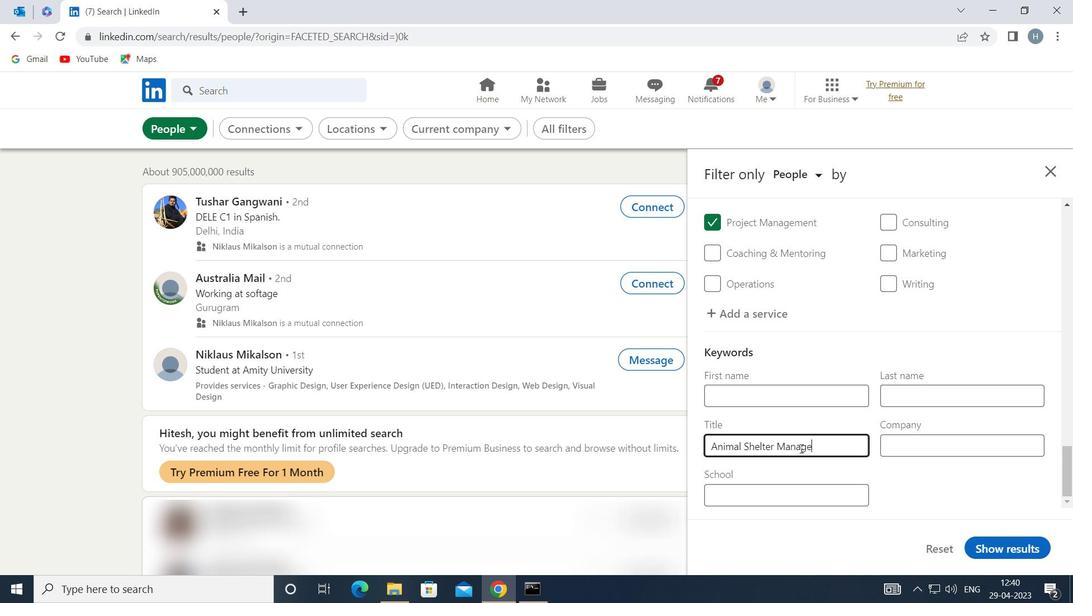 
Action: Mouse moved to (992, 545)
Screenshot: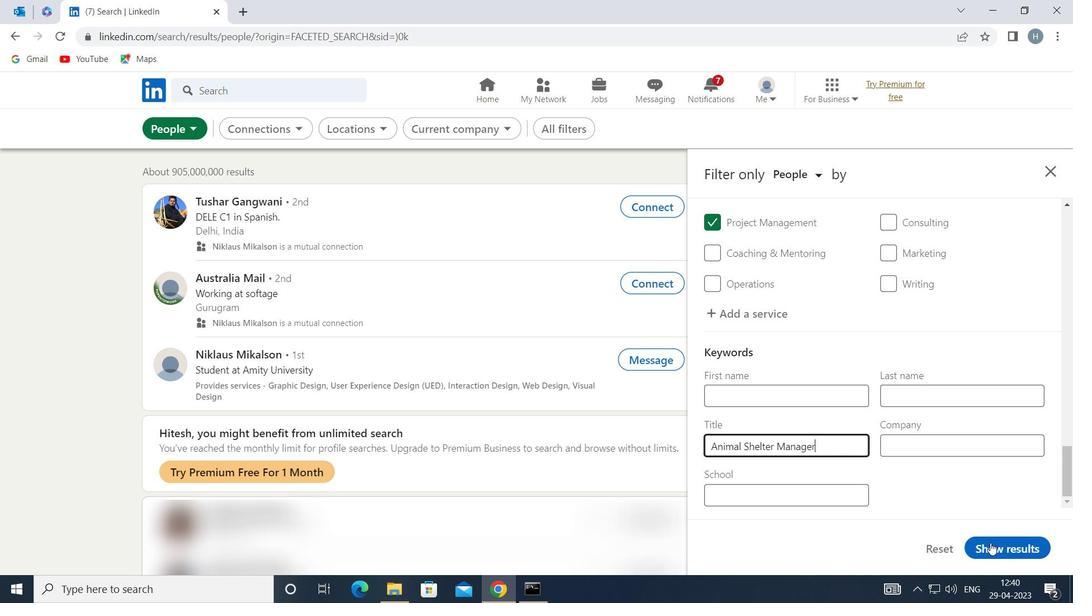 
Action: Mouse pressed left at (992, 545)
Screenshot: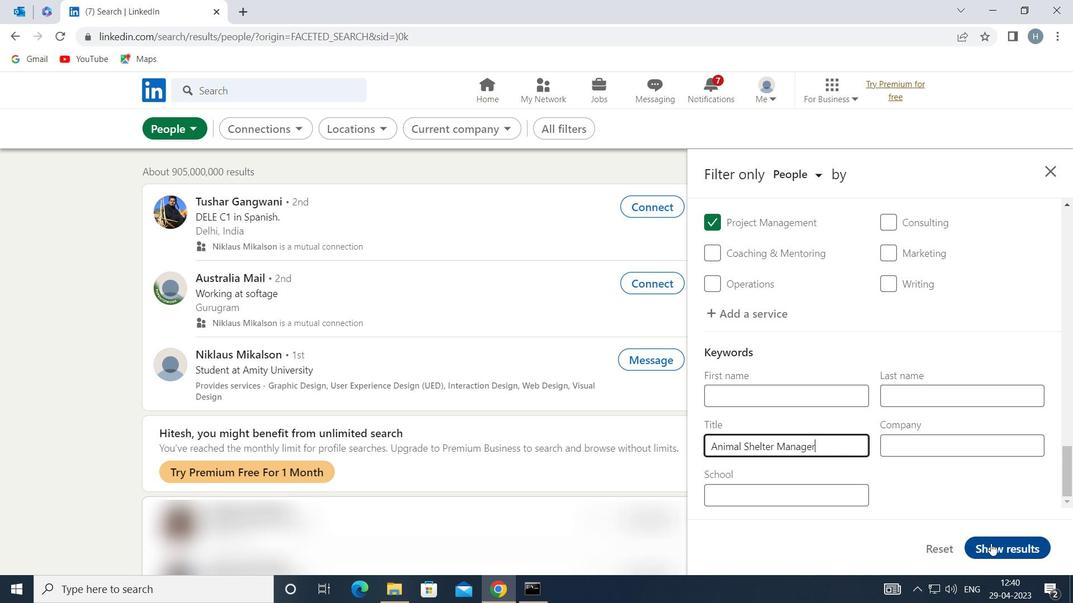 
Action: Mouse moved to (853, 458)
Screenshot: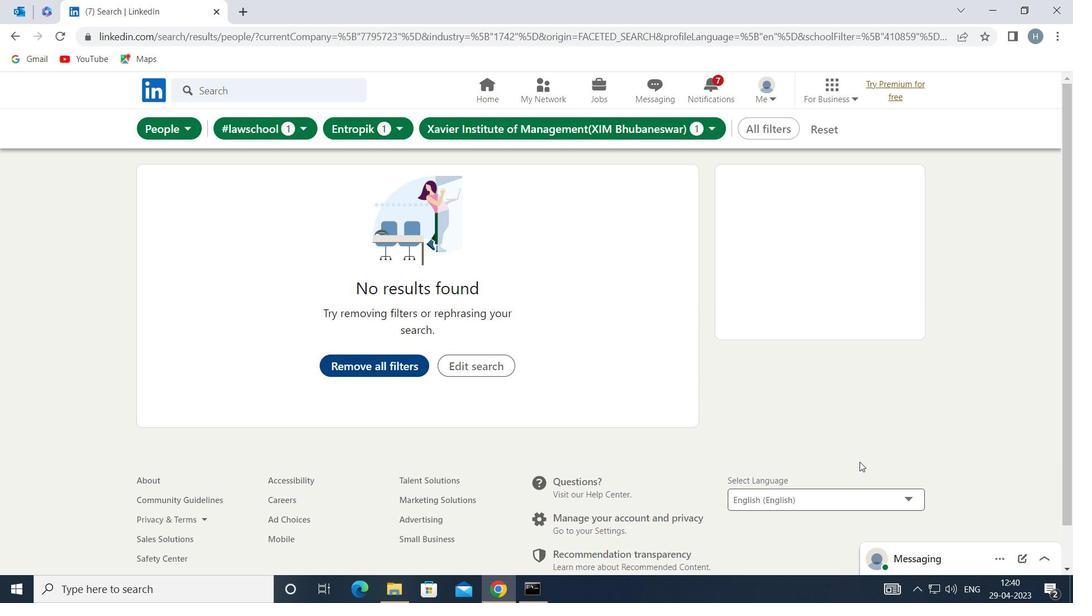 
